 Task: Find a place to stay in Pristina, Kosovo, from June 11 to June 15 for 2 adults, with a price range of ₹7000 to ₹16000, 1 bedroom, 2 beds, 1 bathroom, self check-in, and English-speaking host.
Action: Mouse moved to (550, 135)
Screenshot: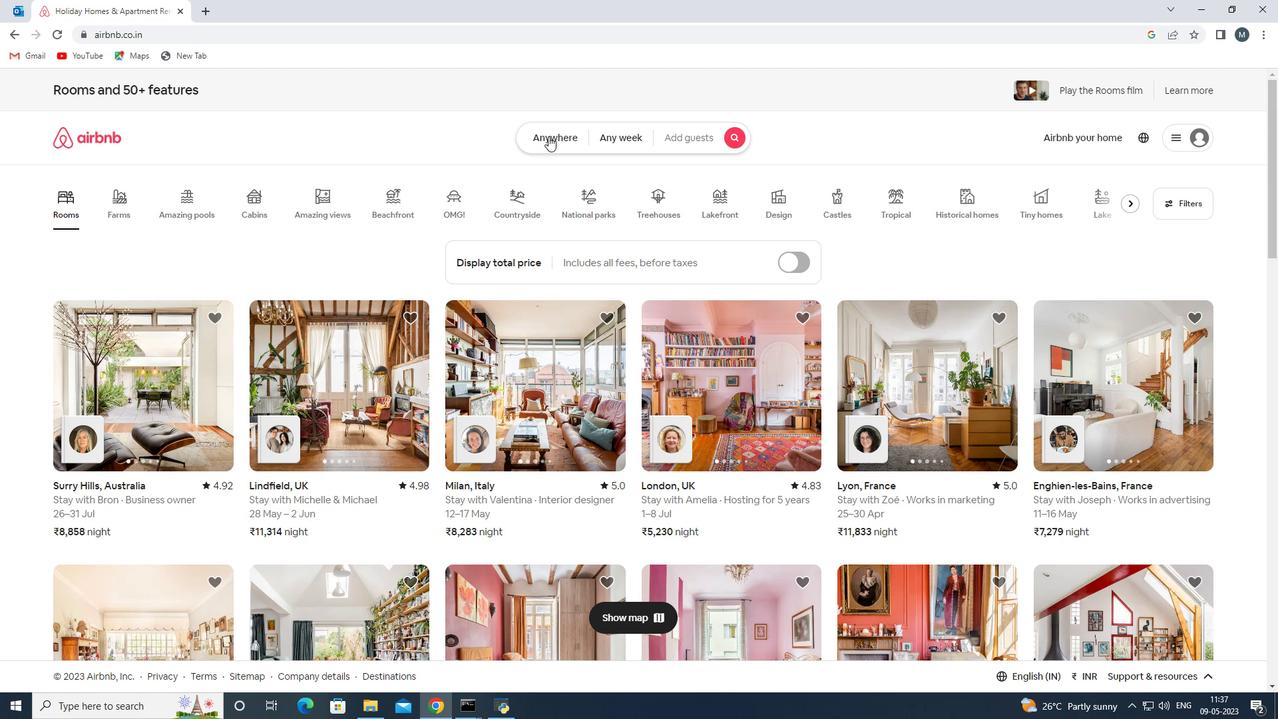 
Action: Mouse pressed left at (550, 135)
Screenshot: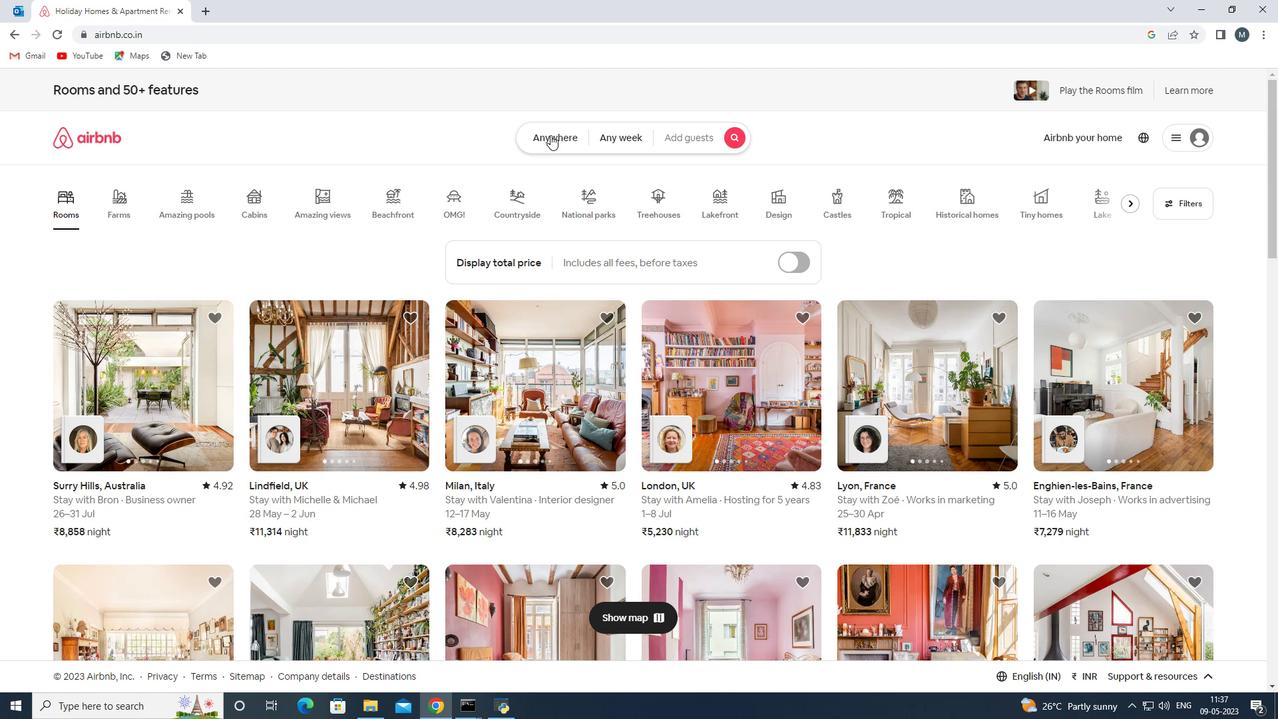 
Action: Mouse moved to (524, 226)
Screenshot: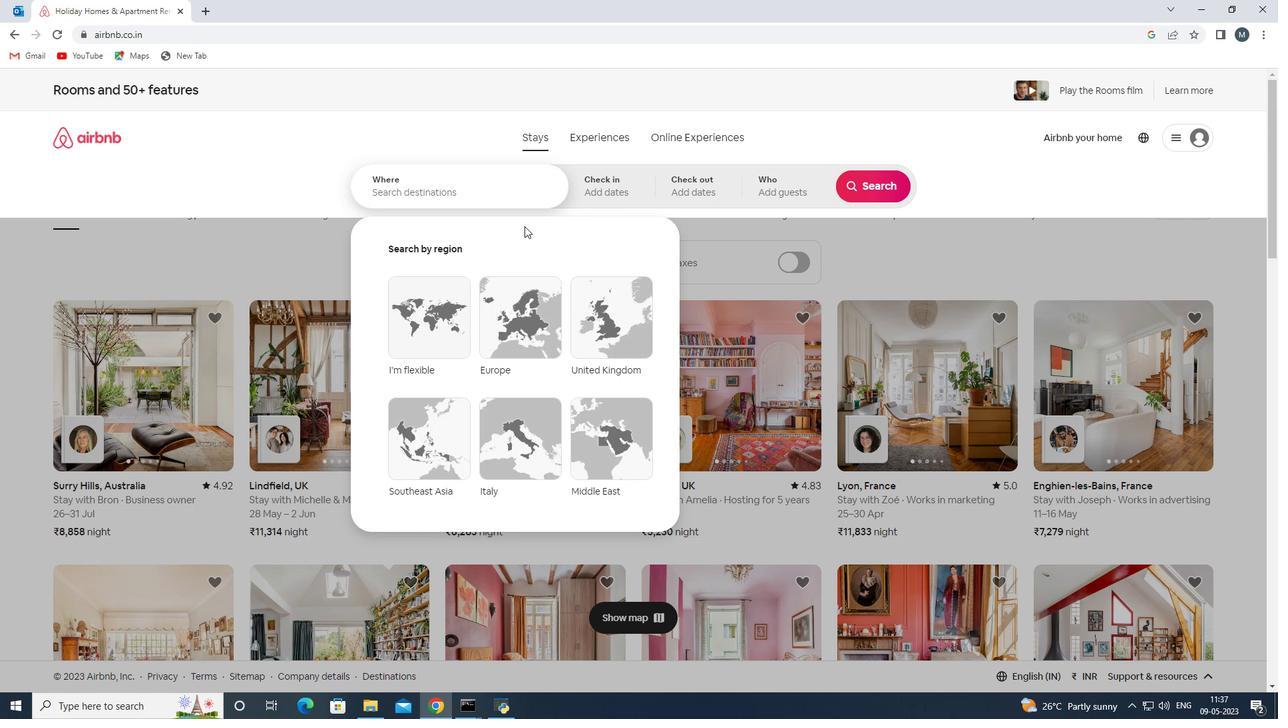 
Action: Key pressed pristina
Screenshot: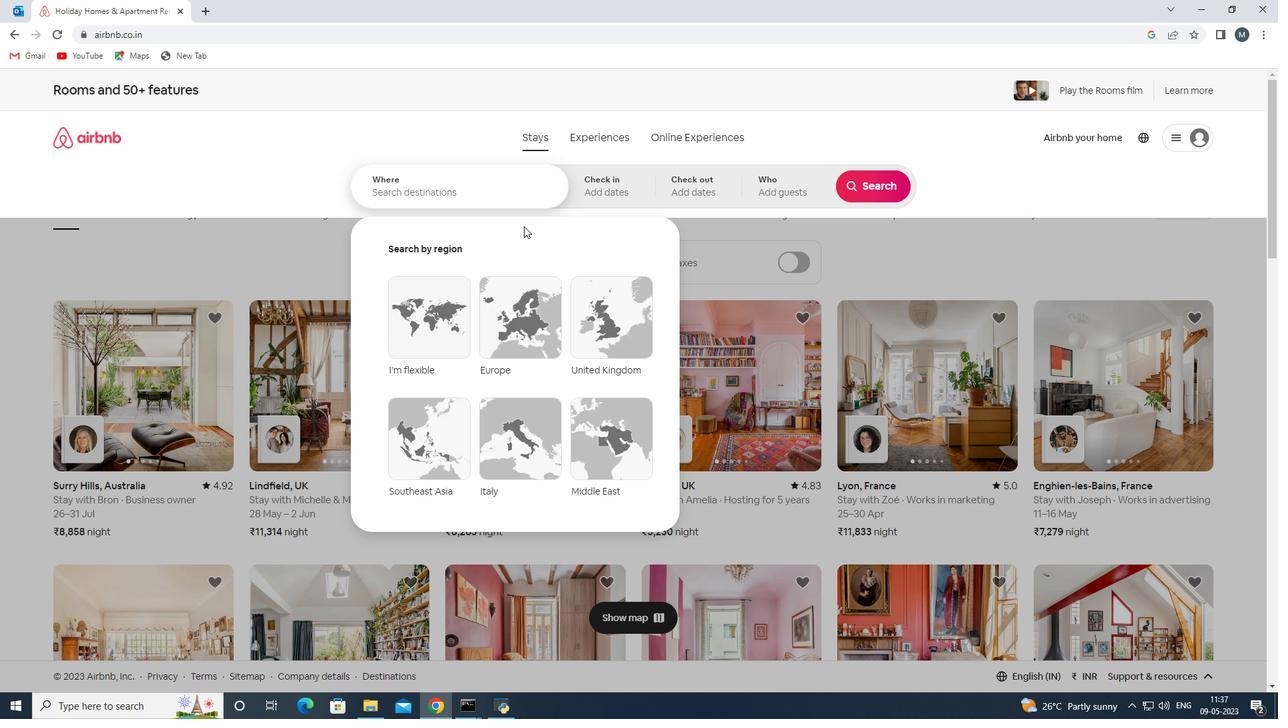 
Action: Mouse moved to (408, 195)
Screenshot: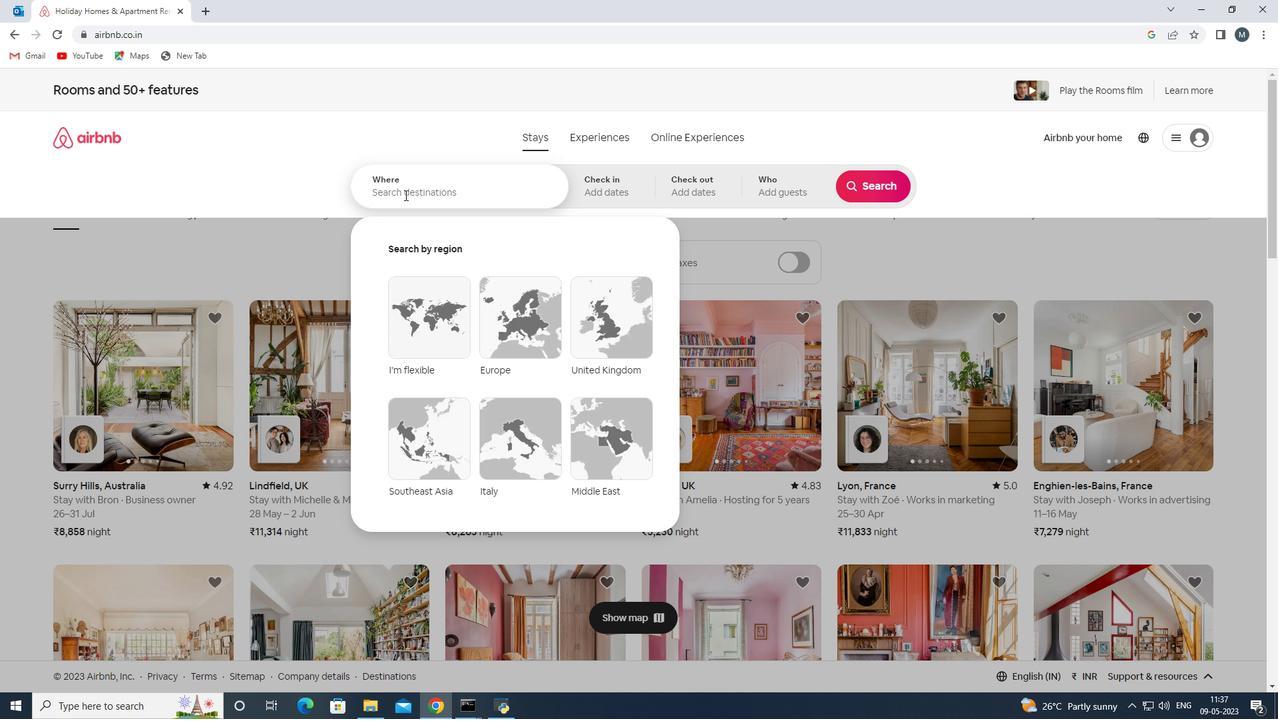 
Action: Mouse pressed left at (408, 195)
Screenshot: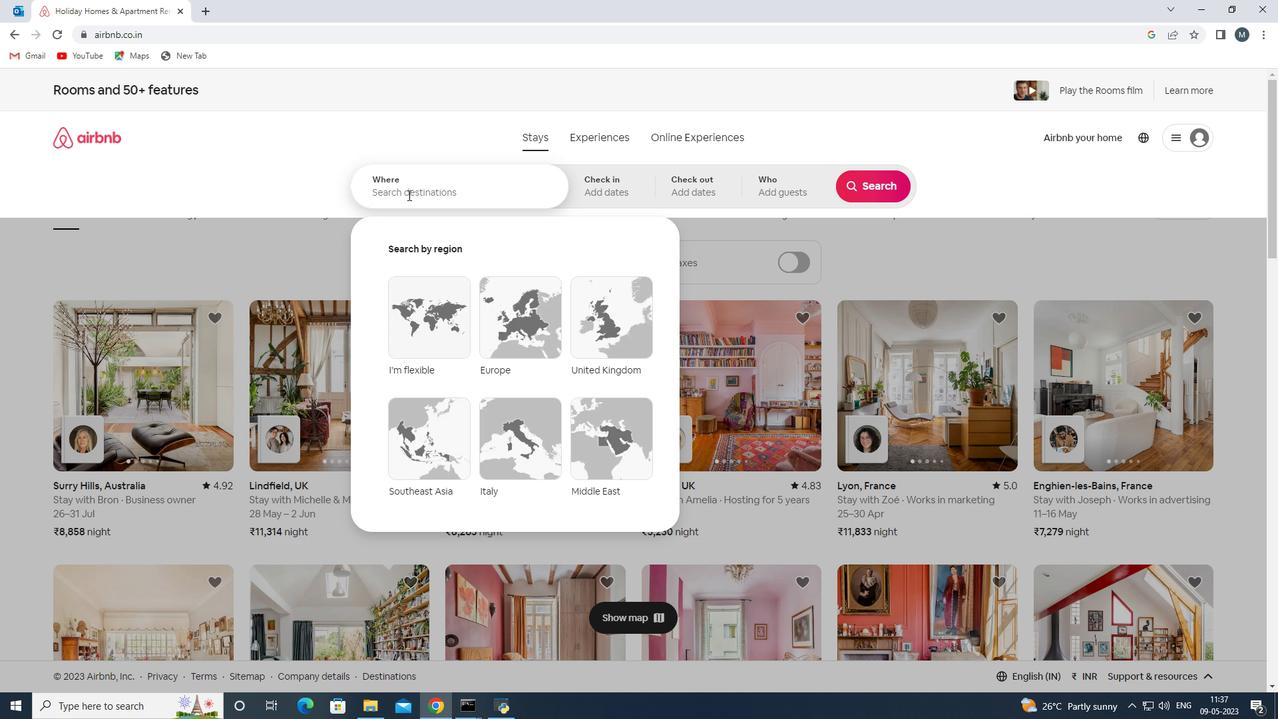 
Action: Mouse moved to (408, 195)
Screenshot: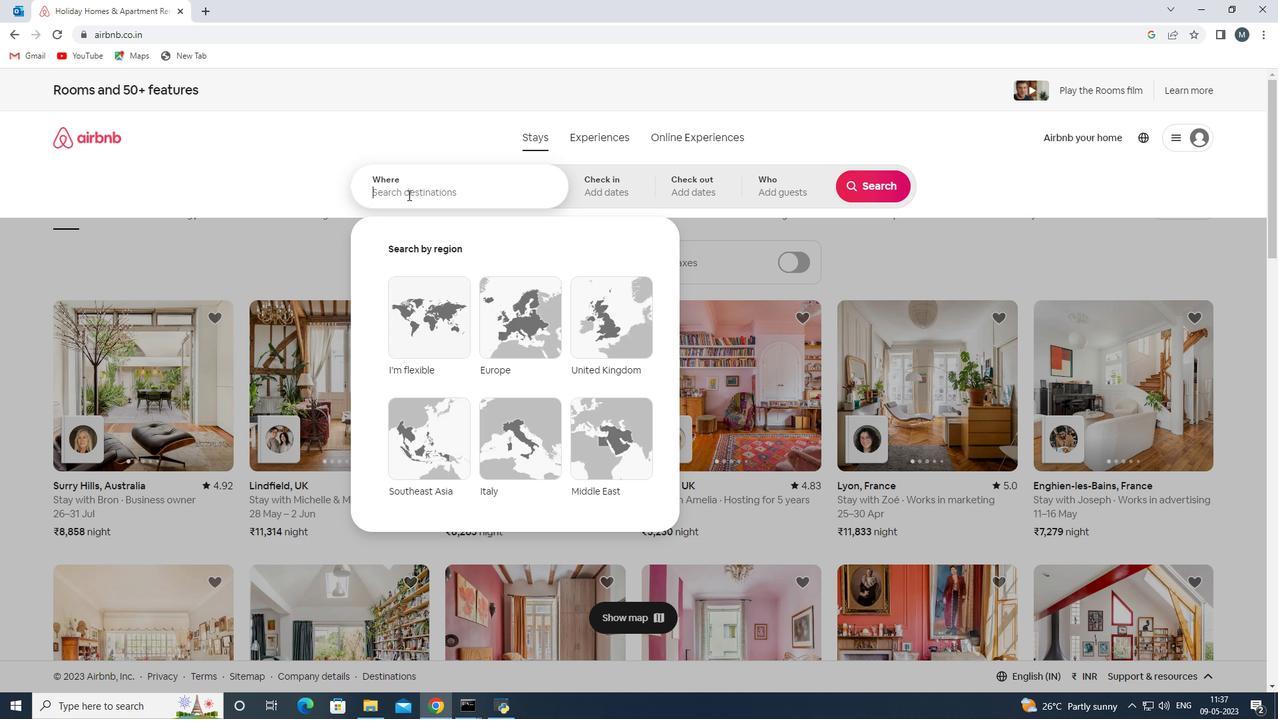
Action: Key pressed pristina<Key.space>koso
Screenshot: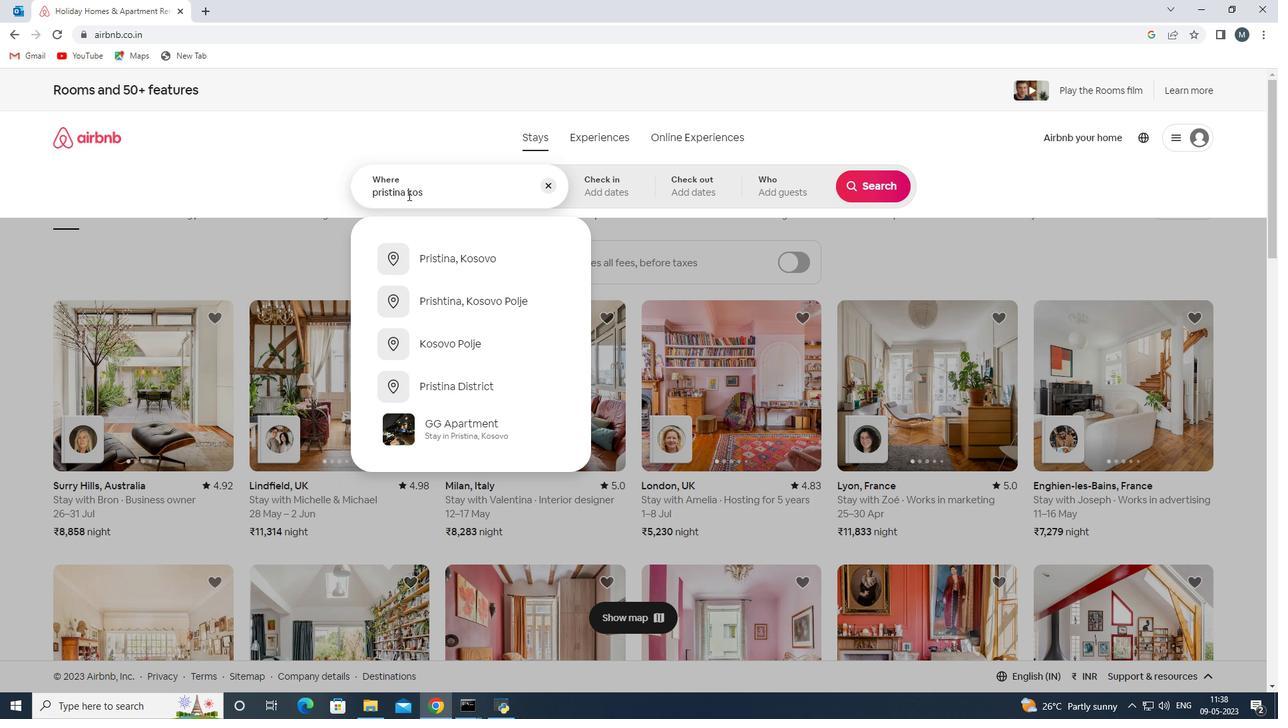 
Action: Mouse moved to (475, 252)
Screenshot: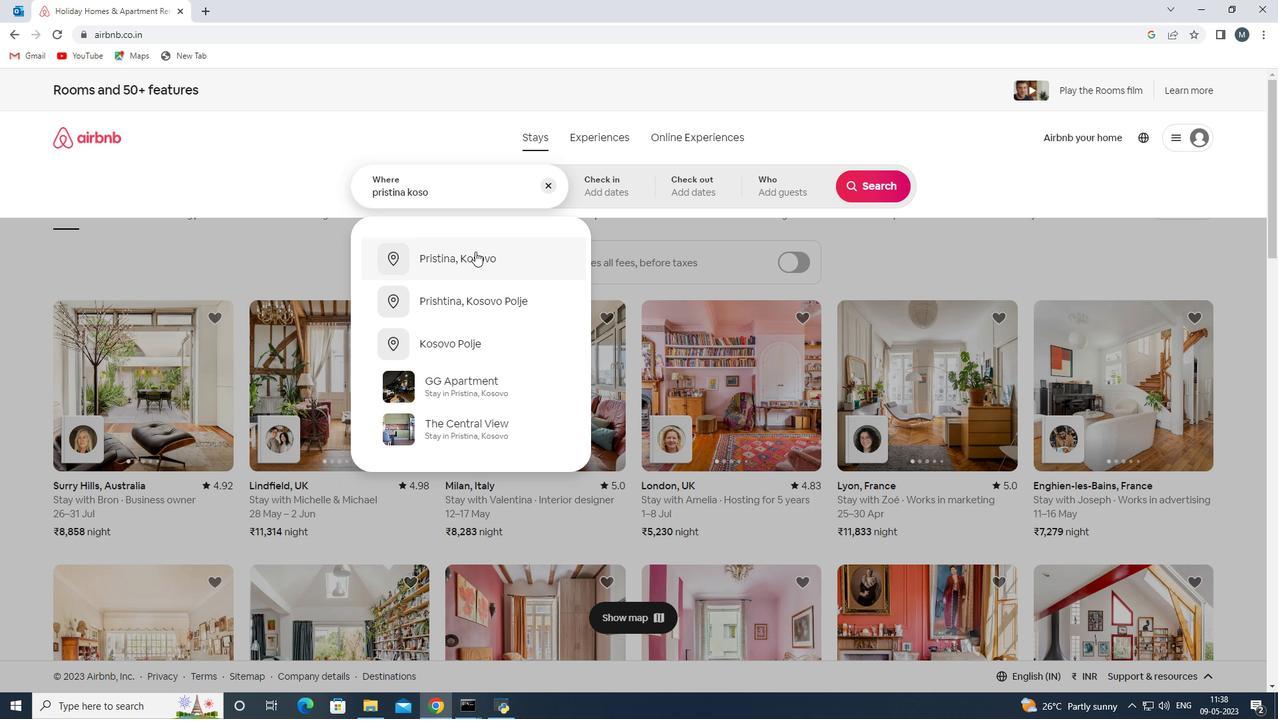 
Action: Mouse pressed left at (475, 252)
Screenshot: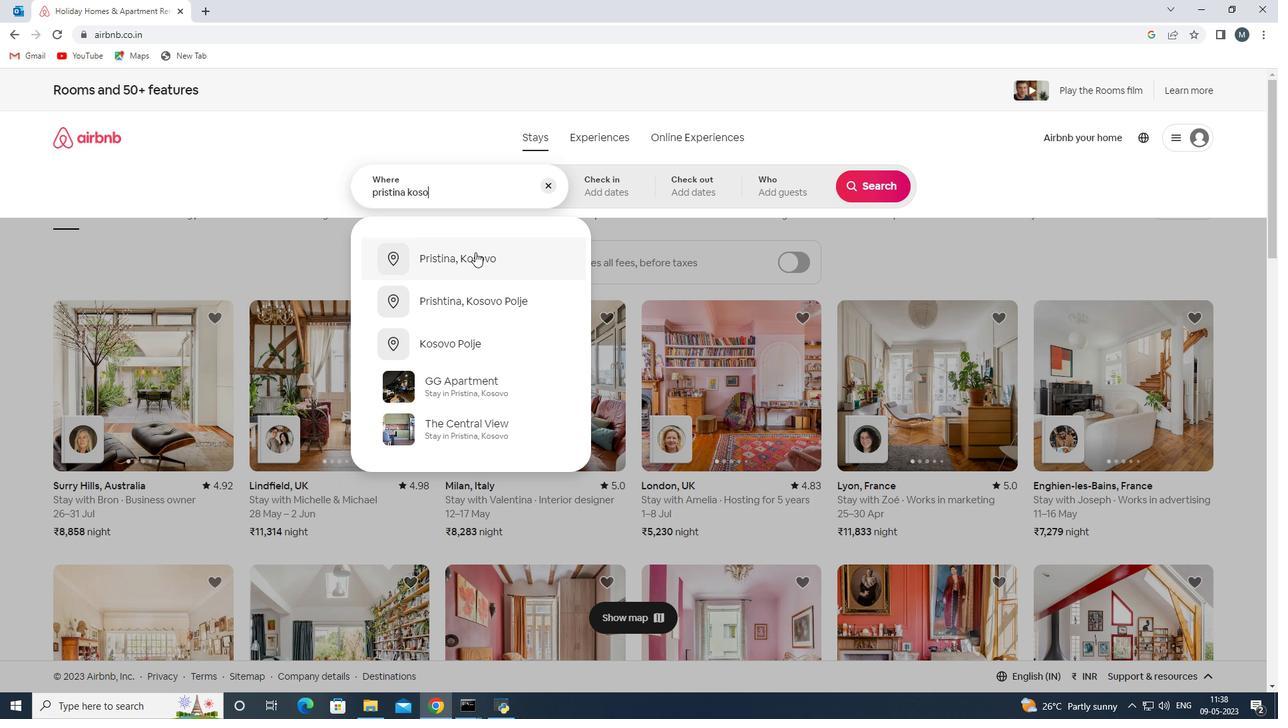 
Action: Mouse moved to (668, 411)
Screenshot: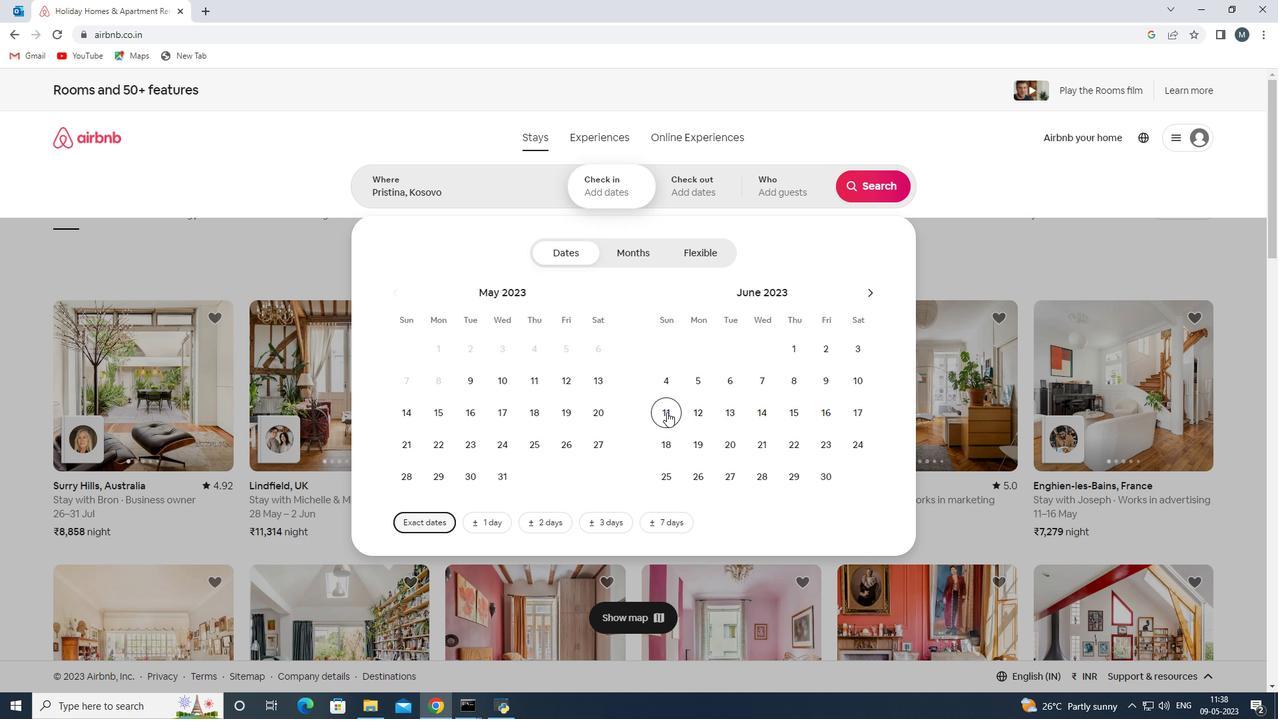 
Action: Mouse pressed left at (668, 411)
Screenshot: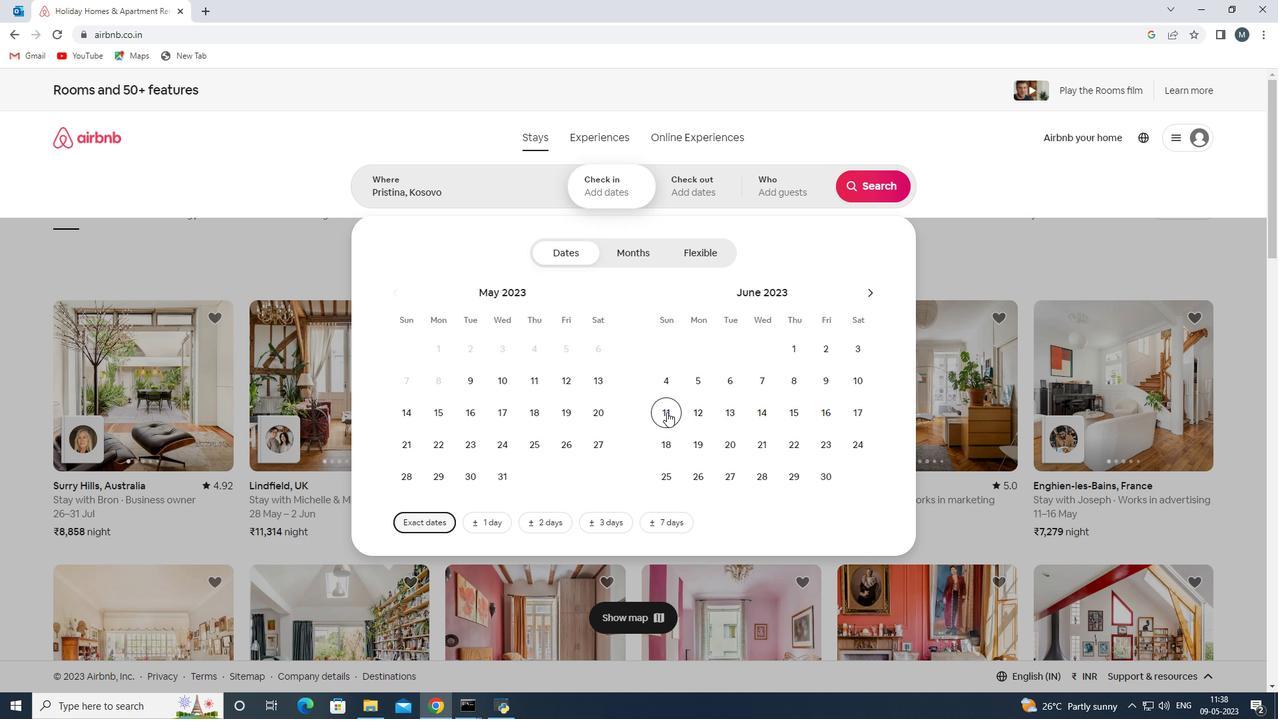 
Action: Mouse moved to (797, 416)
Screenshot: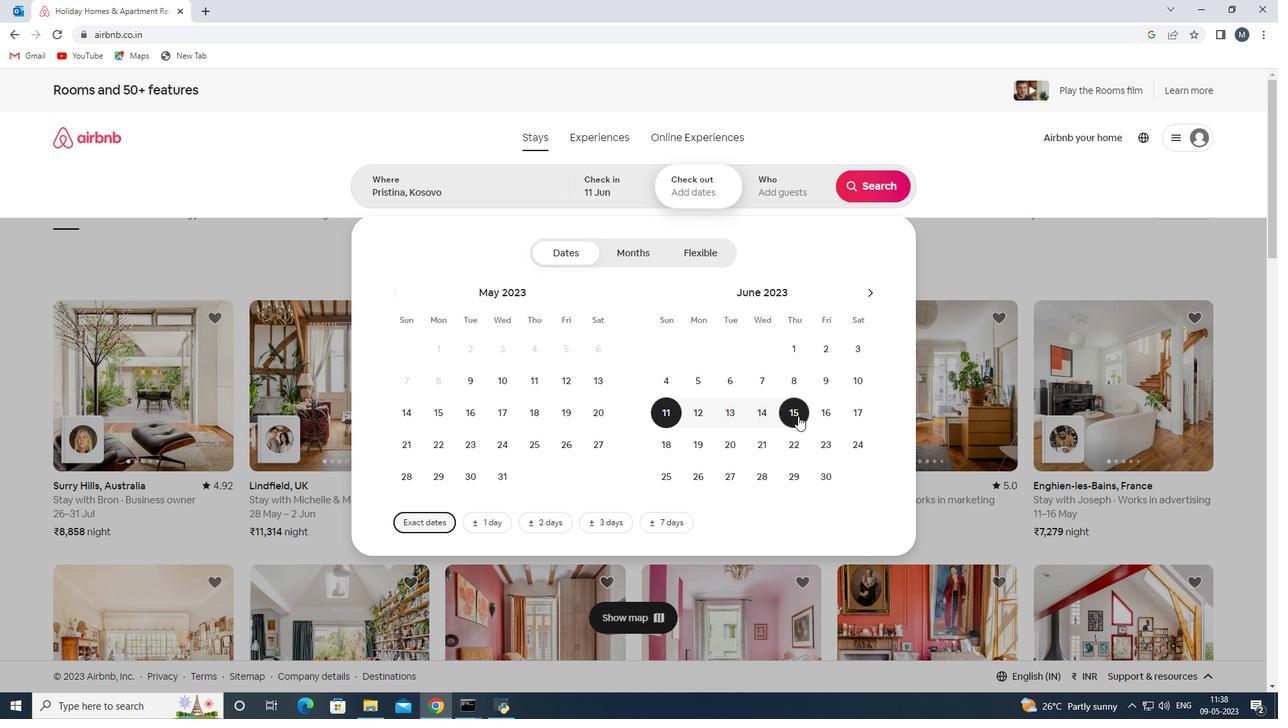 
Action: Mouse pressed left at (797, 416)
Screenshot: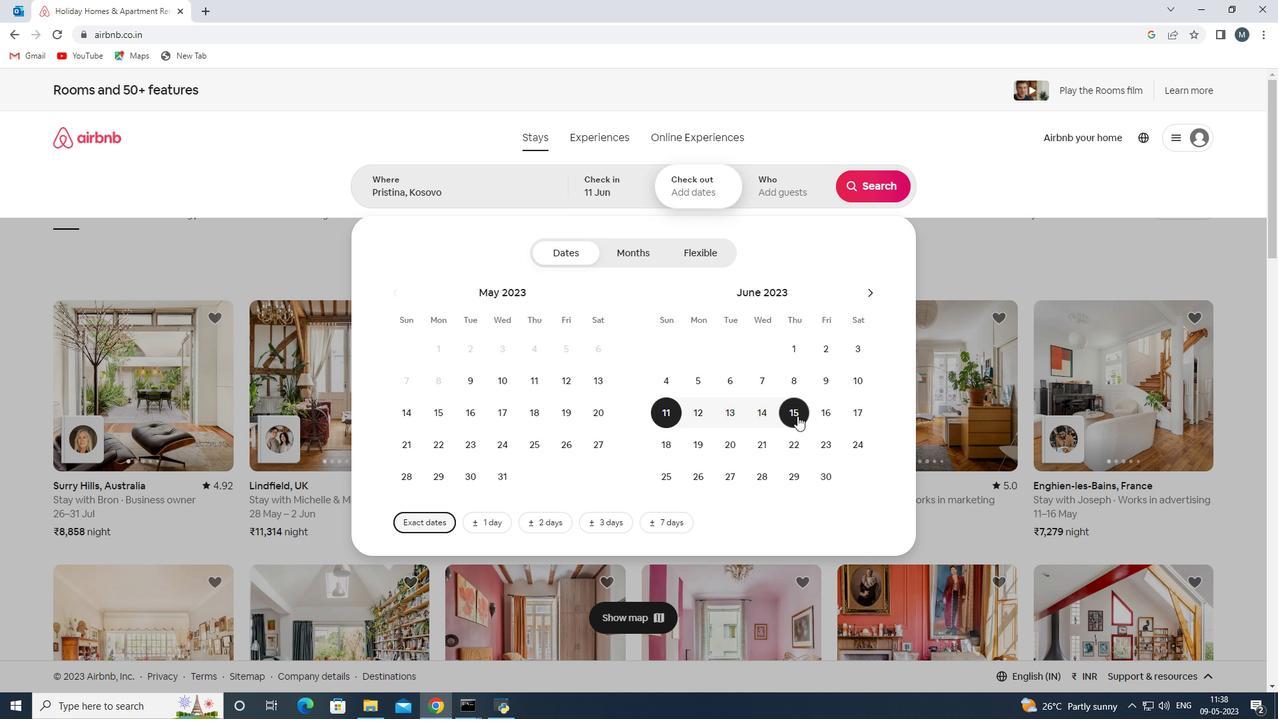 
Action: Mouse moved to (774, 185)
Screenshot: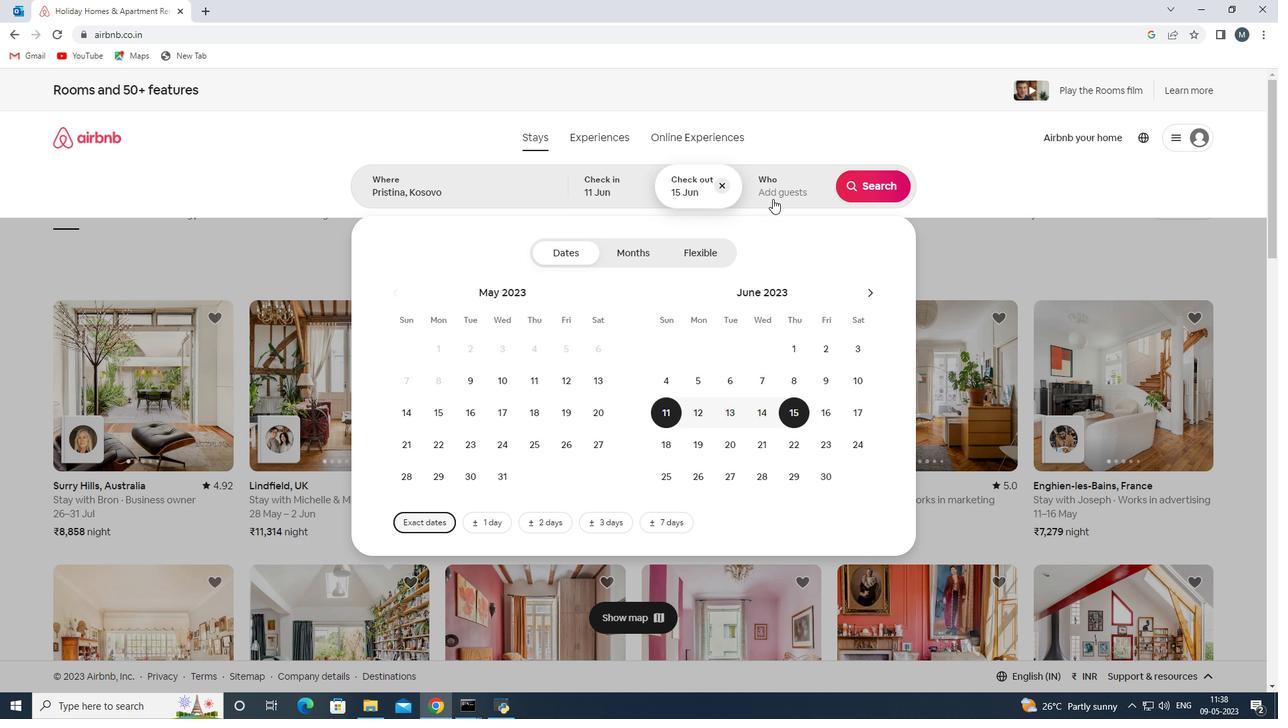 
Action: Mouse pressed left at (774, 185)
Screenshot: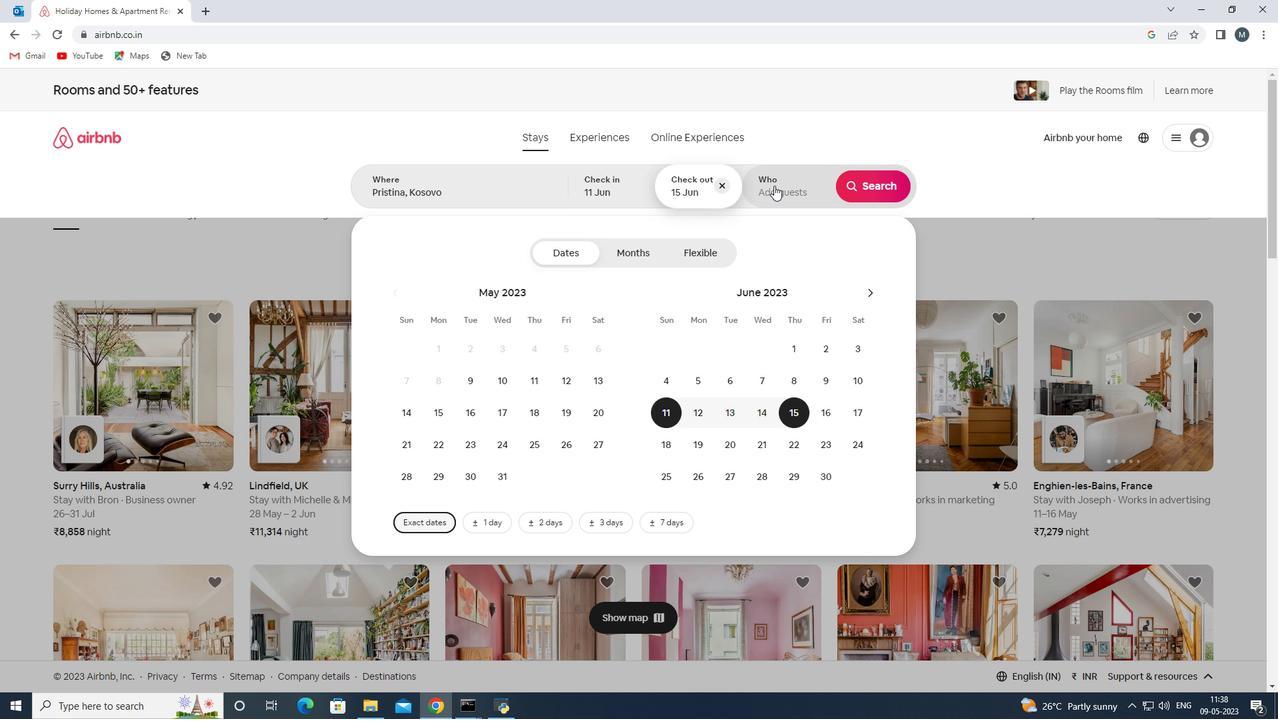 
Action: Mouse moved to (876, 255)
Screenshot: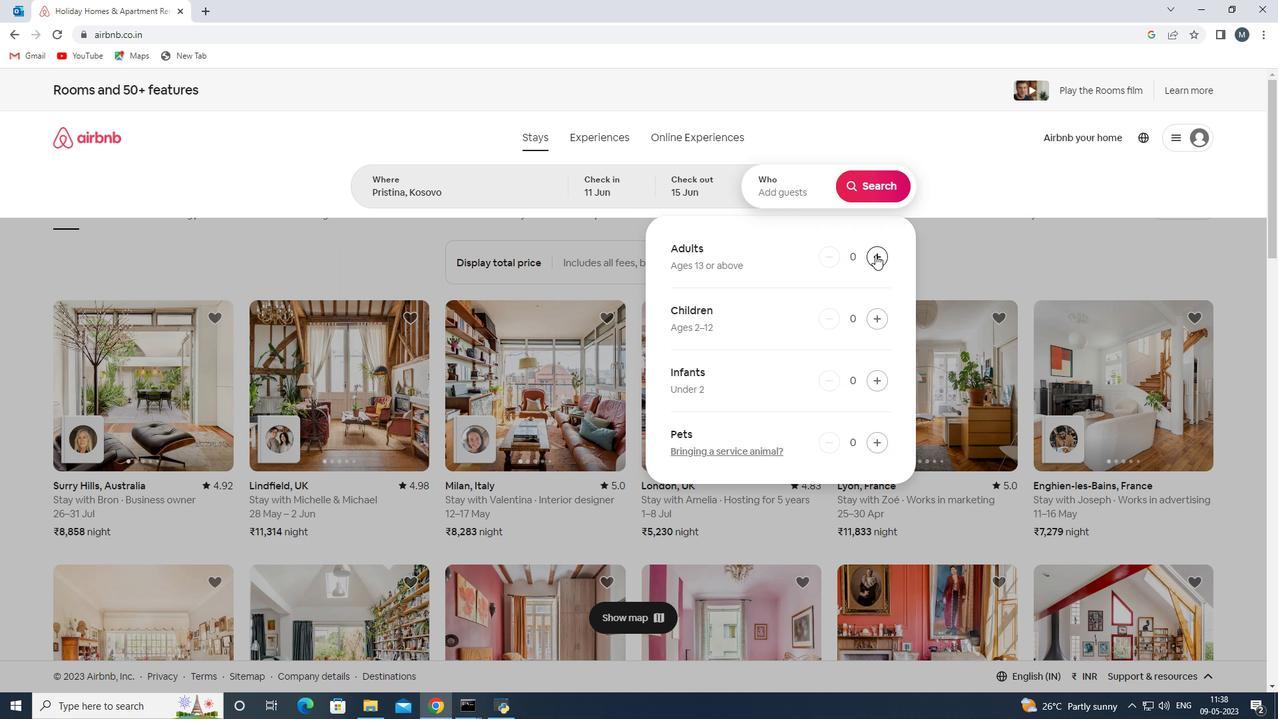 
Action: Mouse pressed left at (876, 255)
Screenshot: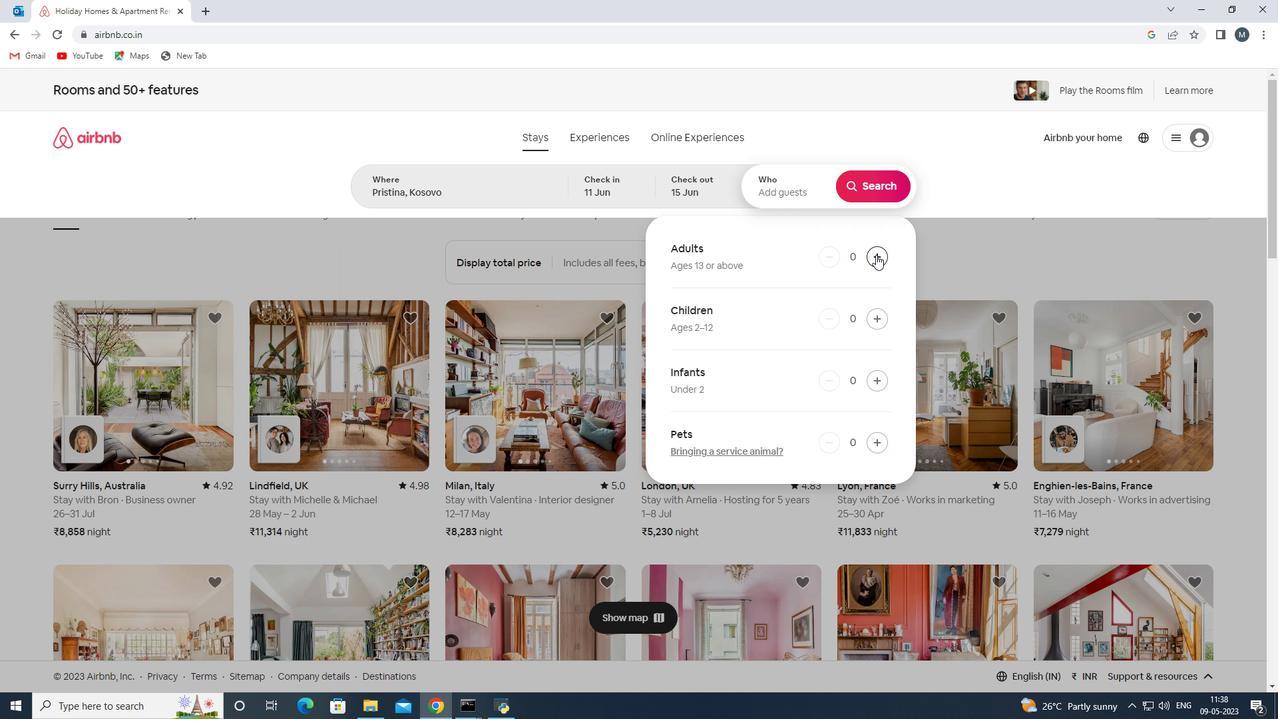 
Action: Mouse moved to (877, 255)
Screenshot: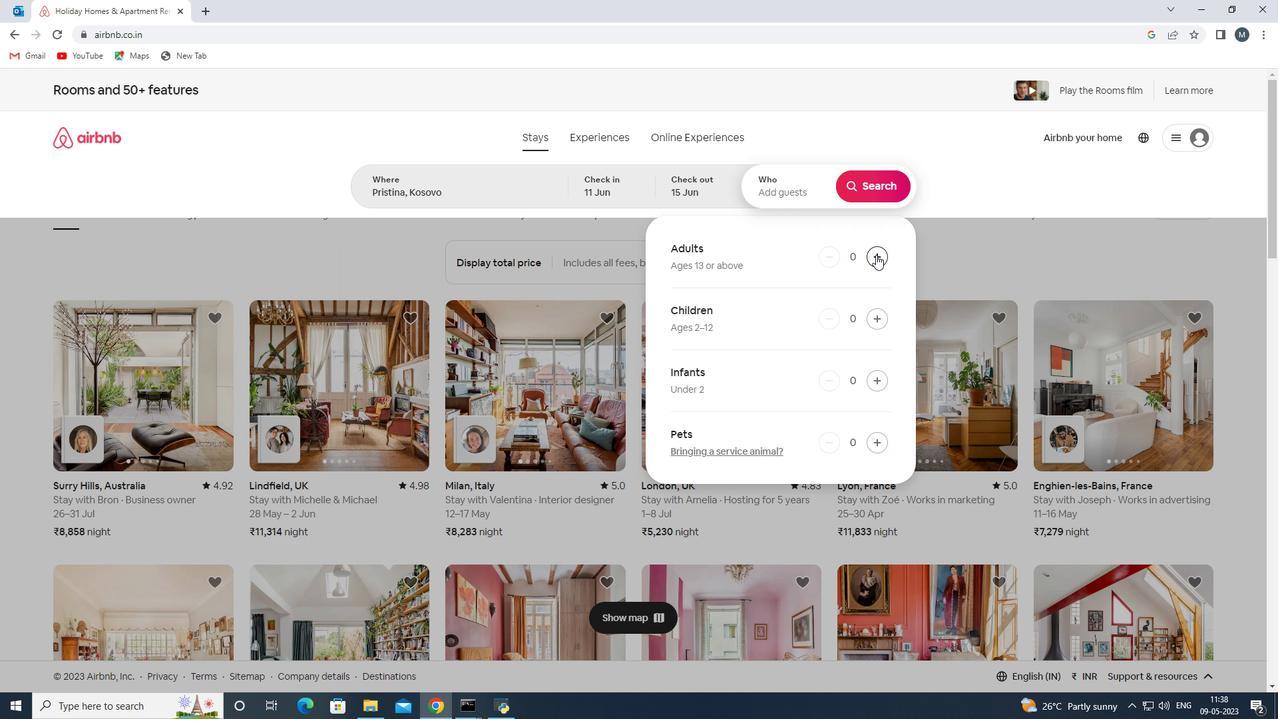 
Action: Mouse pressed left at (877, 255)
Screenshot: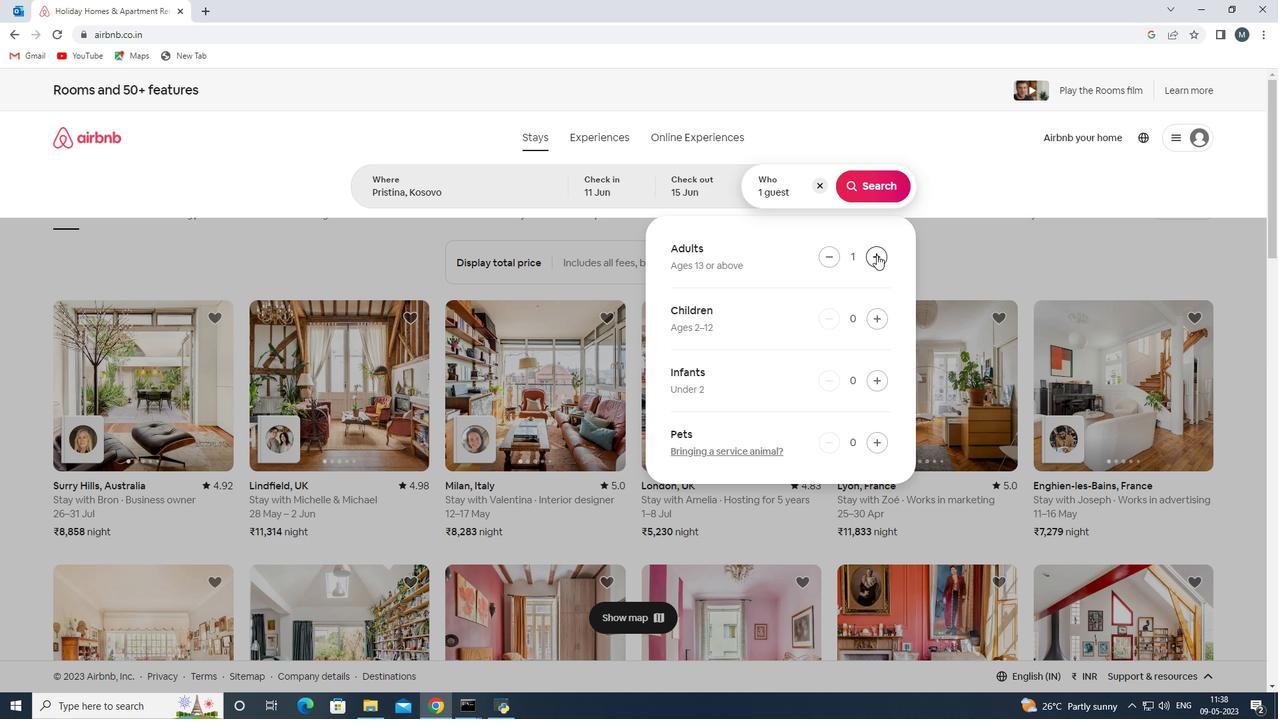 
Action: Mouse moved to (860, 183)
Screenshot: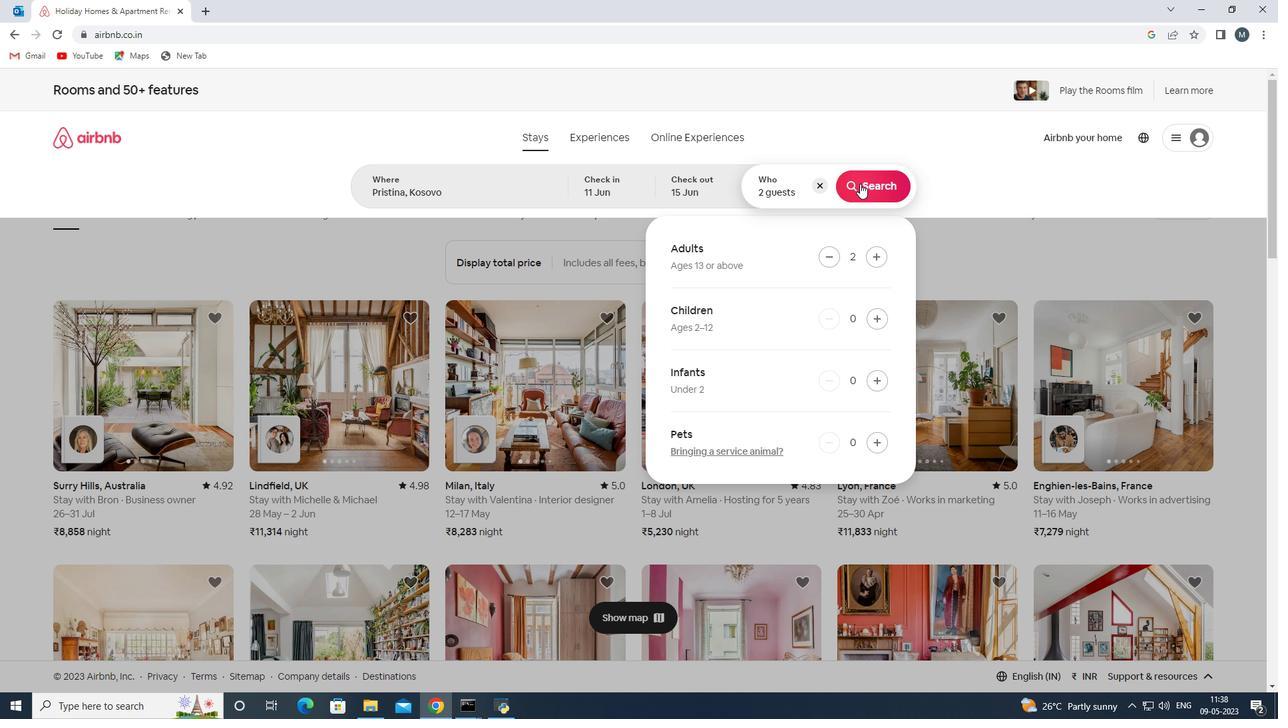
Action: Mouse pressed left at (860, 183)
Screenshot: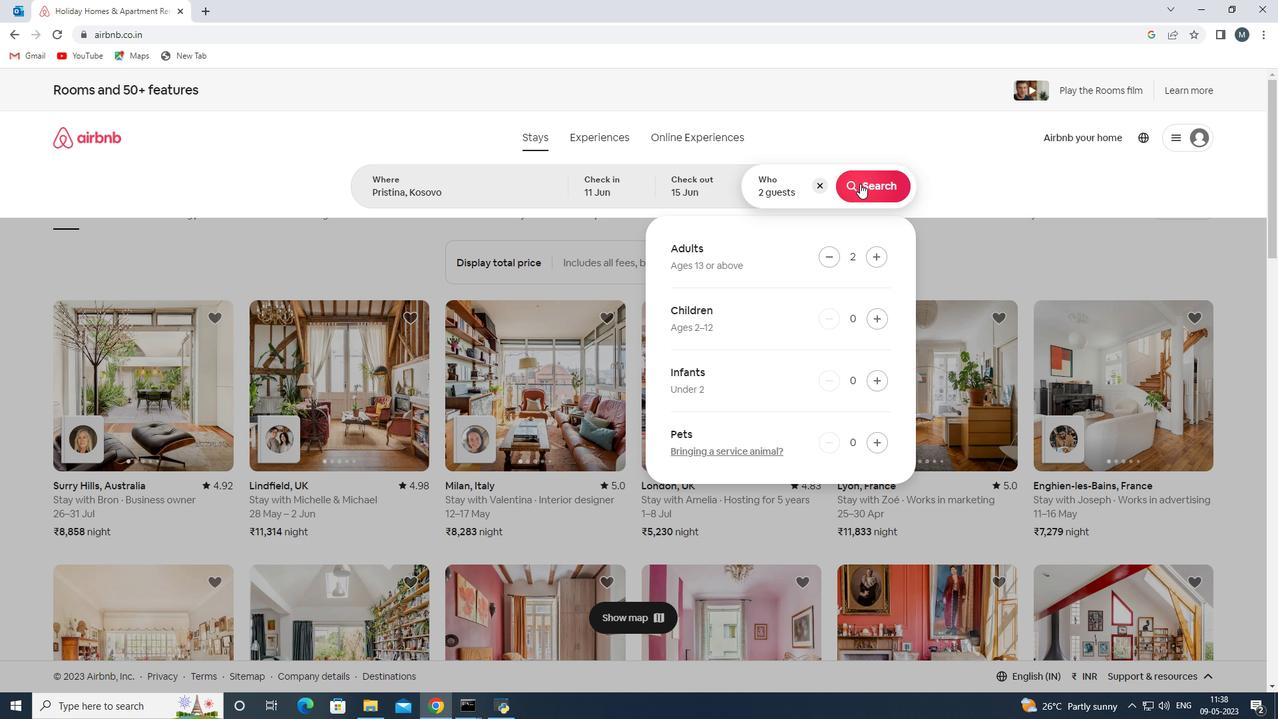 
Action: Mouse moved to (1218, 153)
Screenshot: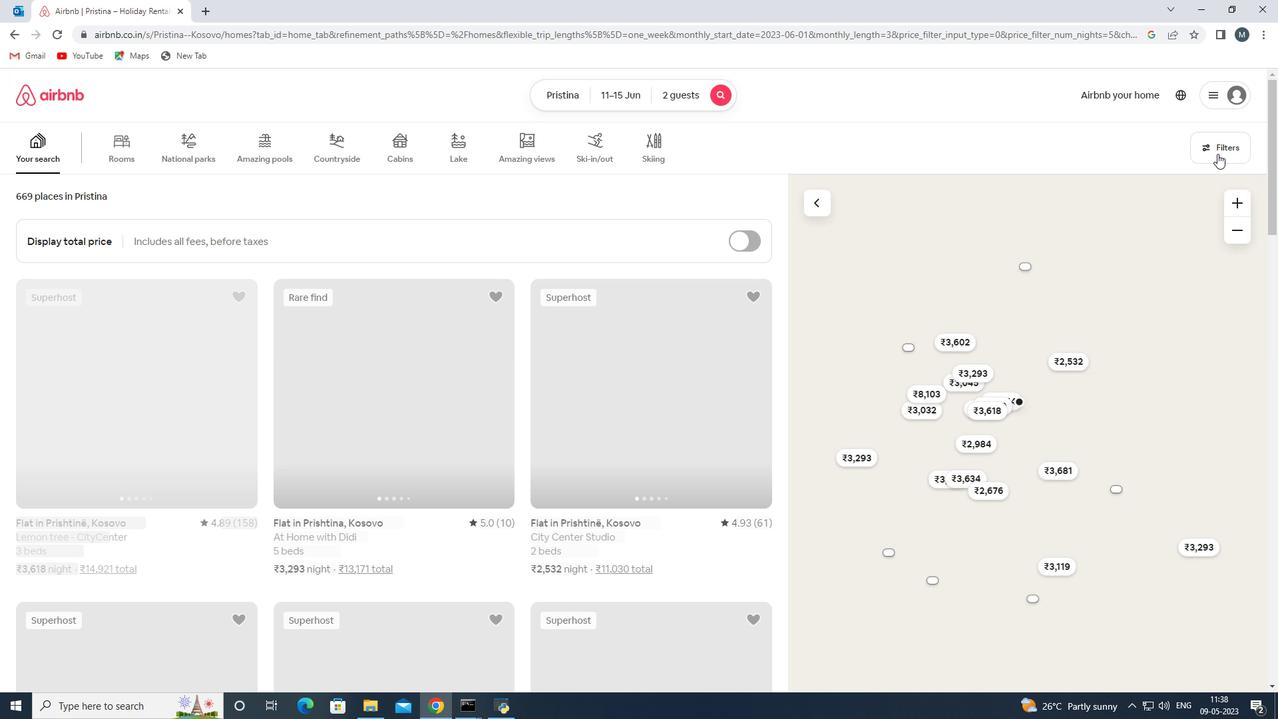 
Action: Mouse pressed left at (1218, 153)
Screenshot: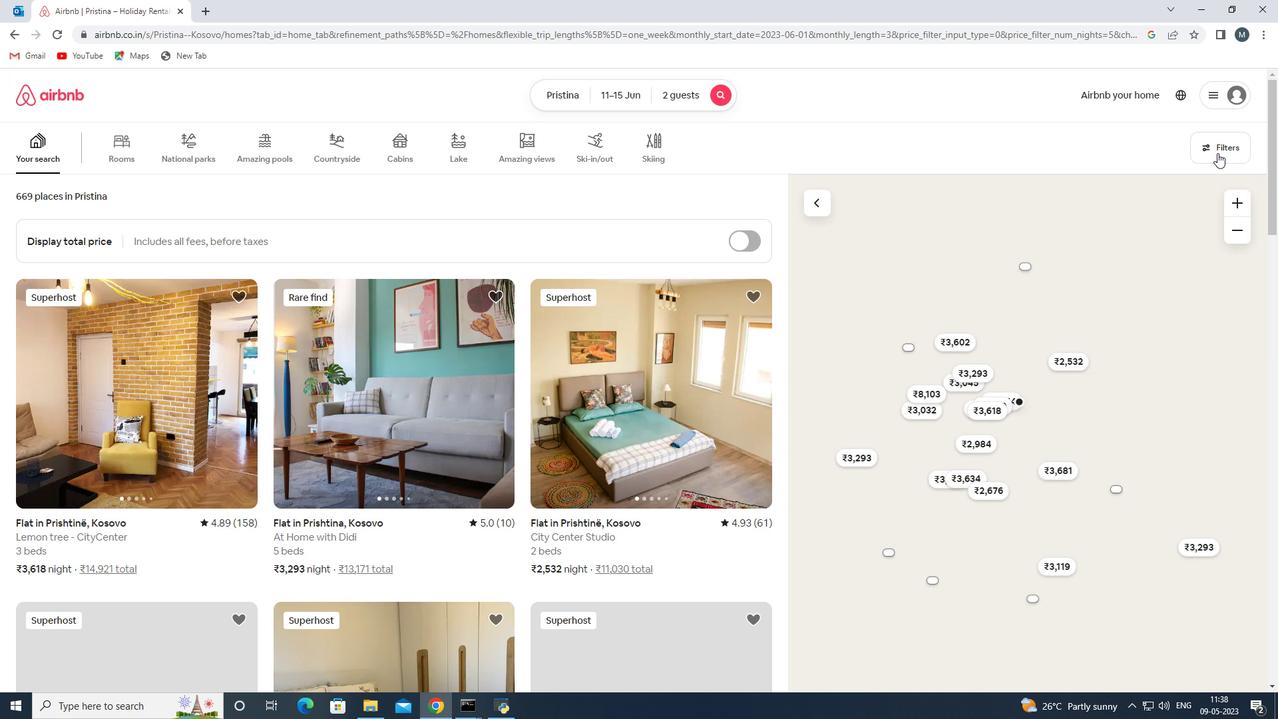 
Action: Mouse moved to (536, 473)
Screenshot: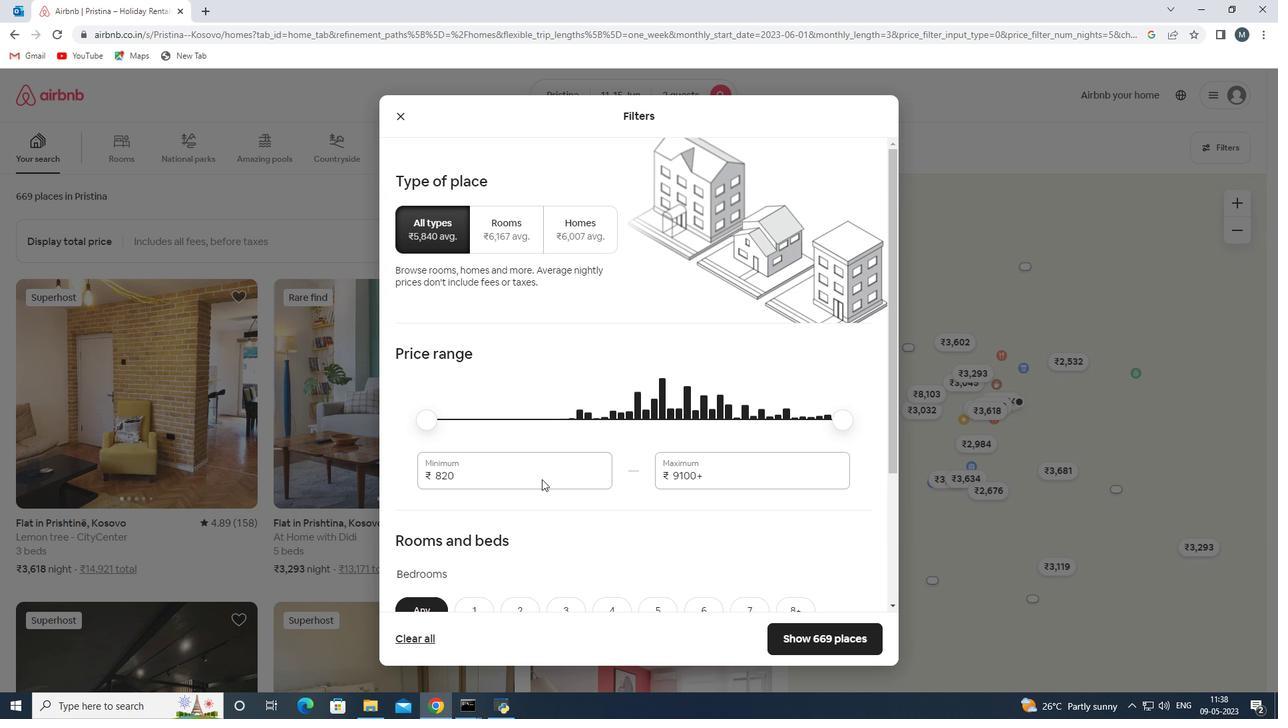 
Action: Mouse pressed left at (536, 473)
Screenshot: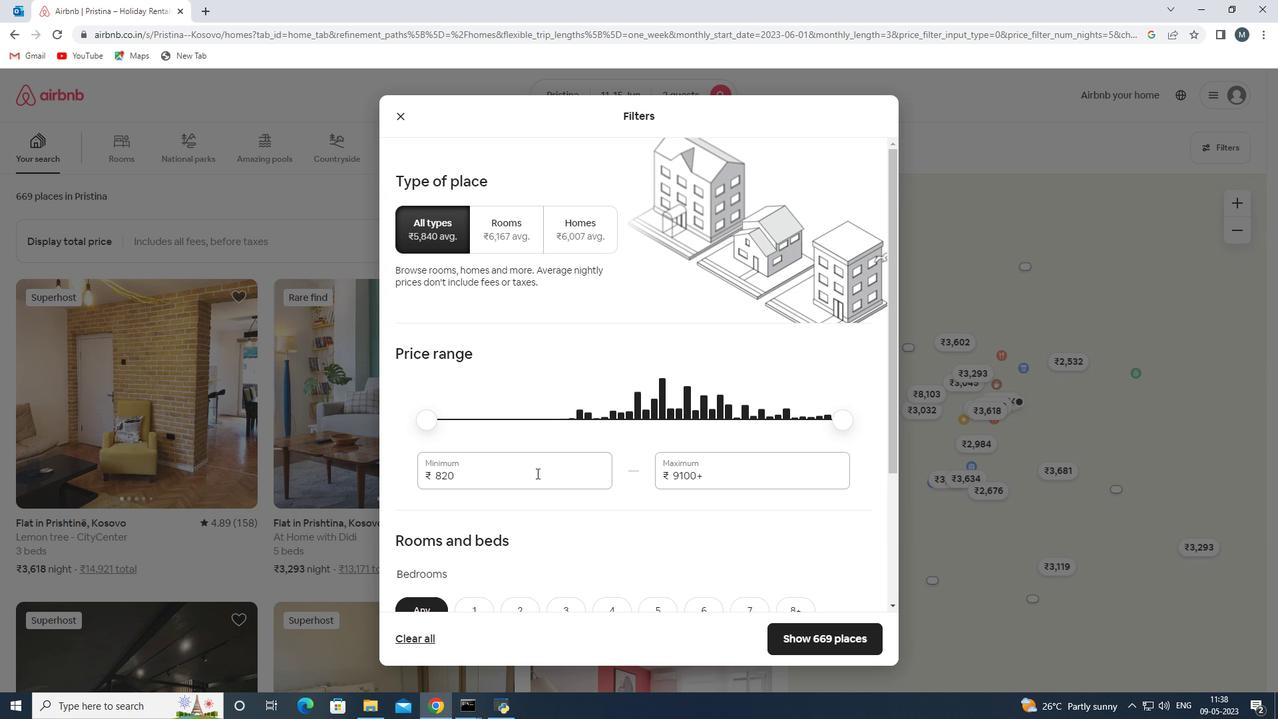 
Action: Mouse moved to (536, 473)
Screenshot: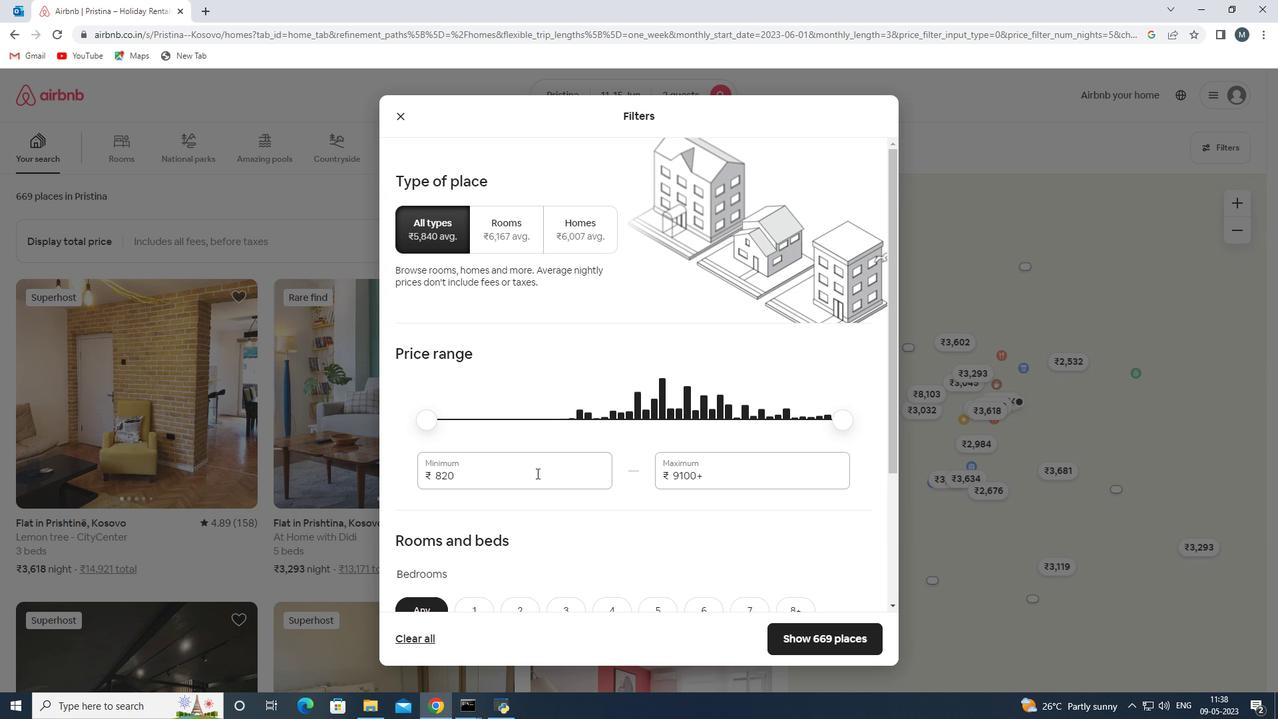 
Action: Key pressed <Key.backspace>
Screenshot: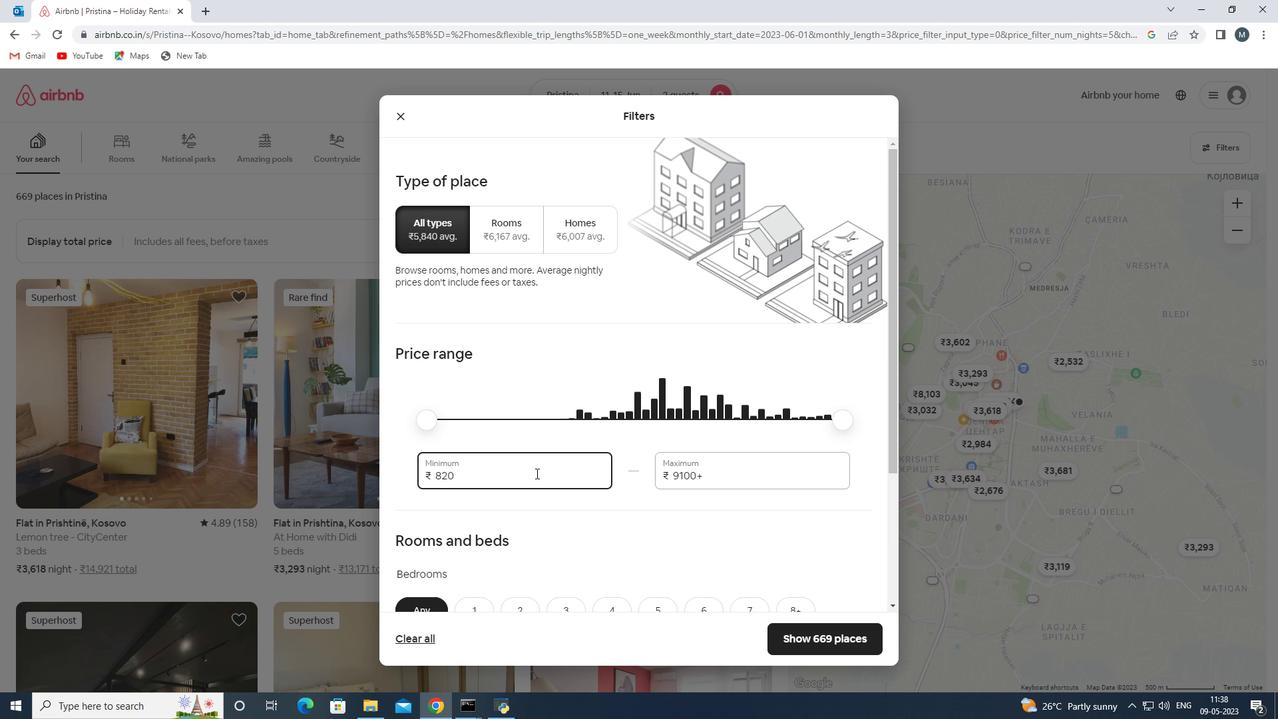 
Action: Mouse moved to (537, 474)
Screenshot: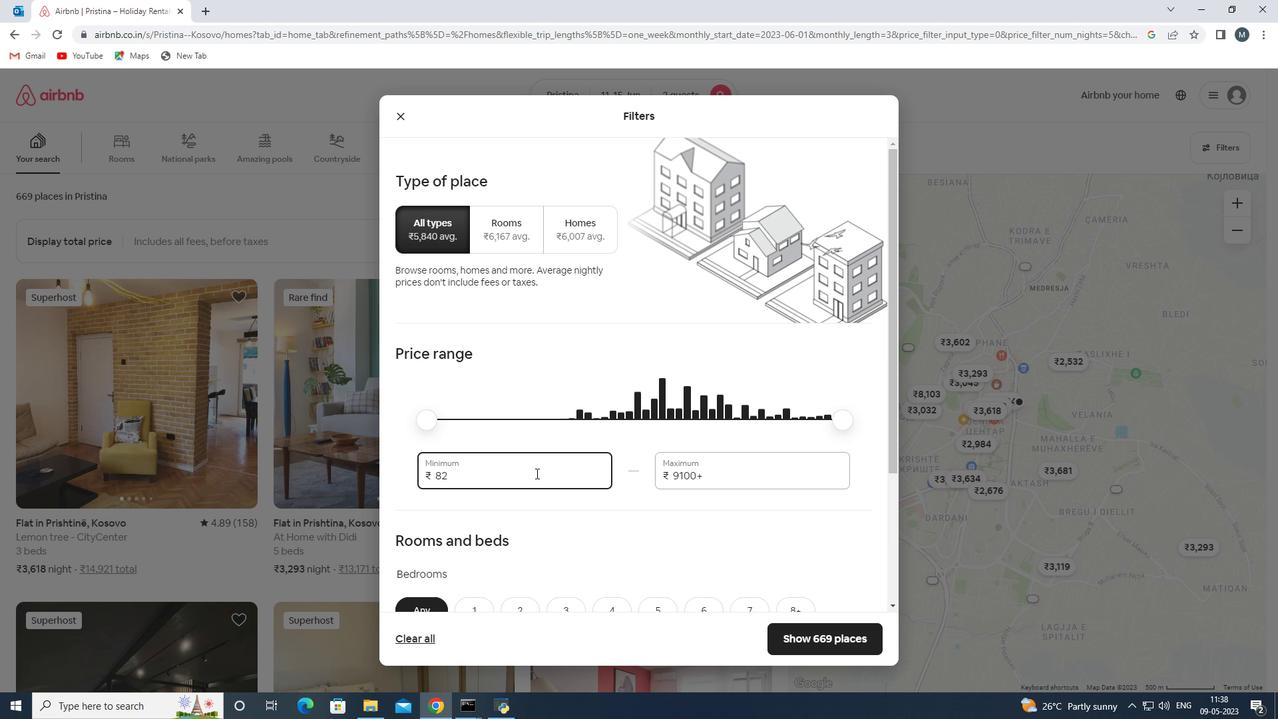 
Action: Key pressed <Key.backspace>
Screenshot: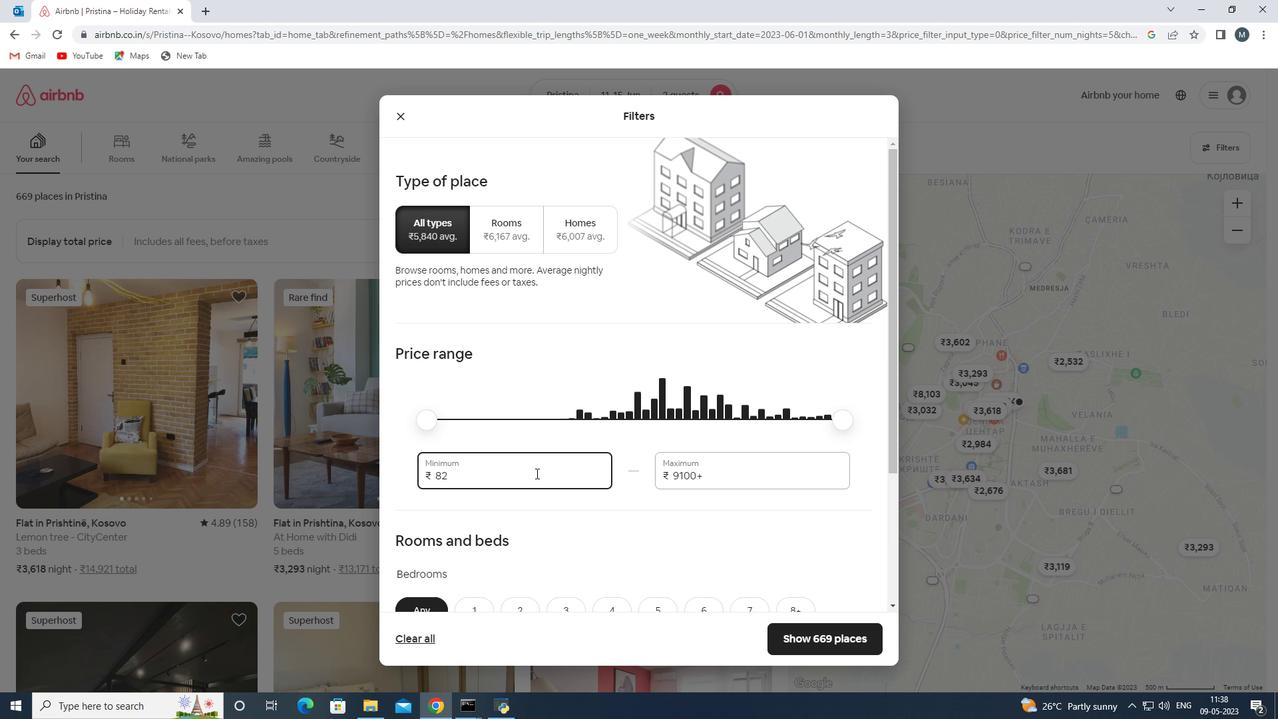 
Action: Mouse moved to (537, 474)
Screenshot: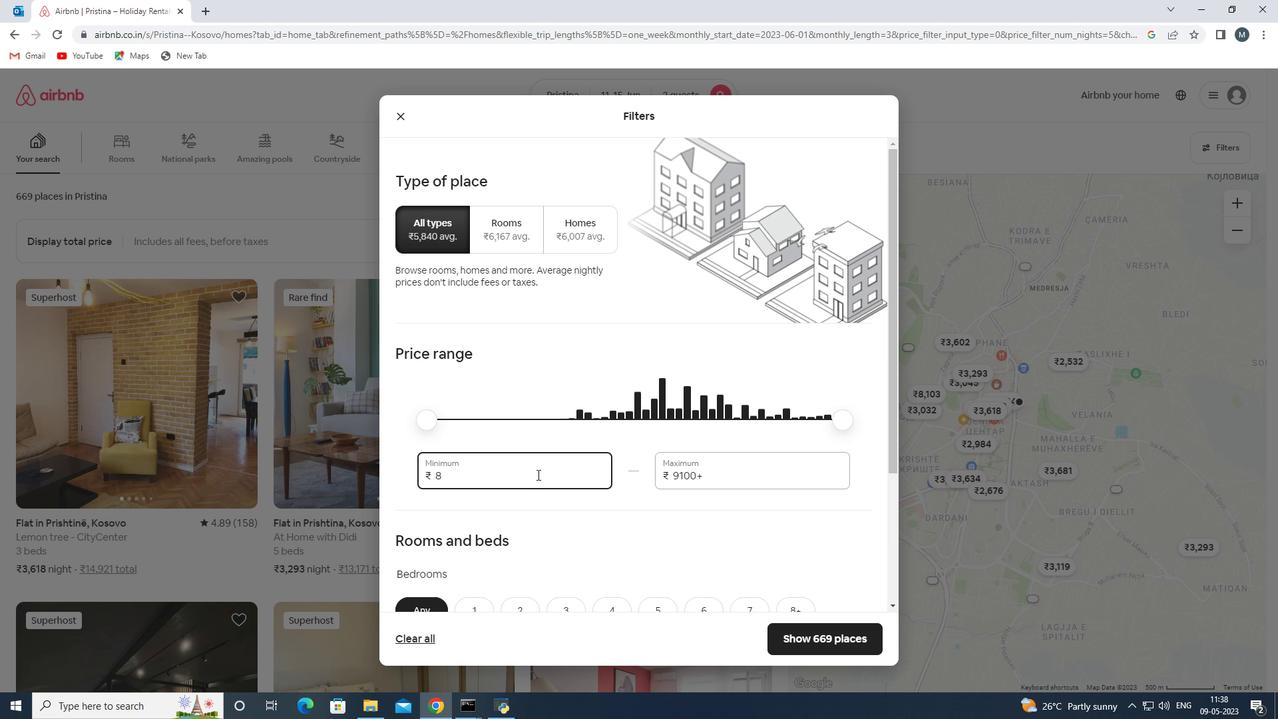 
Action: Key pressed <Key.backspace>
Screenshot: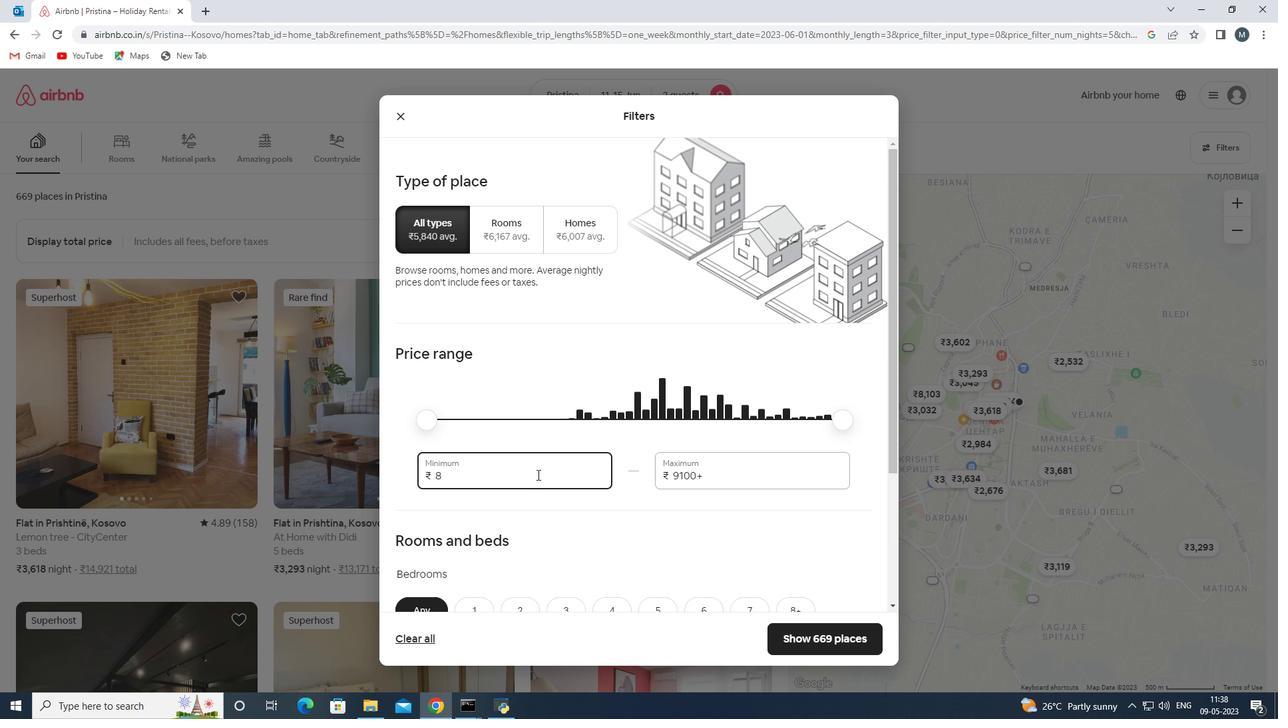 
Action: Mouse moved to (538, 474)
Screenshot: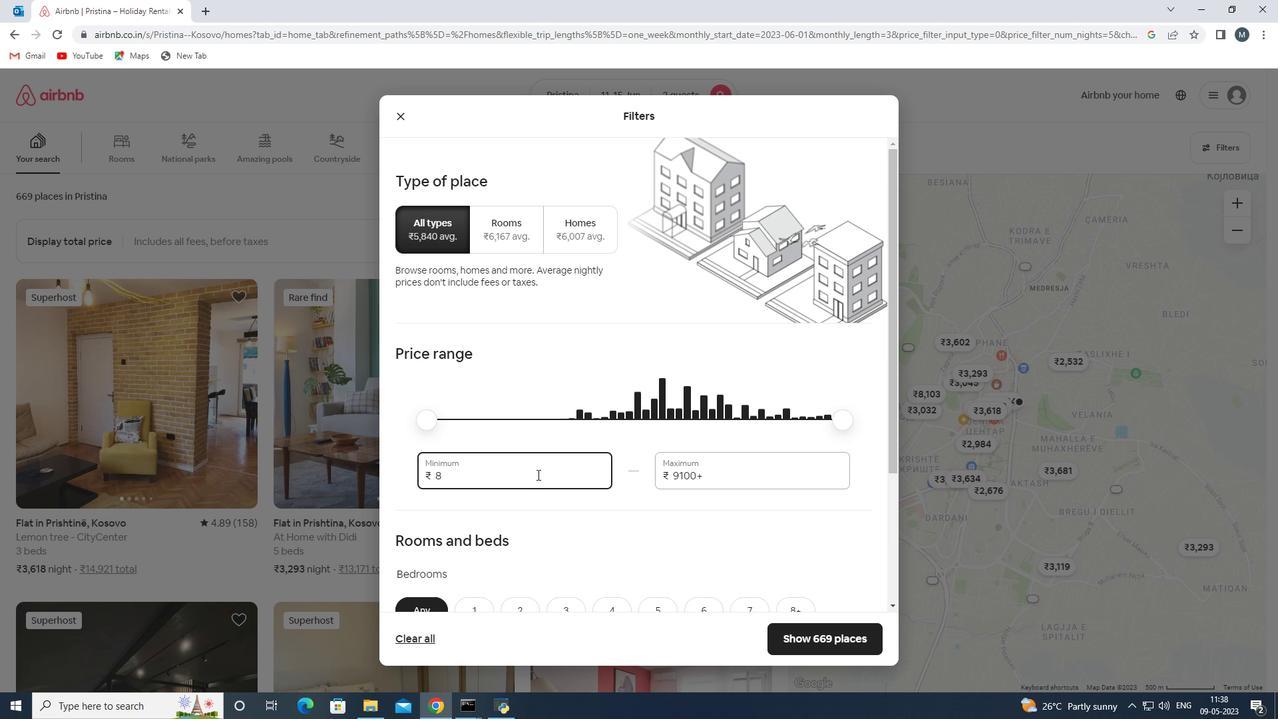 
Action: Key pressed 7
Screenshot: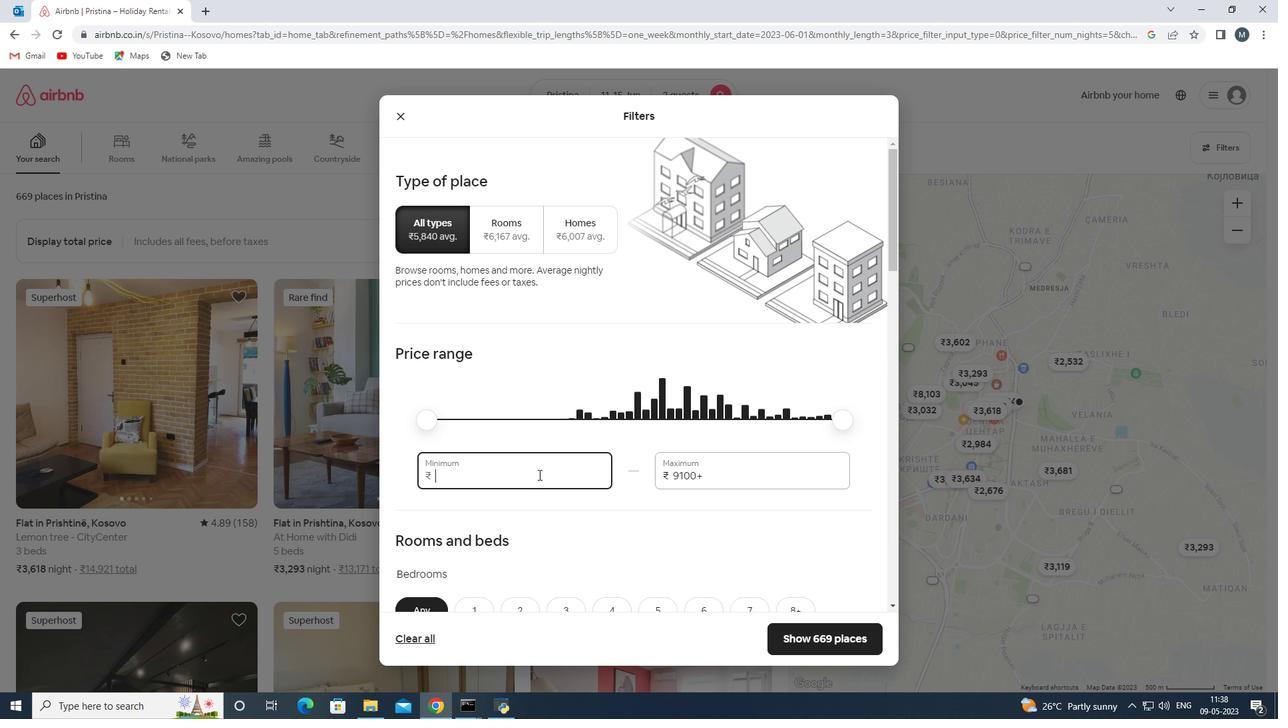 
Action: Mouse moved to (538, 474)
Screenshot: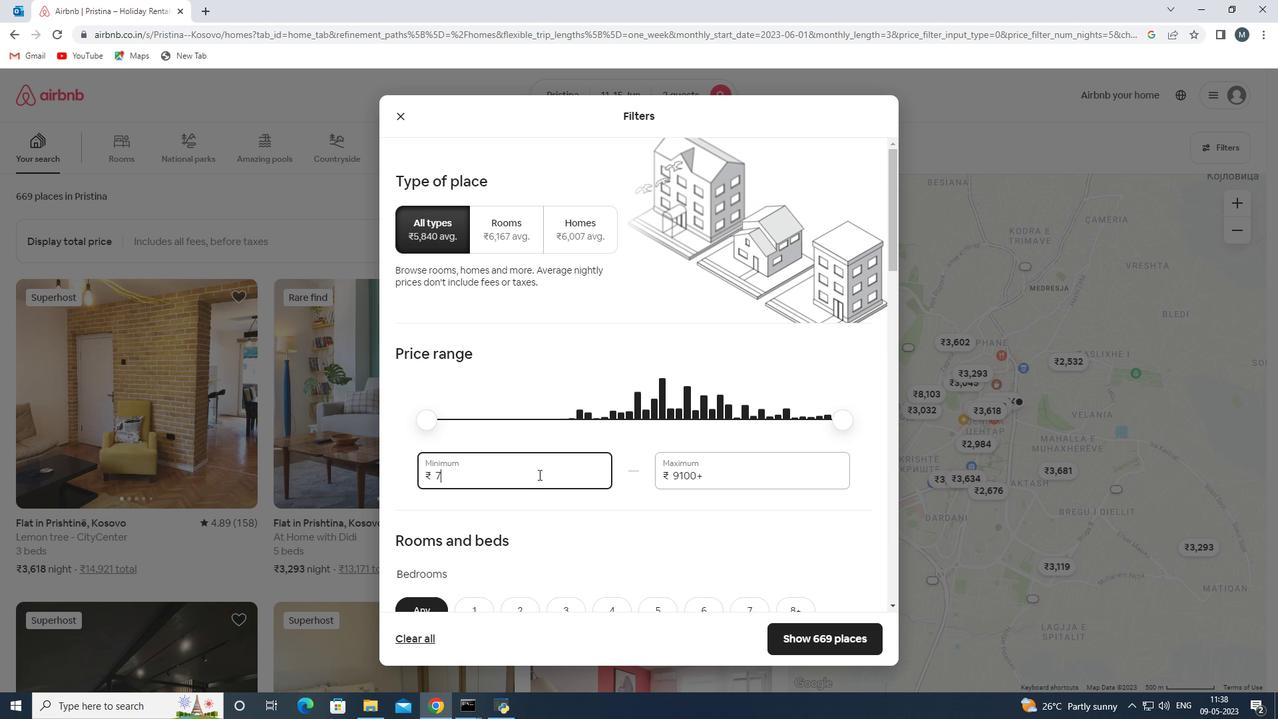 
Action: Key pressed 000
Screenshot: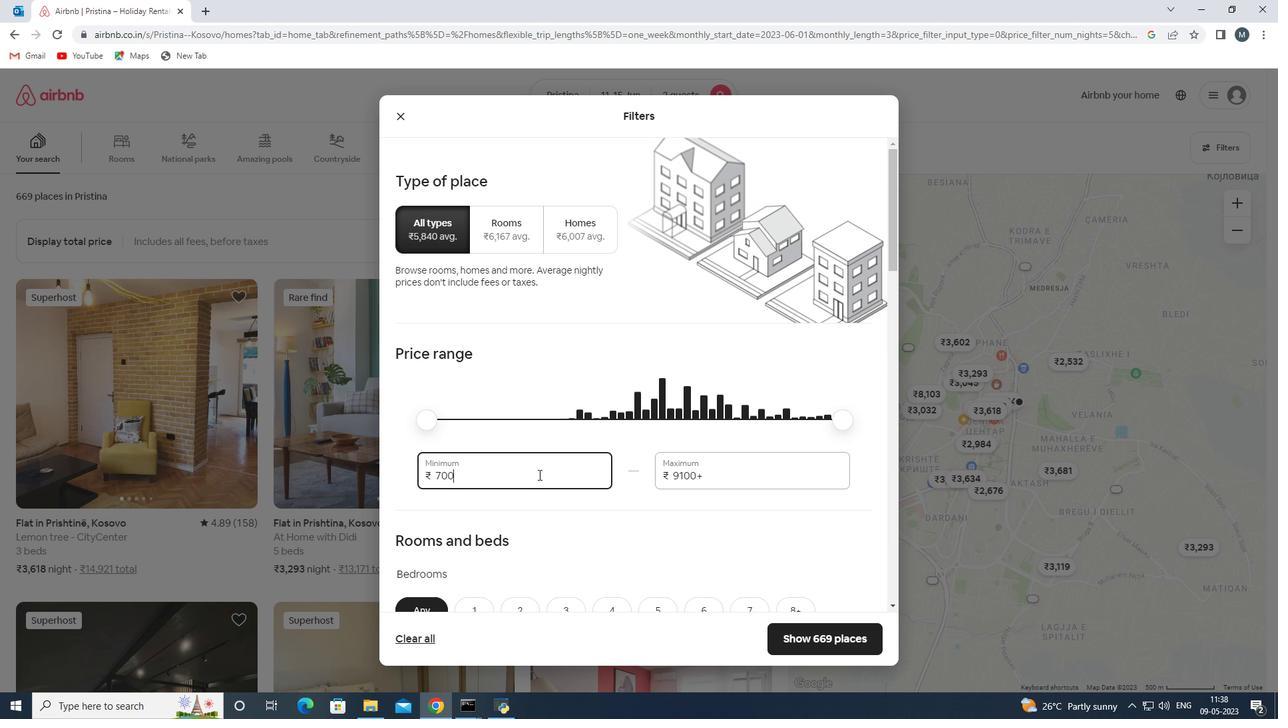 
Action: Mouse moved to (705, 476)
Screenshot: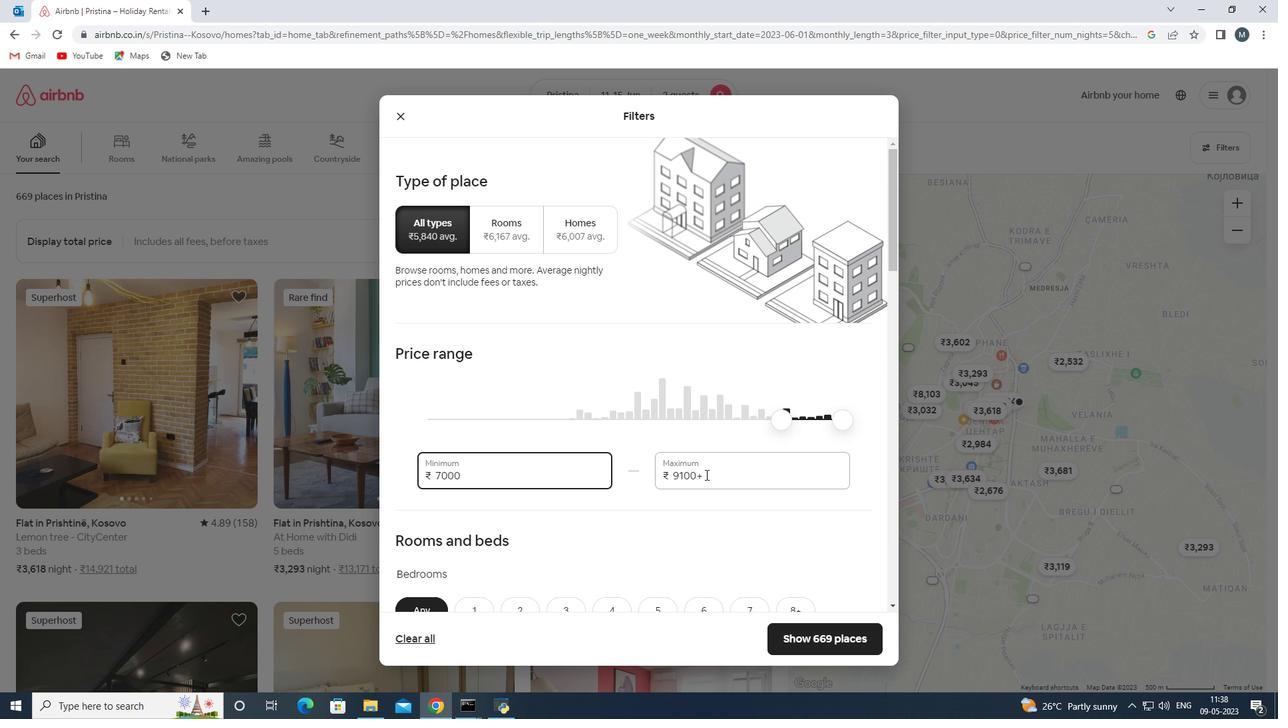 
Action: Mouse pressed left at (705, 476)
Screenshot: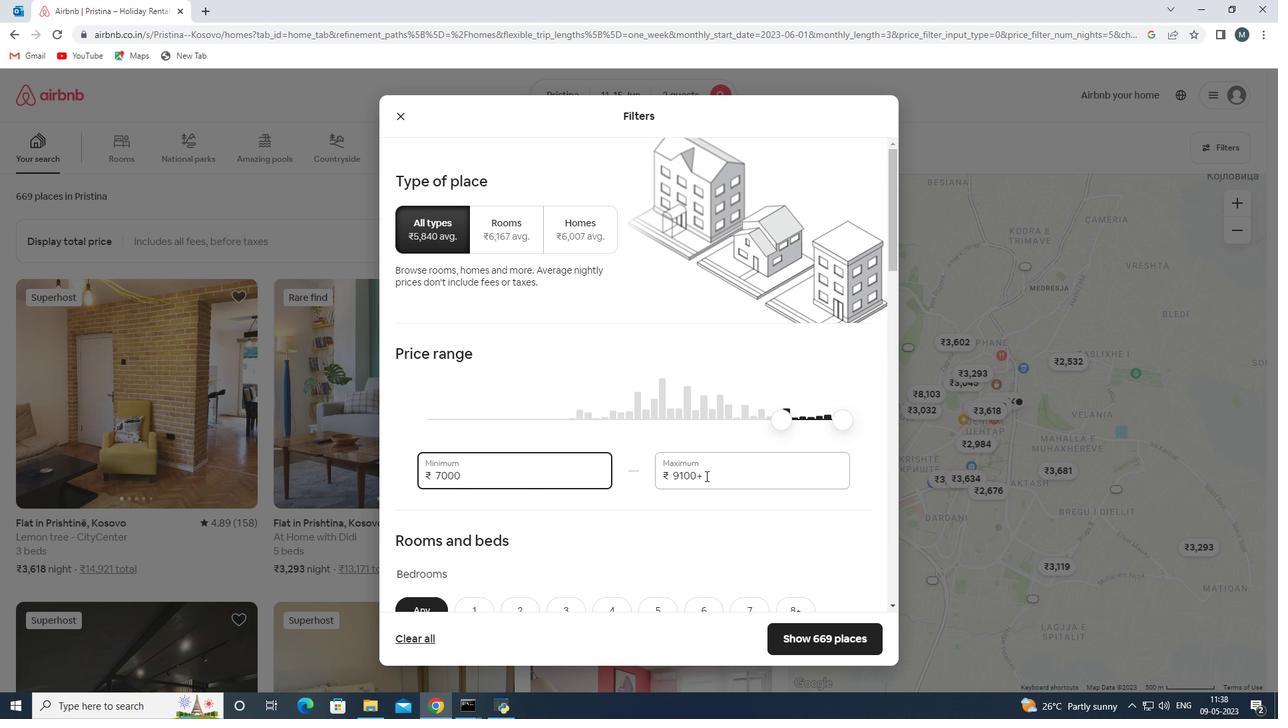 
Action: Mouse moved to (689, 479)
Screenshot: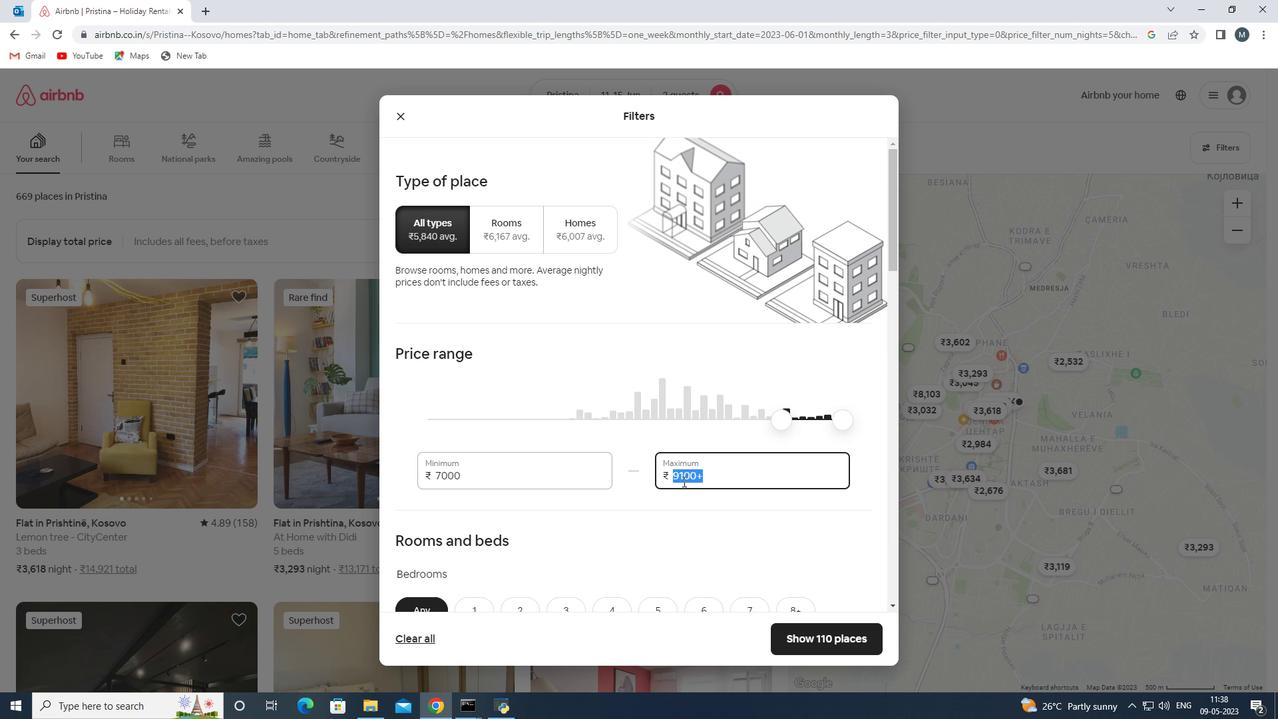 
Action: Key pressed 1
Screenshot: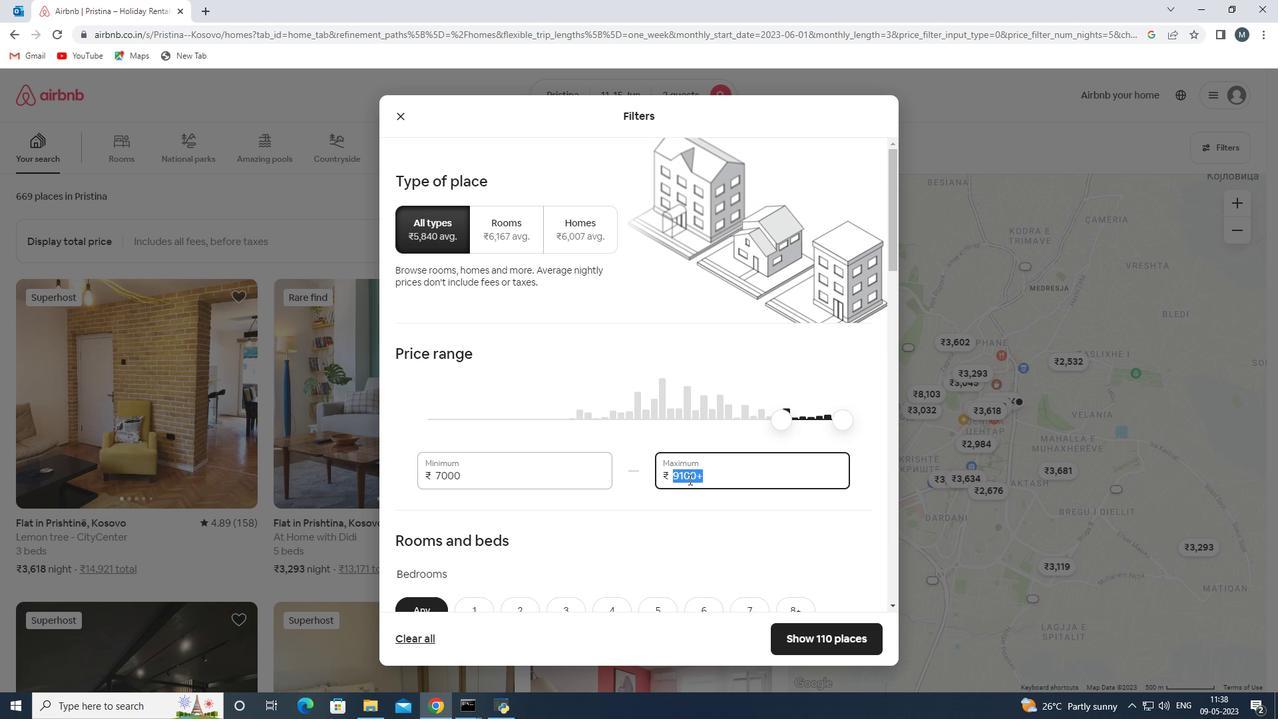 
Action: Mouse moved to (689, 478)
Screenshot: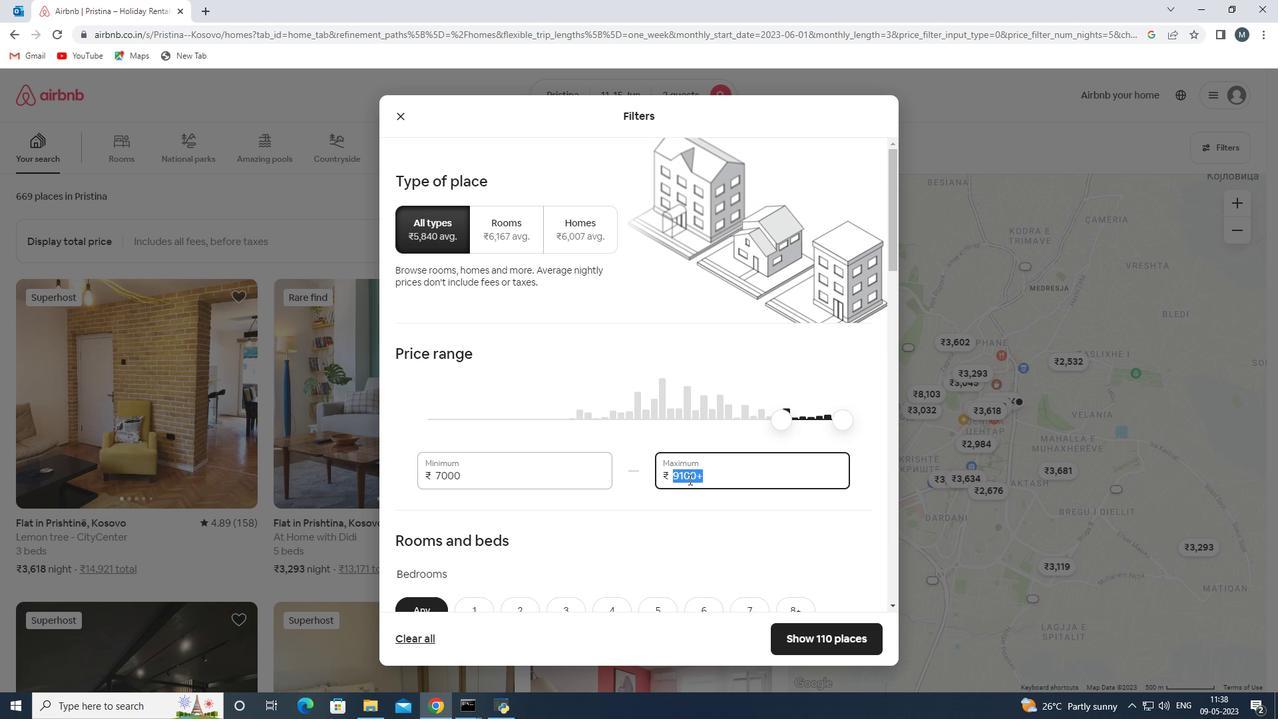 
Action: Key pressed 6
Screenshot: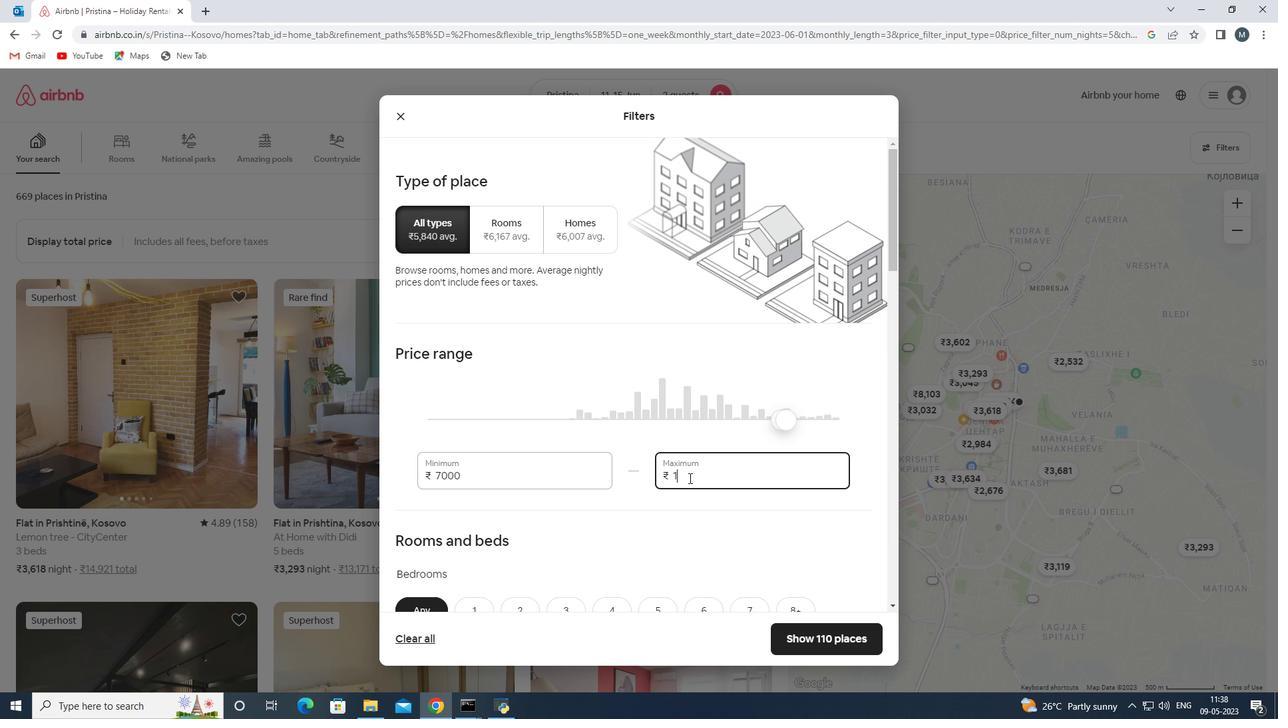 
Action: Mouse moved to (689, 478)
Screenshot: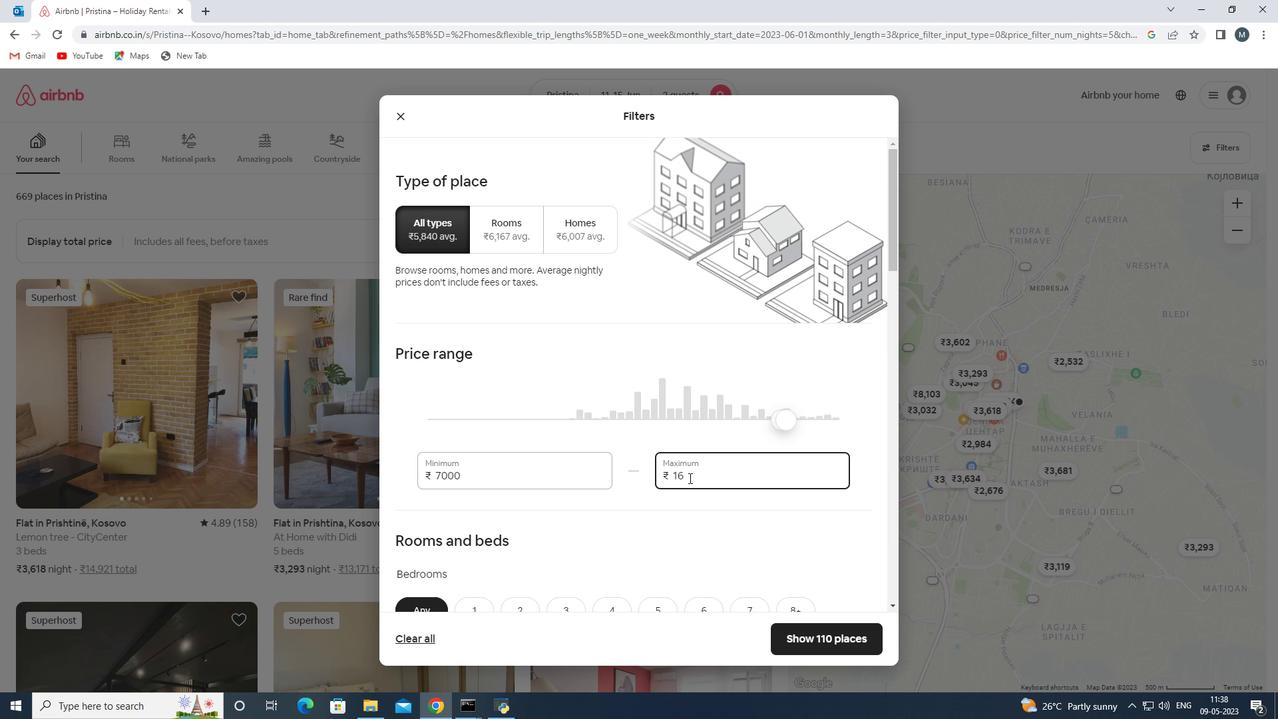 
Action: Key pressed 0
Screenshot: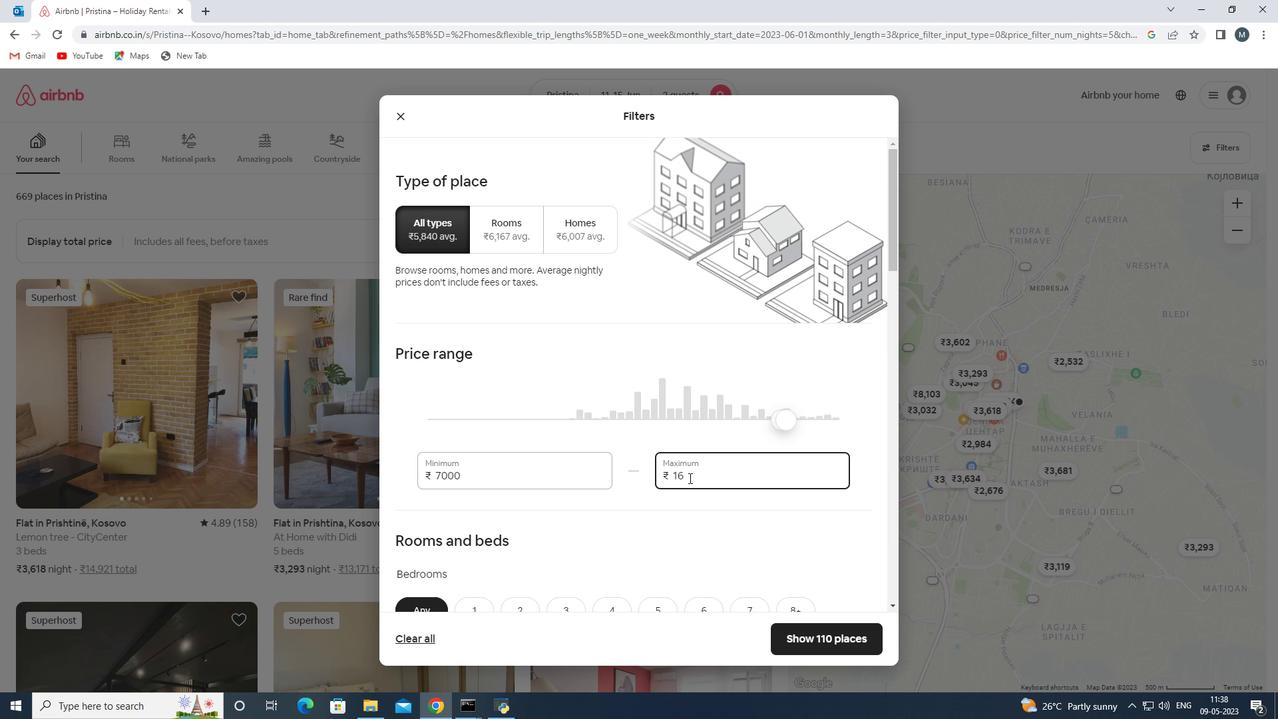 
Action: Mouse moved to (690, 478)
Screenshot: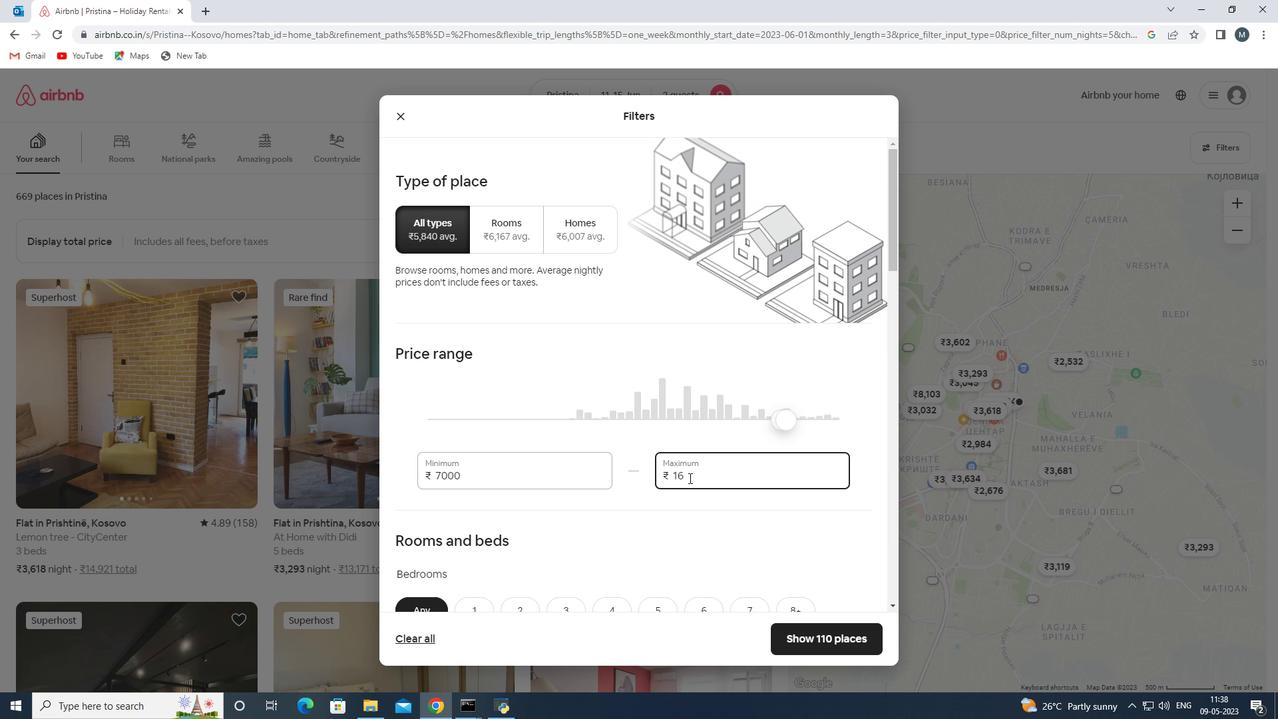 
Action: Key pressed 00
Screenshot: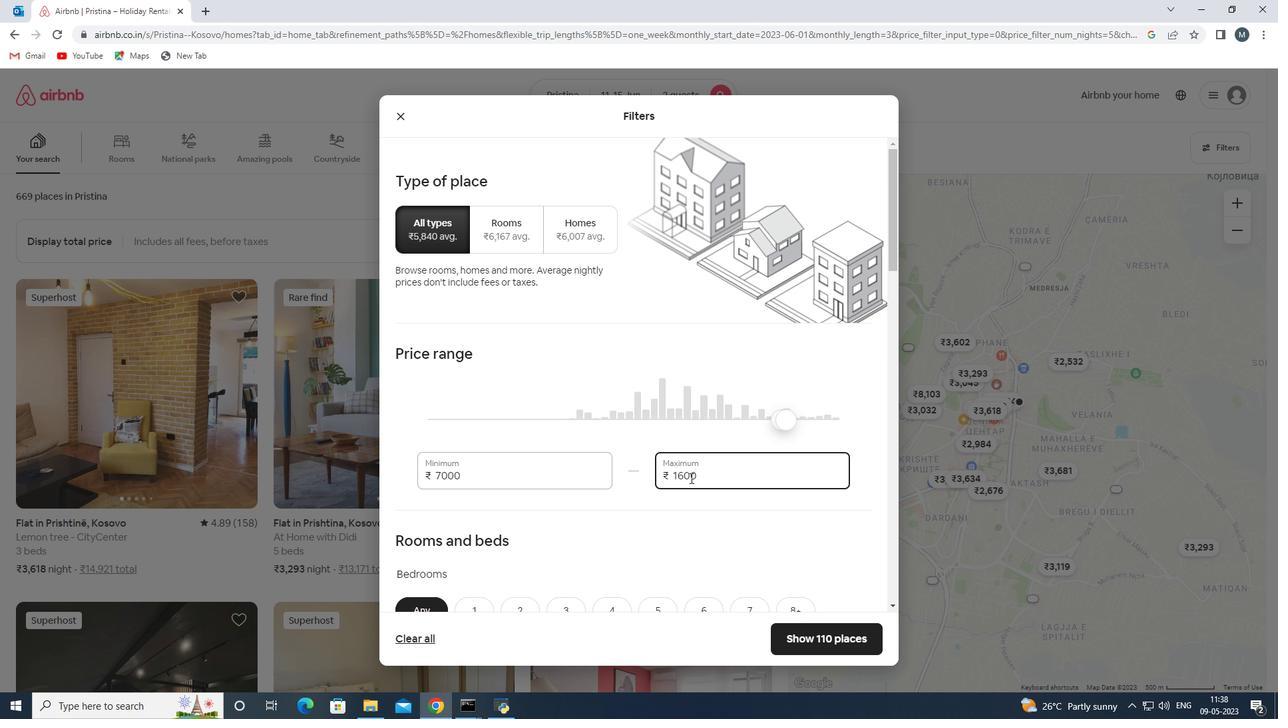 
Action: Mouse moved to (679, 412)
Screenshot: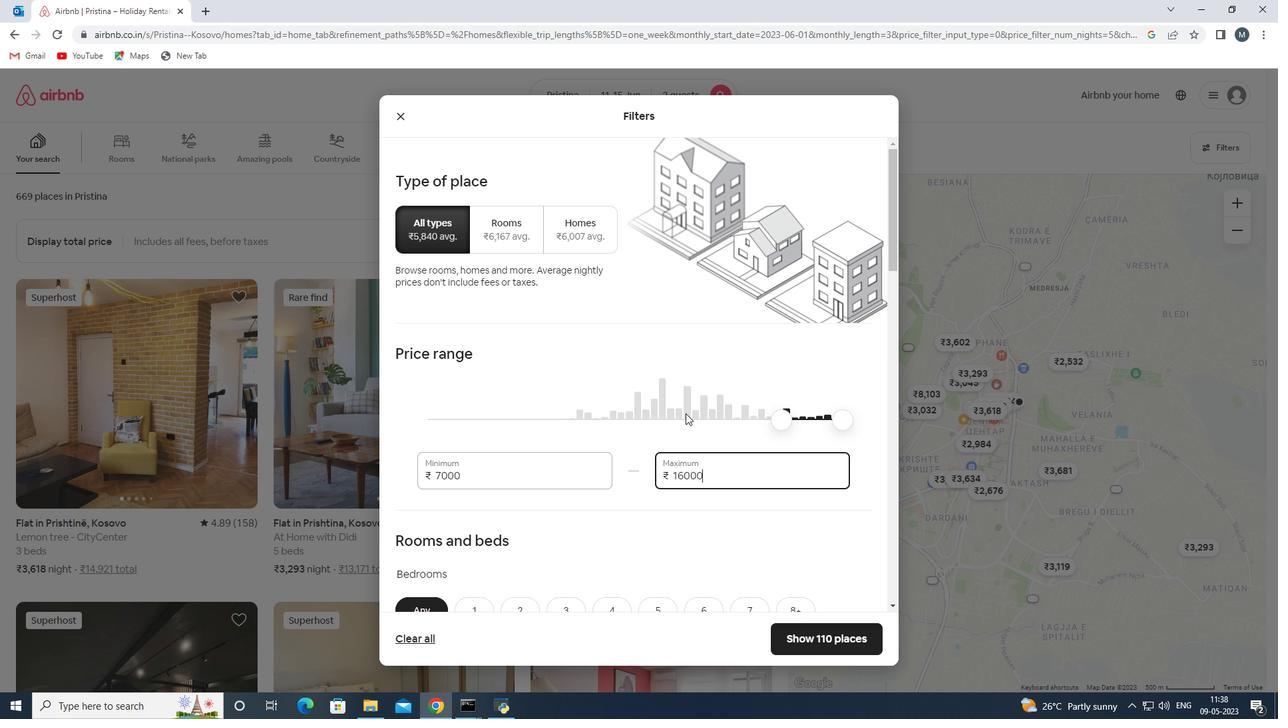 
Action: Mouse scrolled (679, 412) with delta (0, 0)
Screenshot: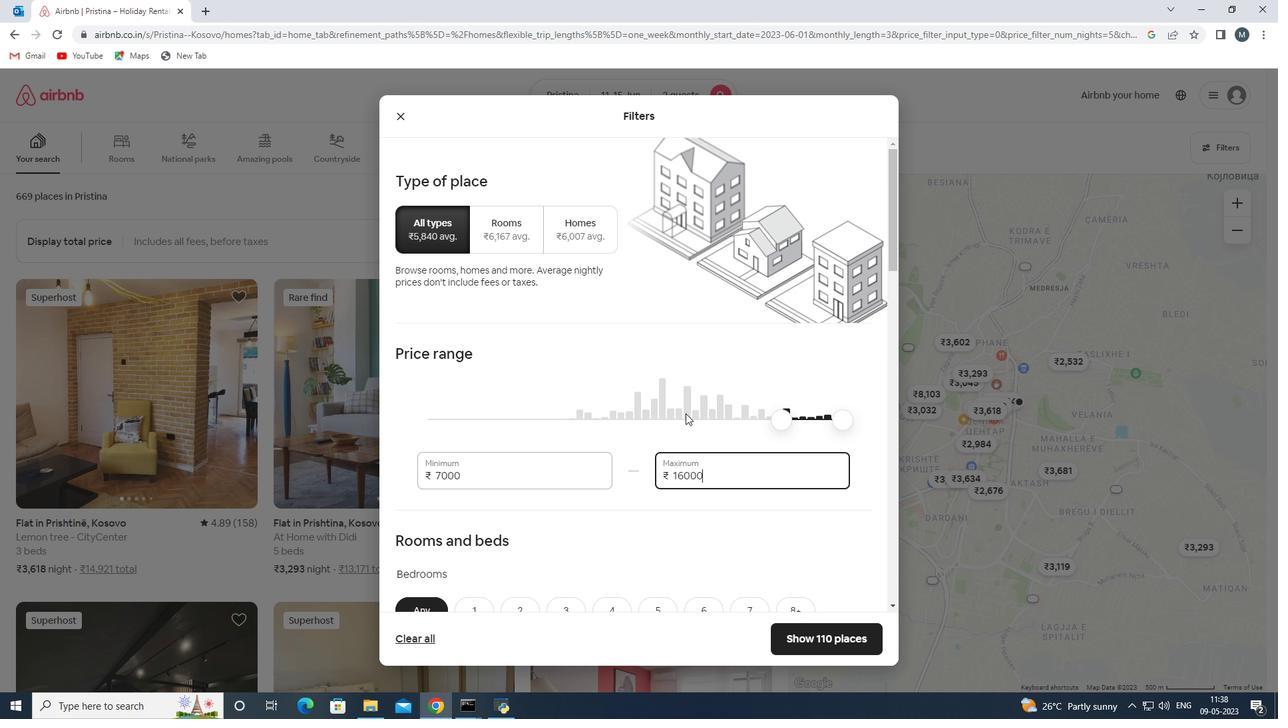 
Action: Mouse moved to (616, 409)
Screenshot: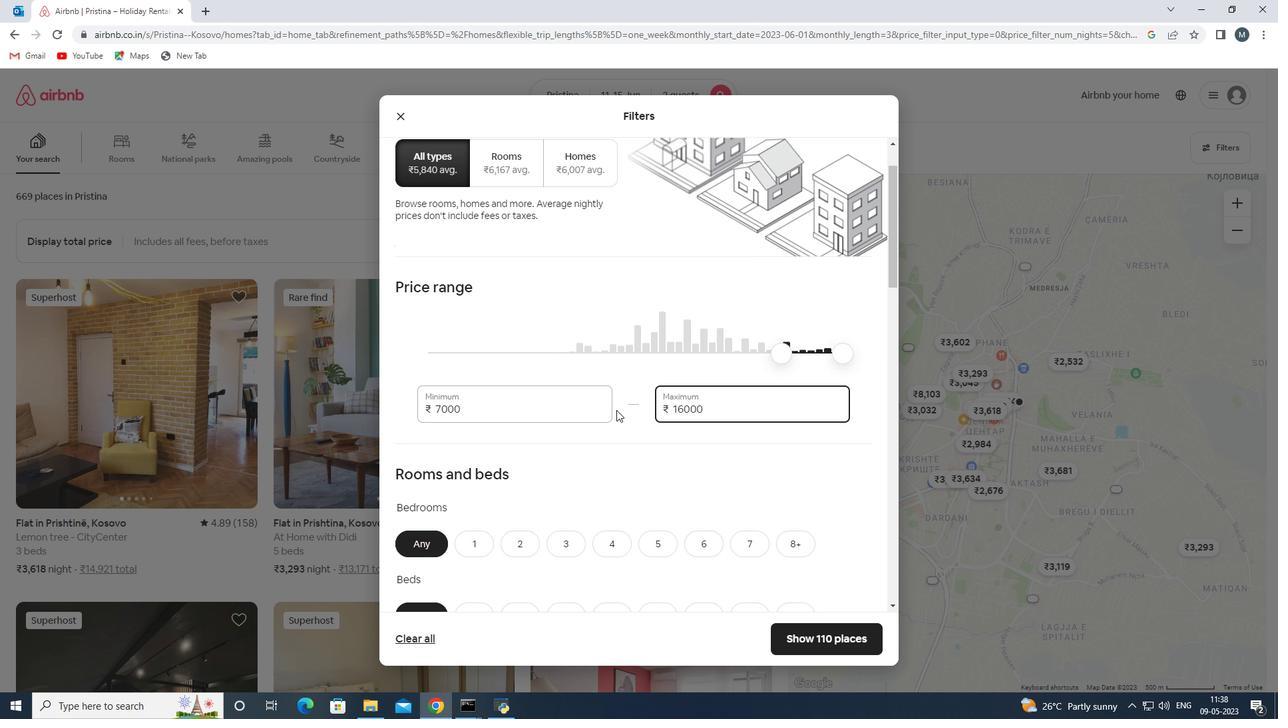 
Action: Mouse scrolled (616, 408) with delta (0, 0)
Screenshot: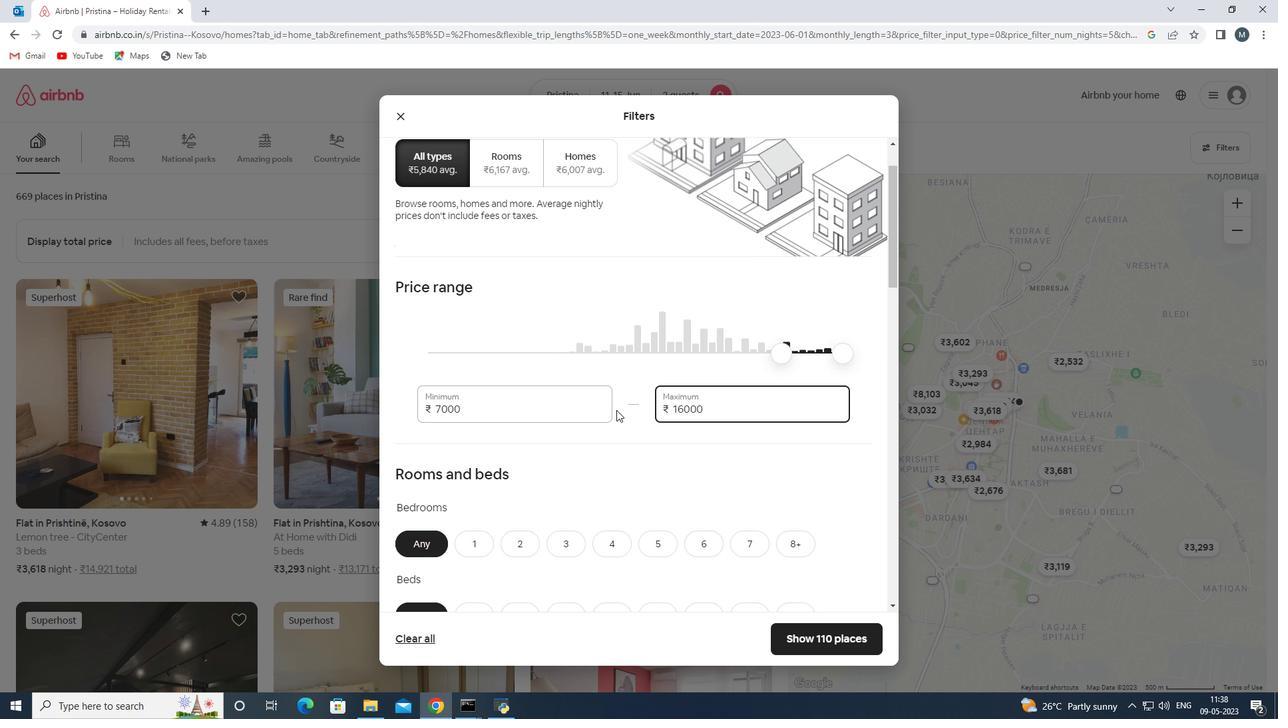 
Action: Mouse moved to (580, 395)
Screenshot: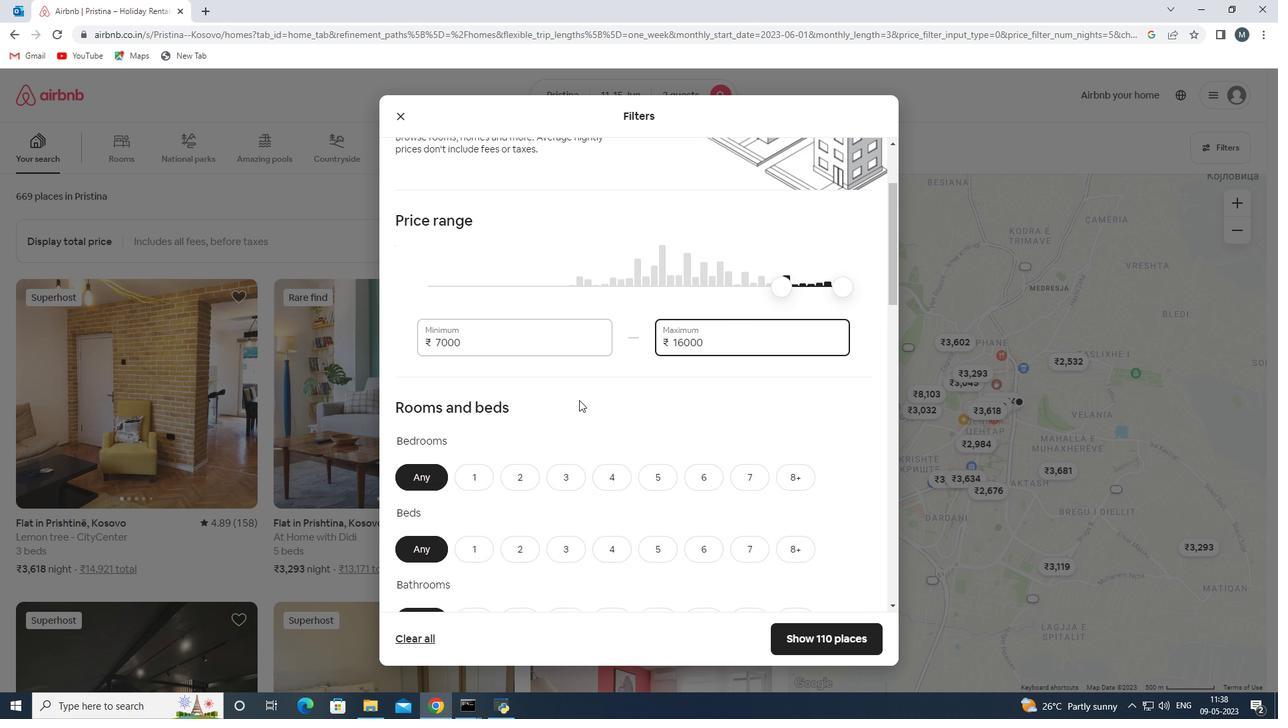 
Action: Mouse scrolled (580, 394) with delta (0, 0)
Screenshot: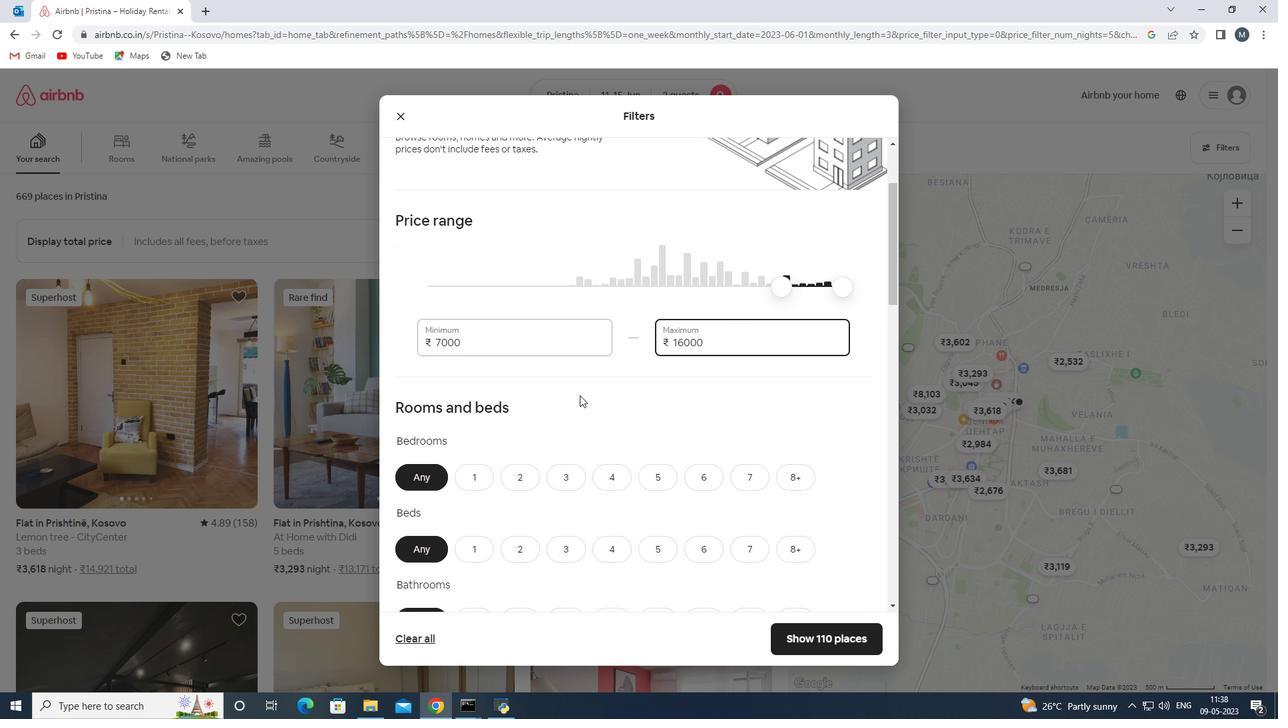 
Action: Mouse moved to (488, 412)
Screenshot: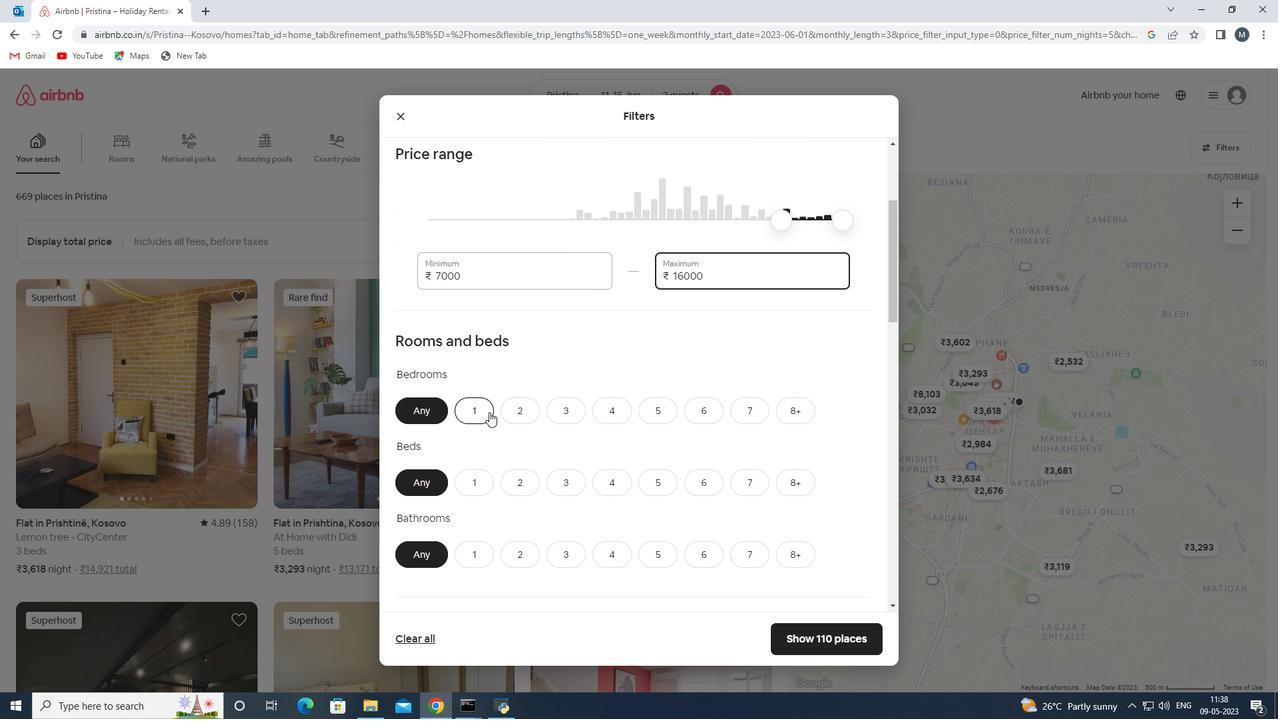 
Action: Mouse pressed left at (488, 412)
Screenshot: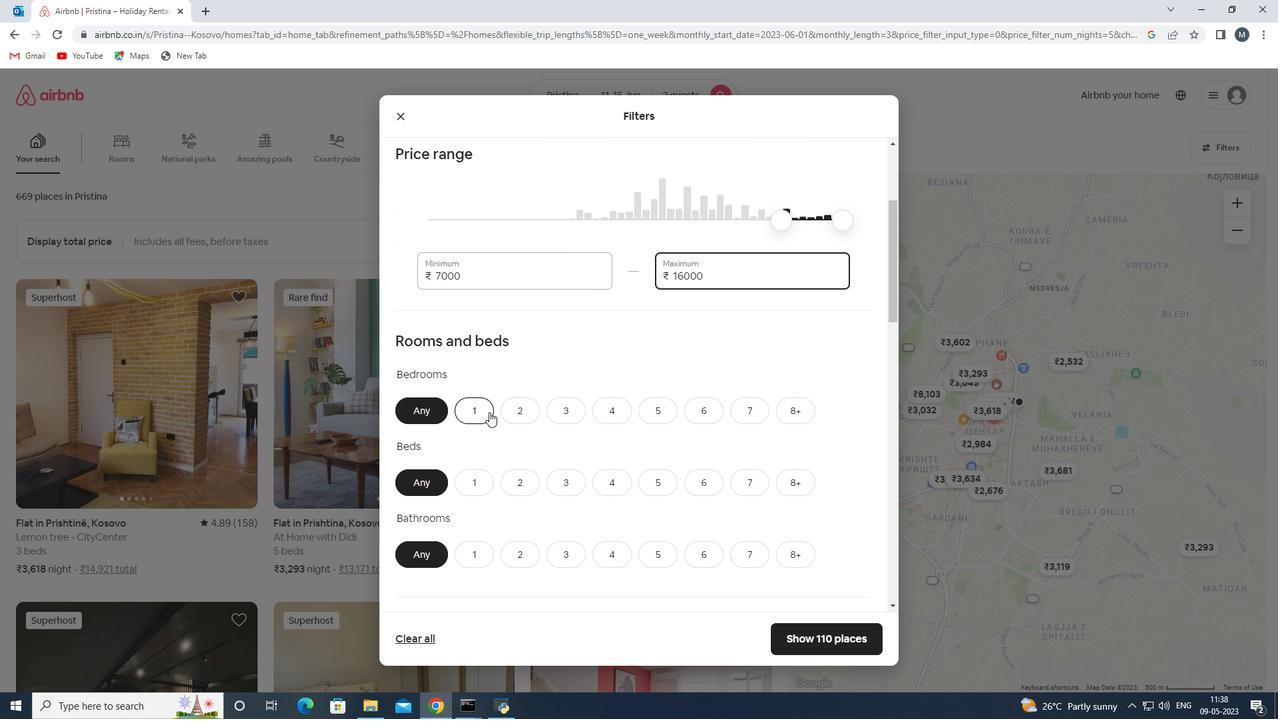 
Action: Mouse moved to (526, 492)
Screenshot: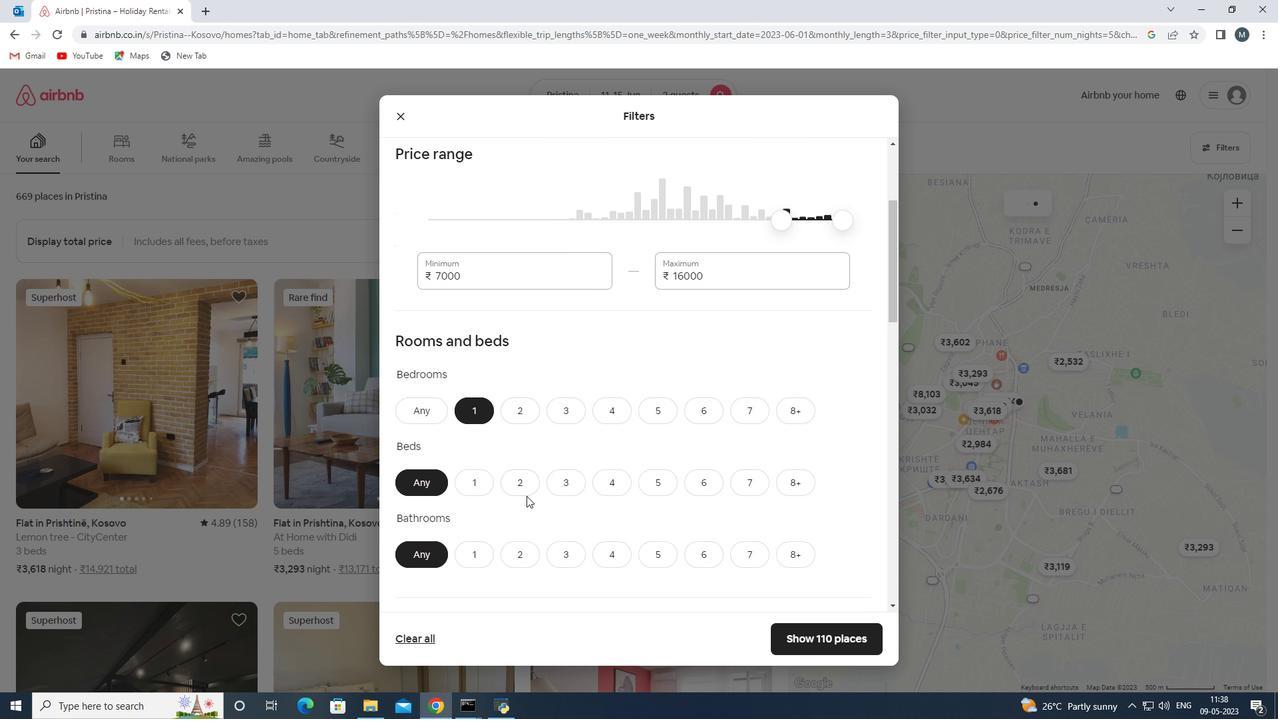 
Action: Mouse pressed left at (526, 492)
Screenshot: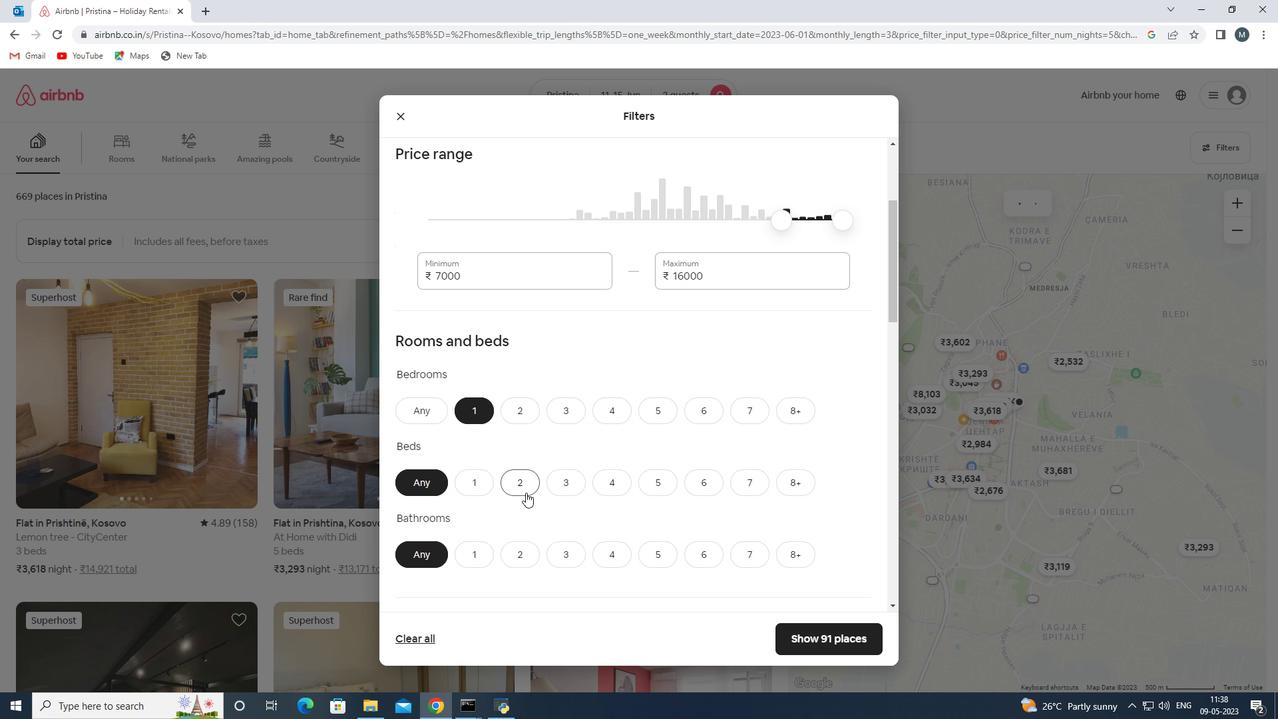 
Action: Mouse moved to (540, 472)
Screenshot: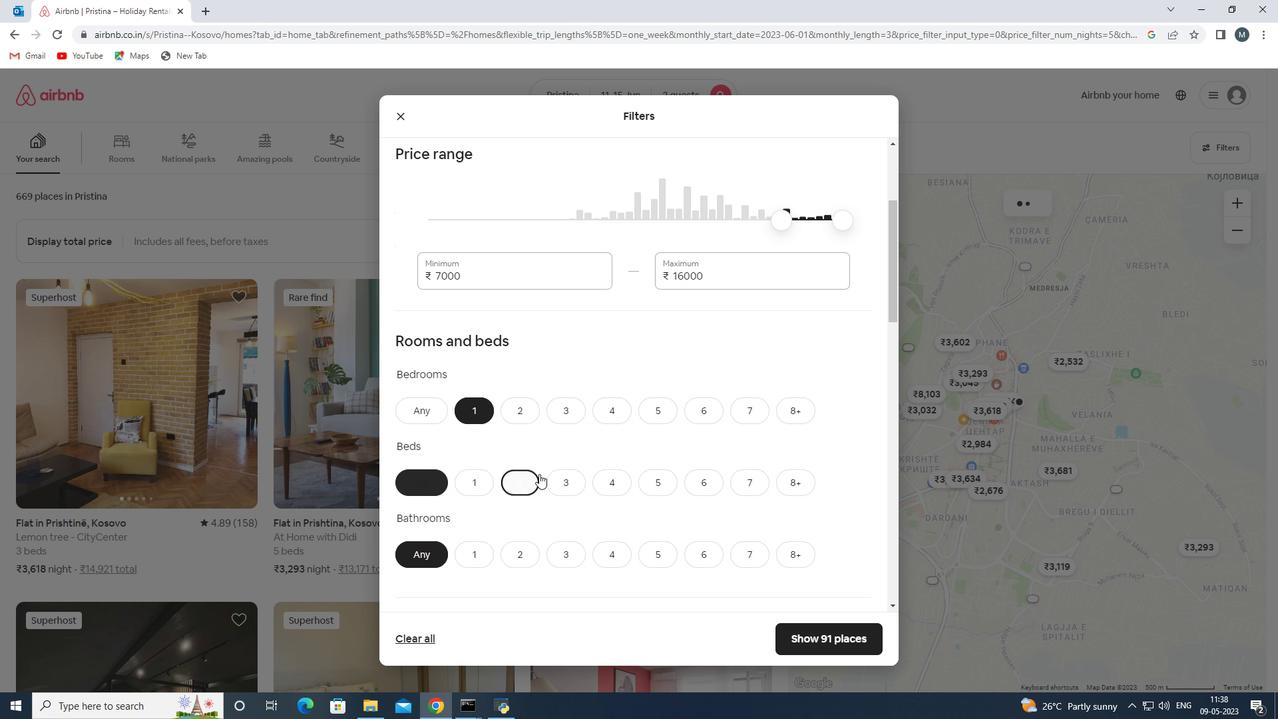 
Action: Mouse scrolled (540, 471) with delta (0, 0)
Screenshot: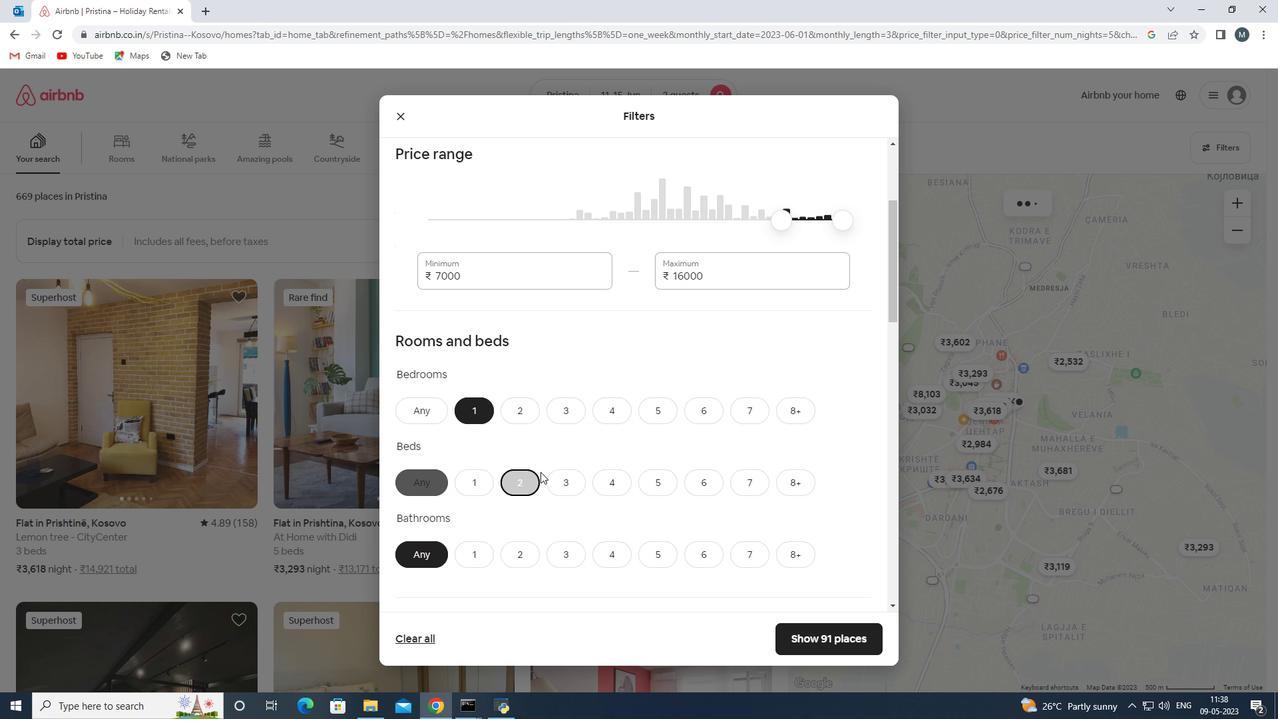 
Action: Mouse scrolled (540, 471) with delta (0, 0)
Screenshot: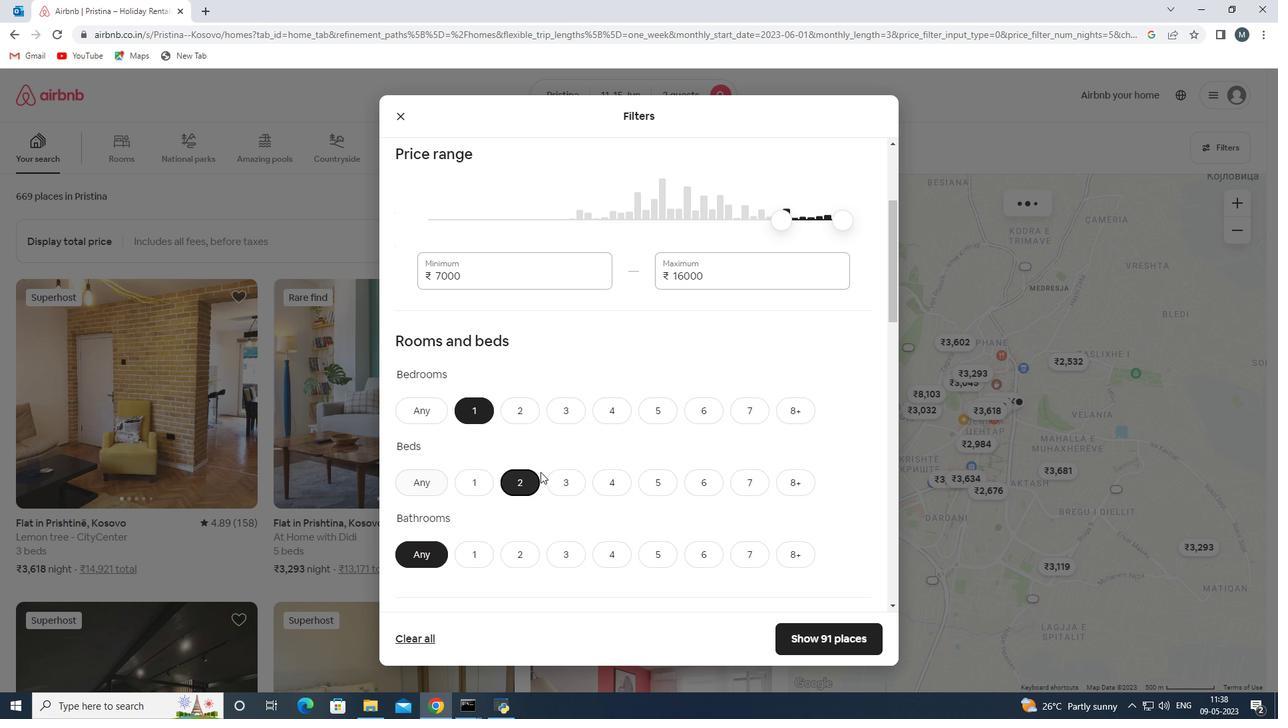 
Action: Mouse moved to (475, 422)
Screenshot: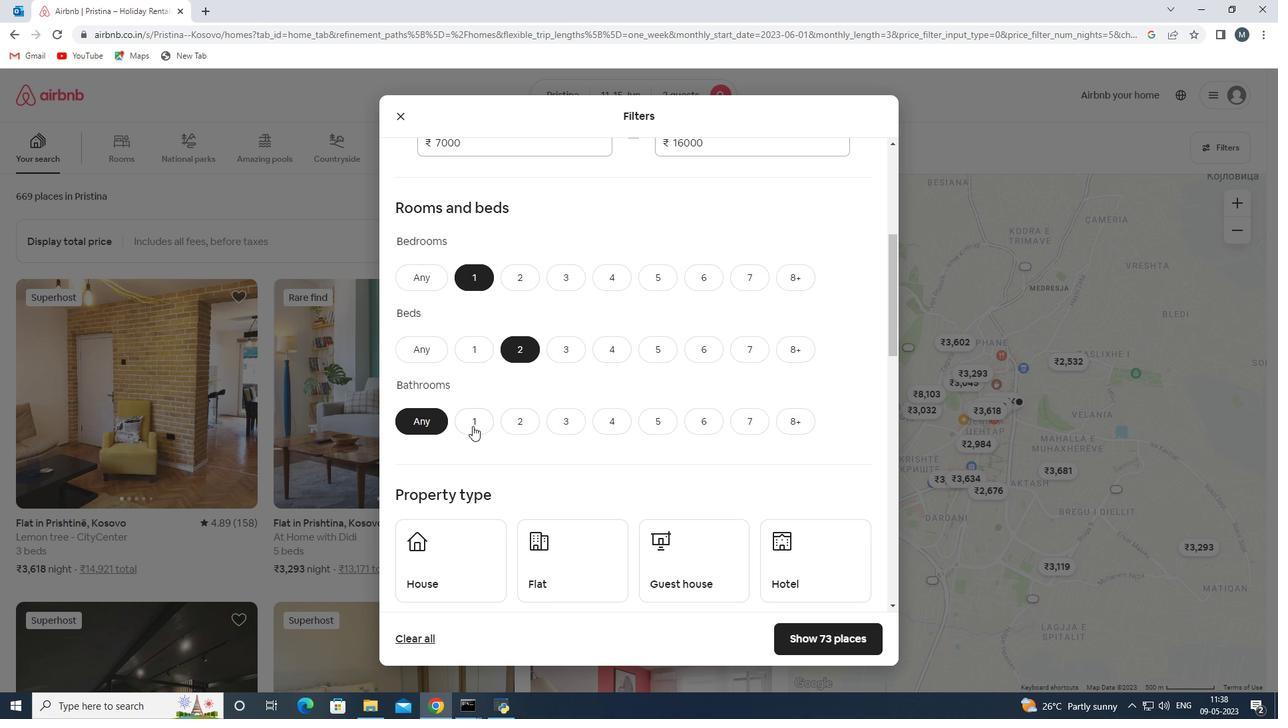 
Action: Mouse pressed left at (475, 422)
Screenshot: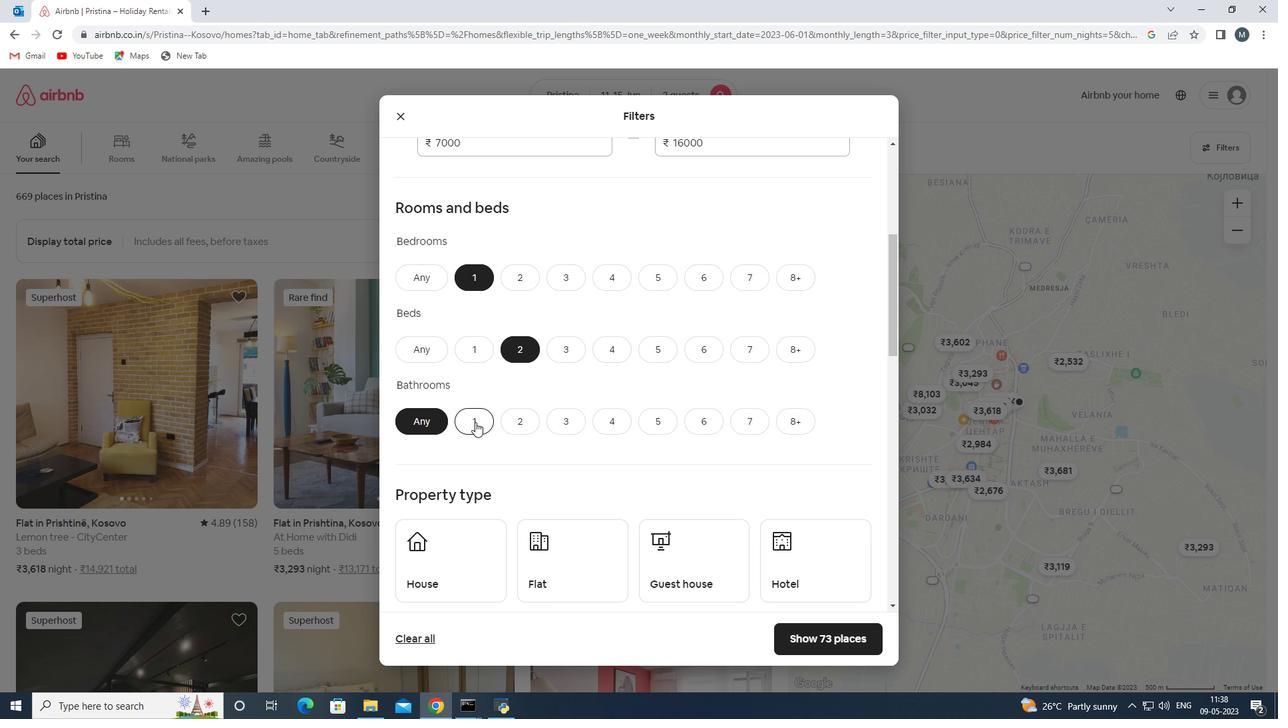
Action: Mouse moved to (533, 408)
Screenshot: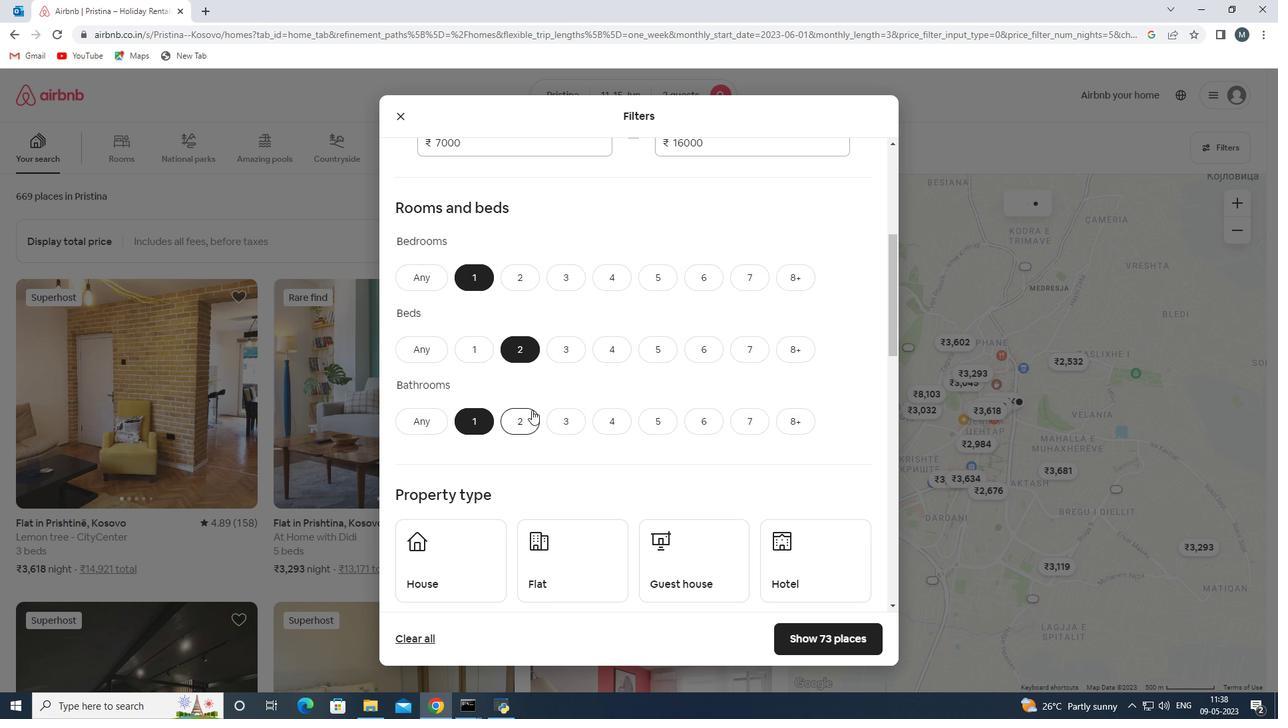 
Action: Mouse scrolled (533, 408) with delta (0, 0)
Screenshot: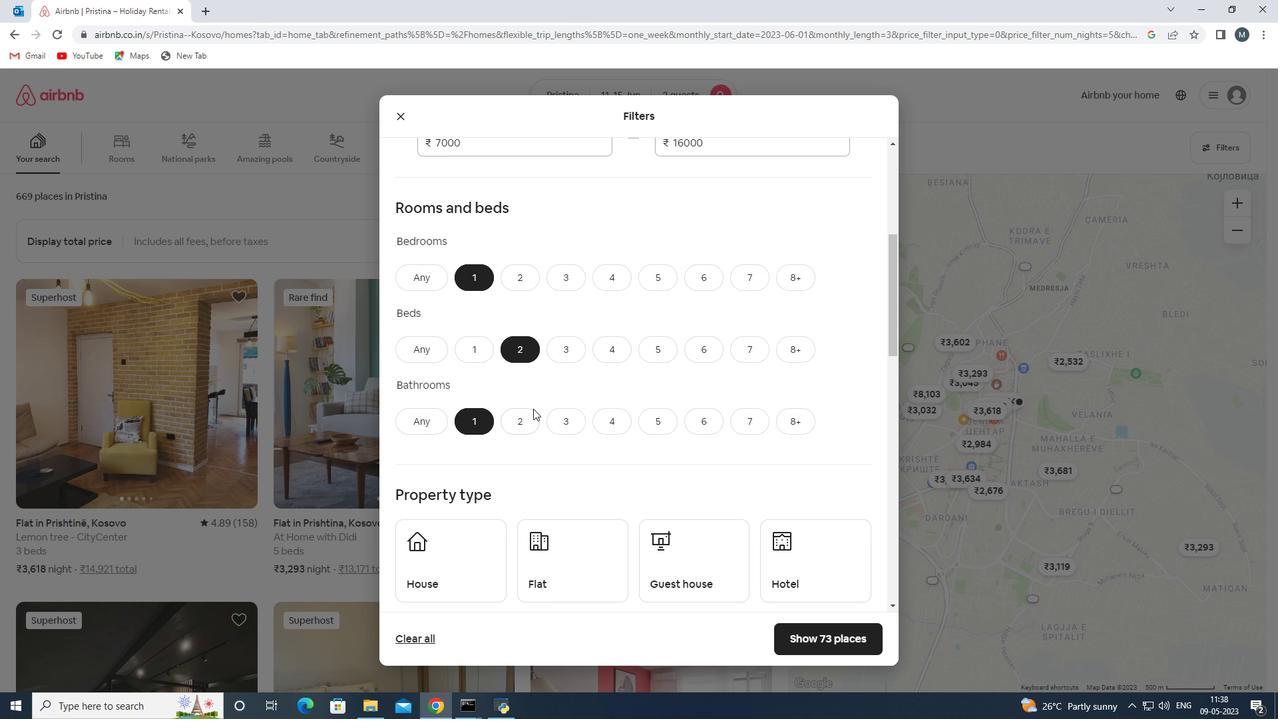 
Action: Mouse moved to (532, 408)
Screenshot: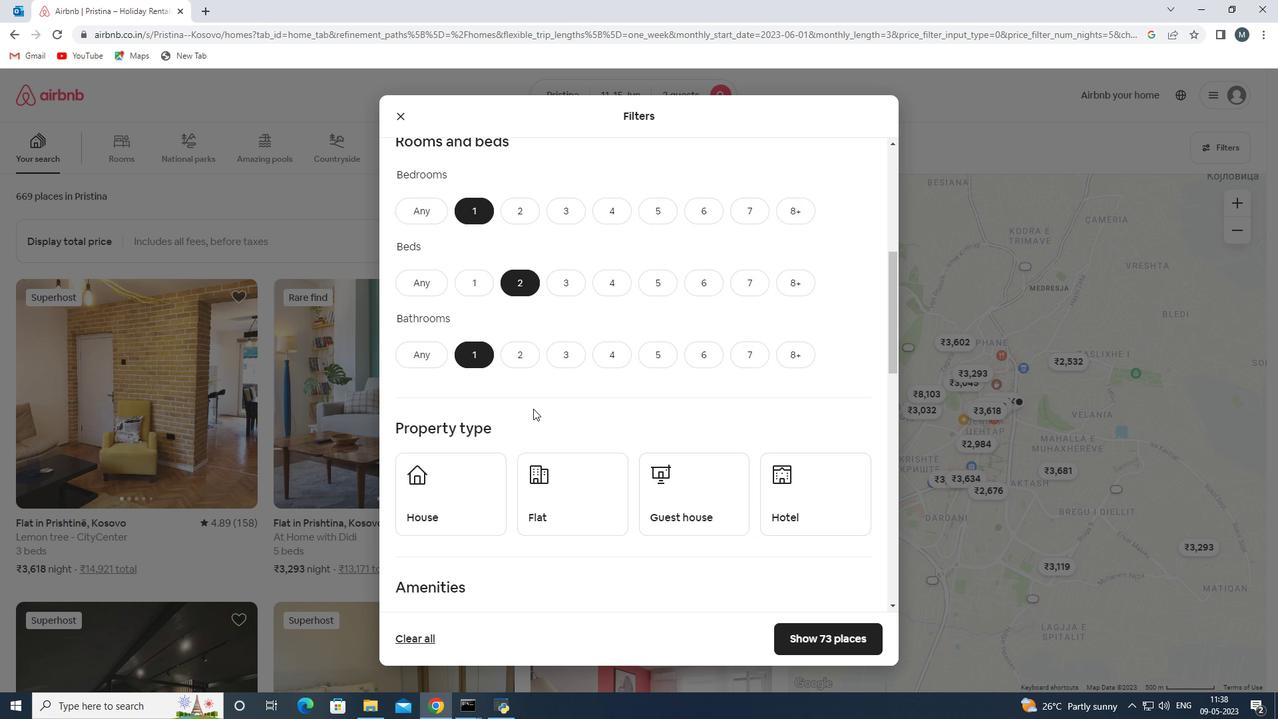 
Action: Mouse scrolled (532, 408) with delta (0, 0)
Screenshot: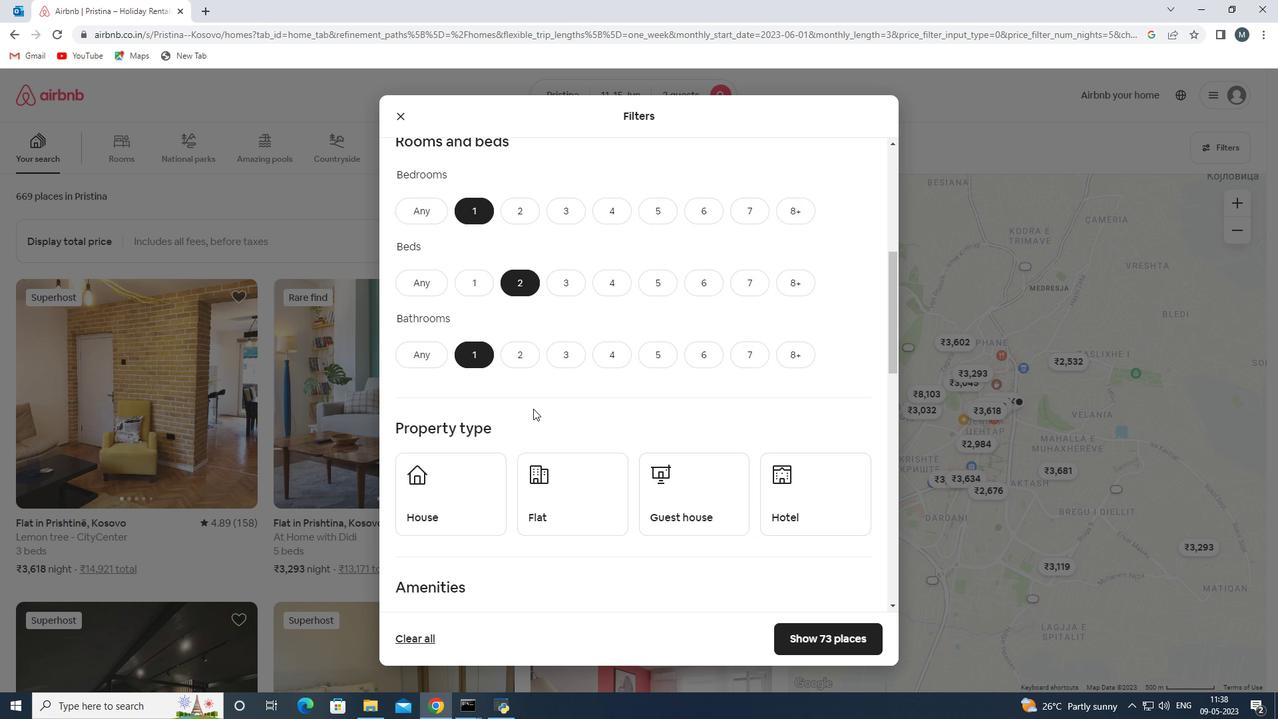 
Action: Mouse moved to (478, 430)
Screenshot: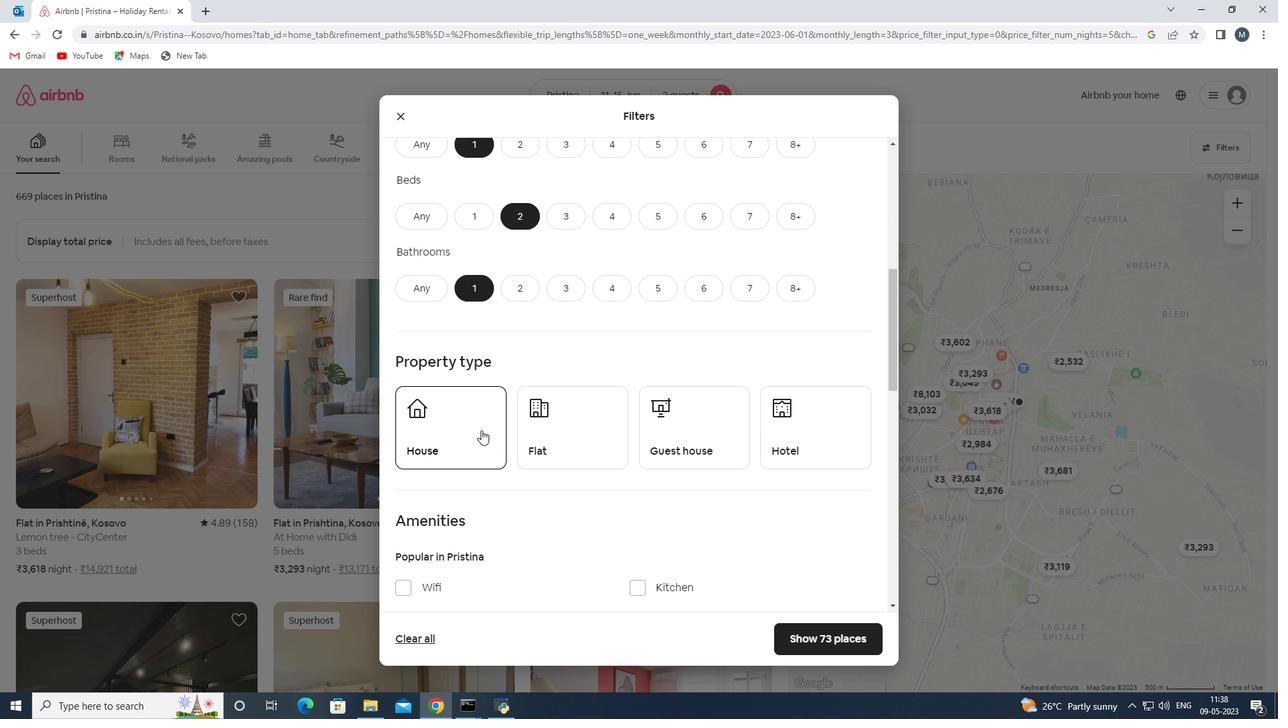 
Action: Mouse pressed left at (478, 430)
Screenshot: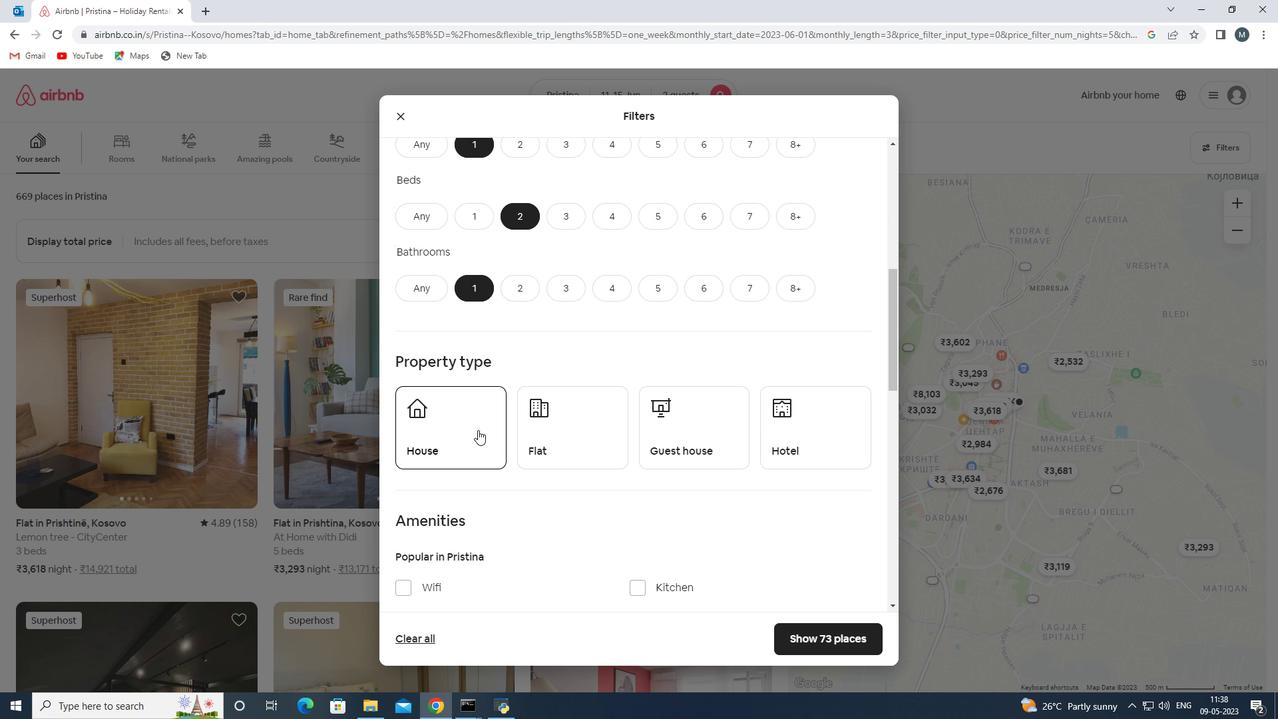 
Action: Mouse moved to (564, 428)
Screenshot: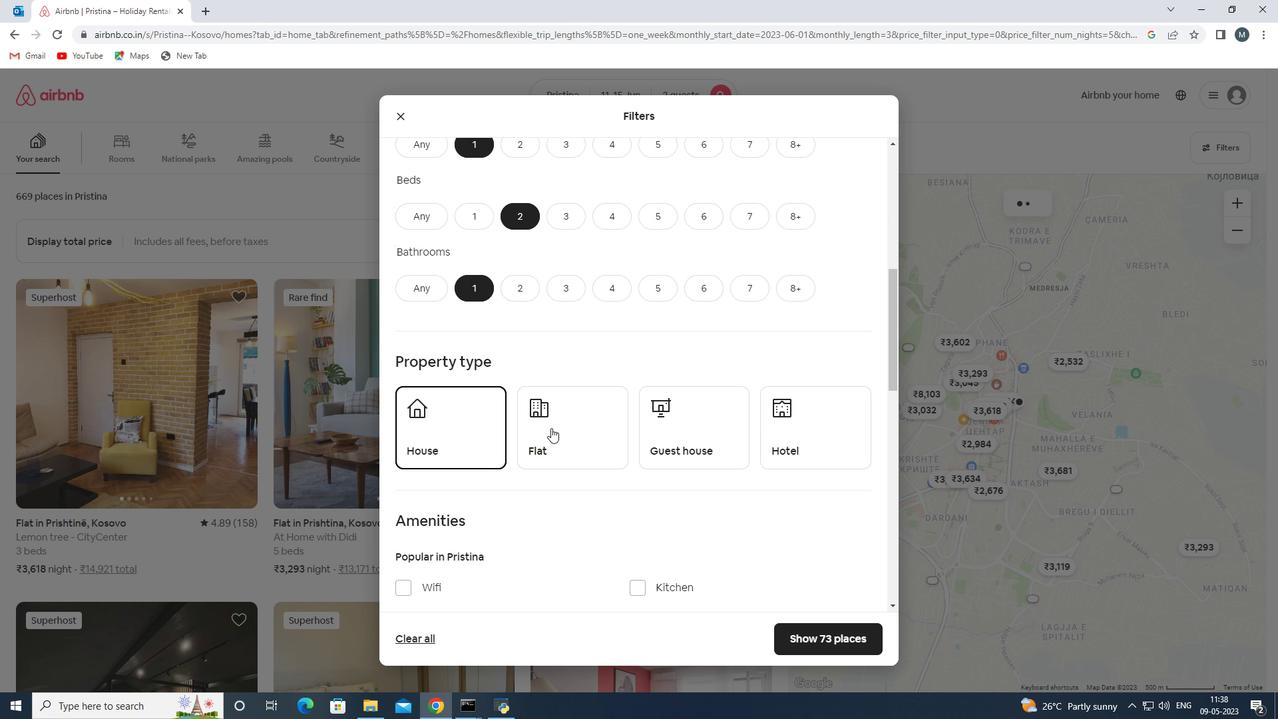 
Action: Mouse pressed left at (564, 428)
Screenshot: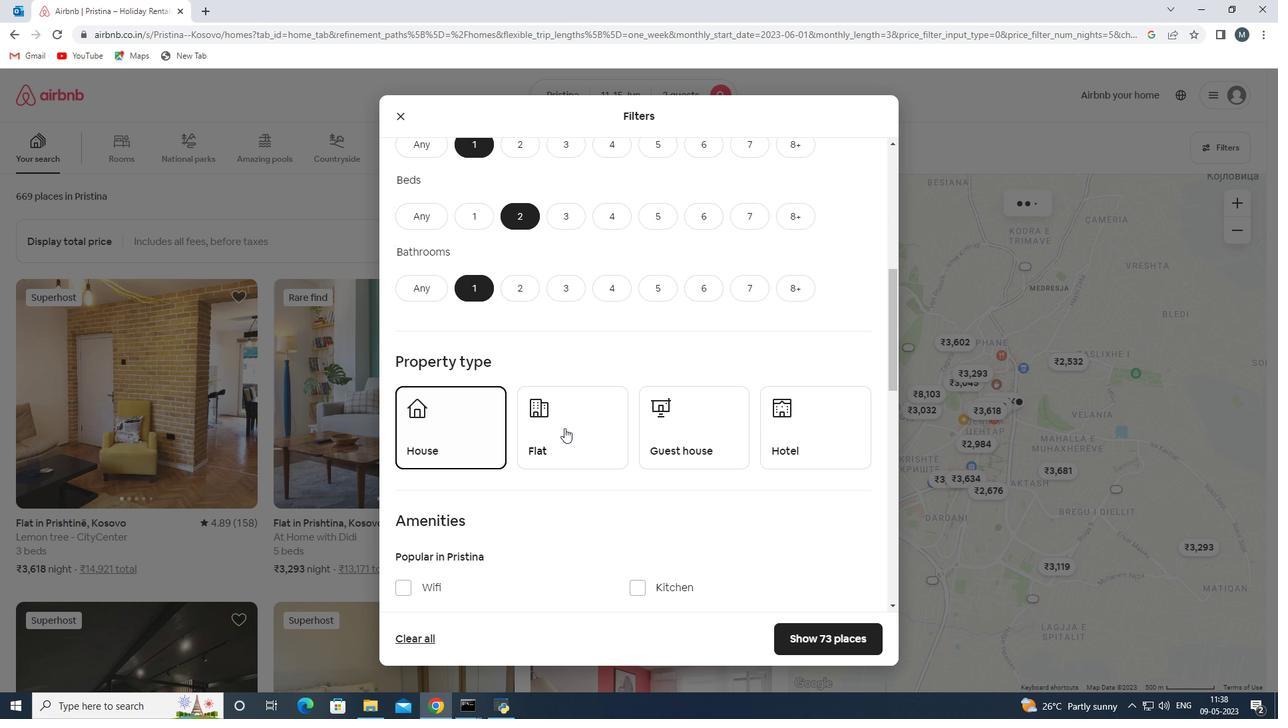 
Action: Mouse moved to (666, 436)
Screenshot: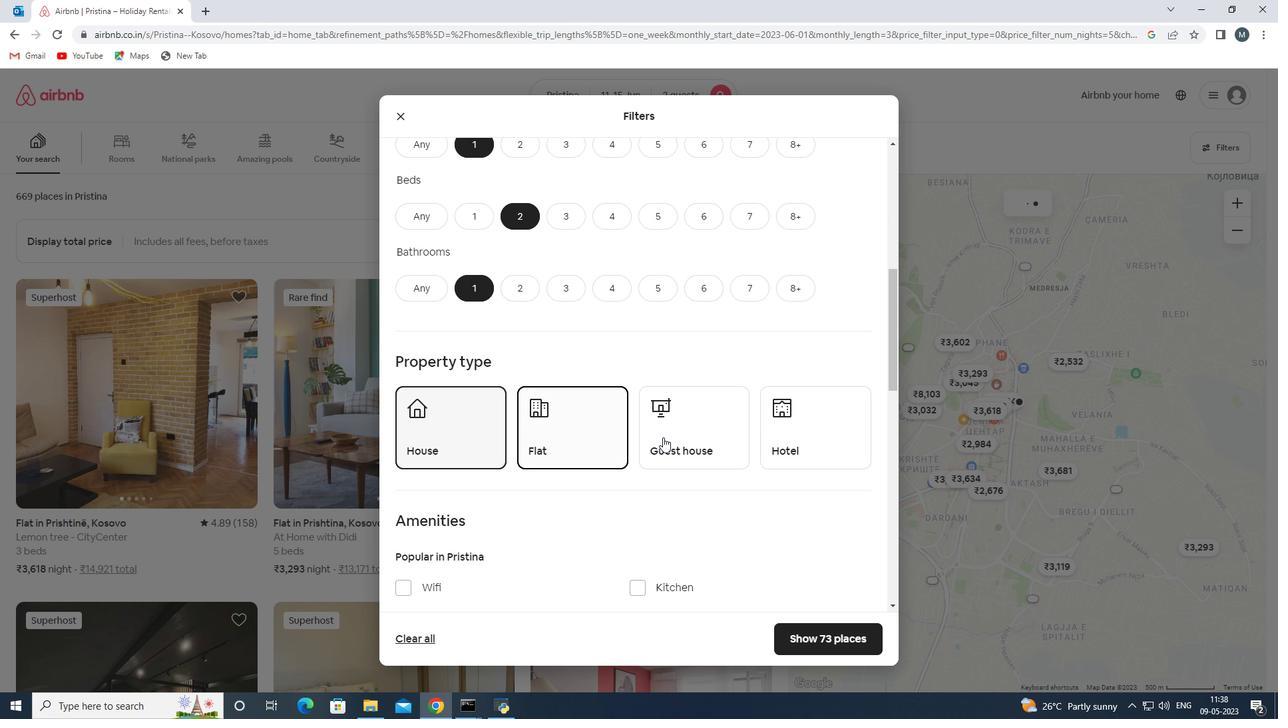 
Action: Mouse pressed left at (666, 436)
Screenshot: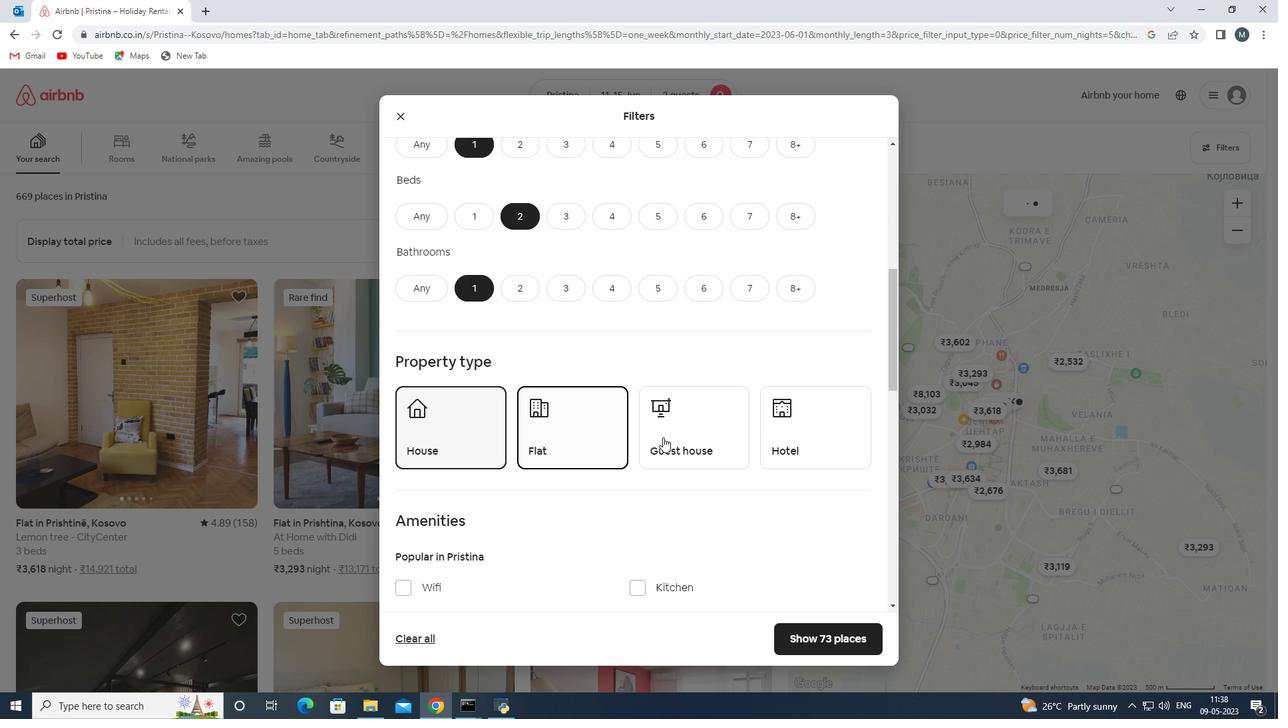 
Action: Mouse moved to (803, 436)
Screenshot: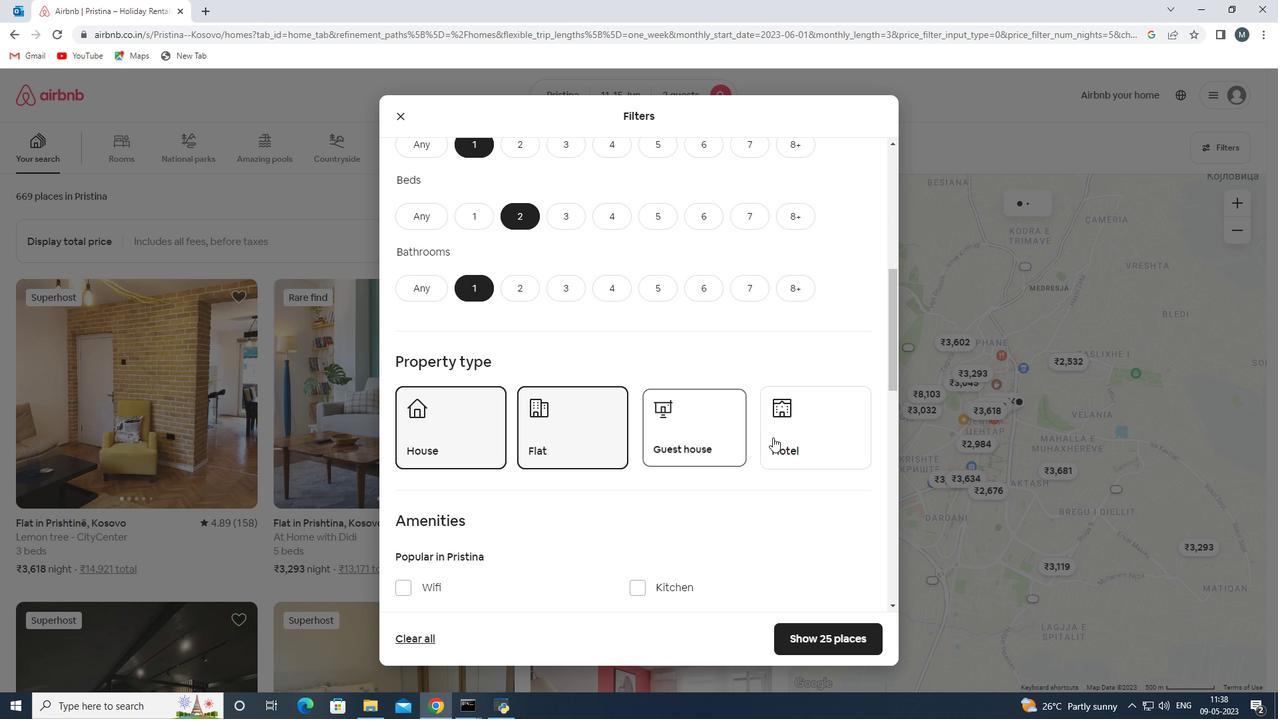 
Action: Mouse pressed left at (803, 436)
Screenshot: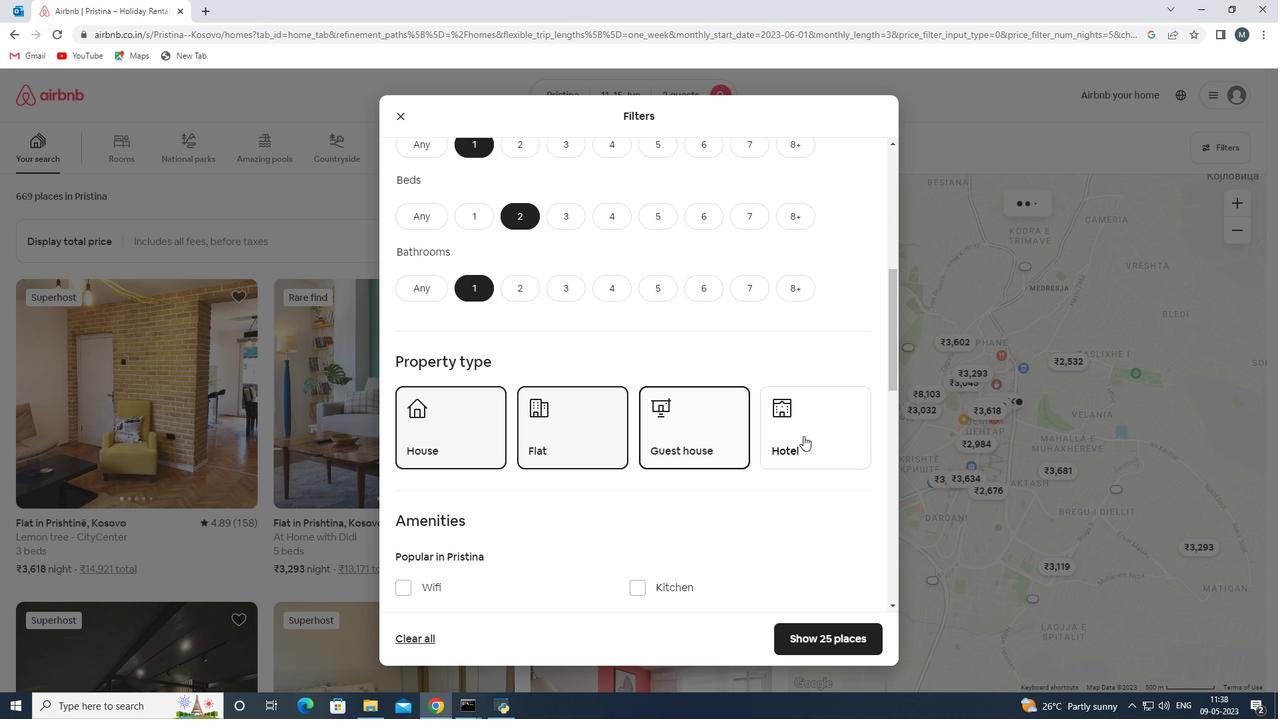 
Action: Mouse moved to (600, 426)
Screenshot: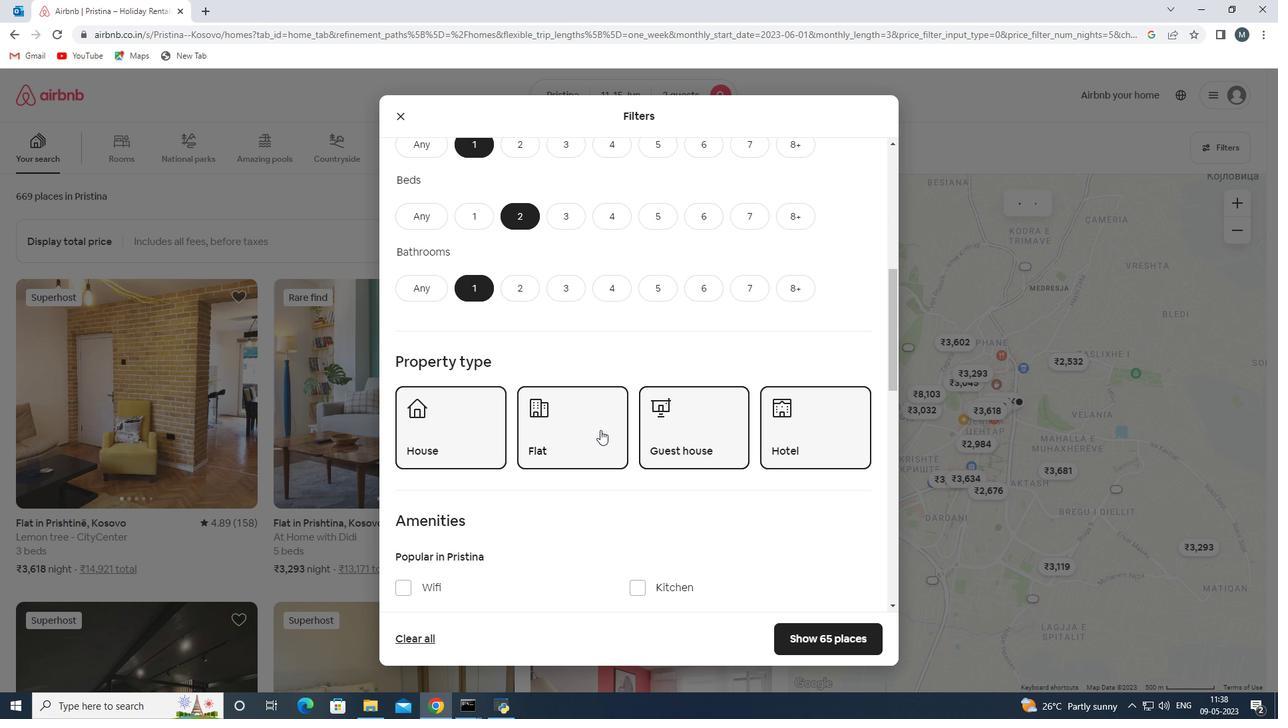 
Action: Mouse scrolled (600, 426) with delta (0, 0)
Screenshot: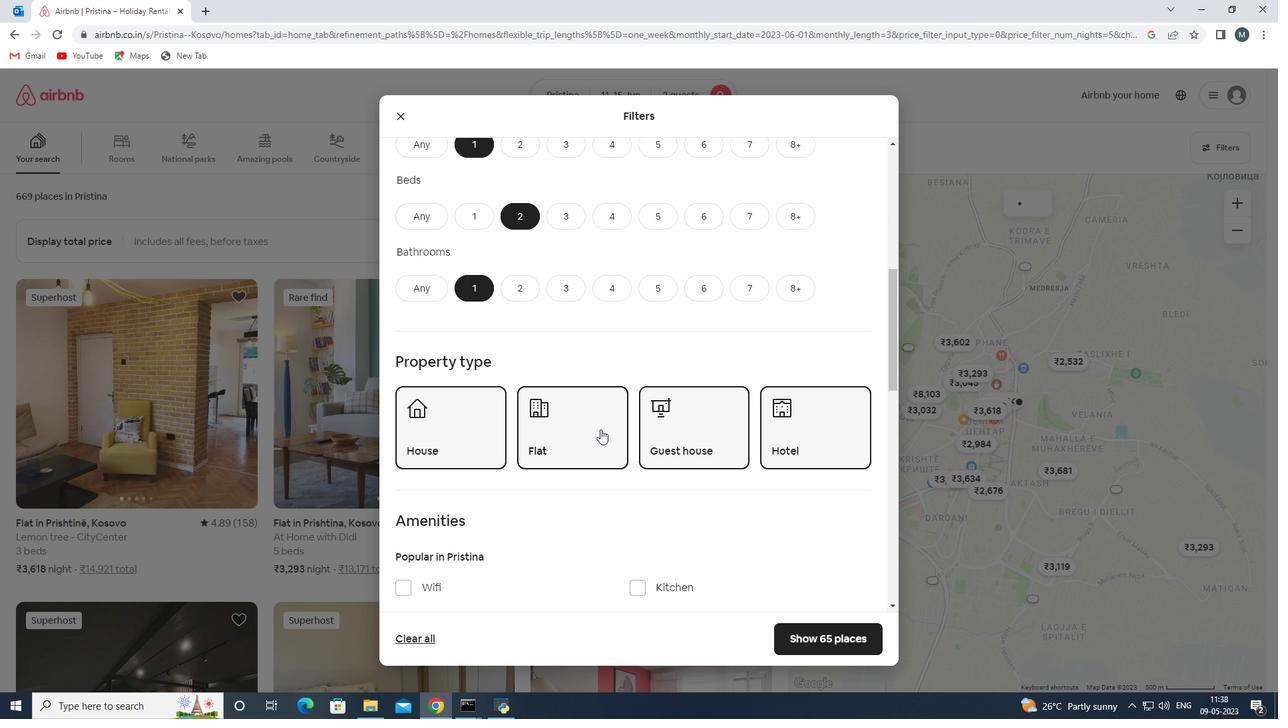 
Action: Mouse moved to (592, 408)
Screenshot: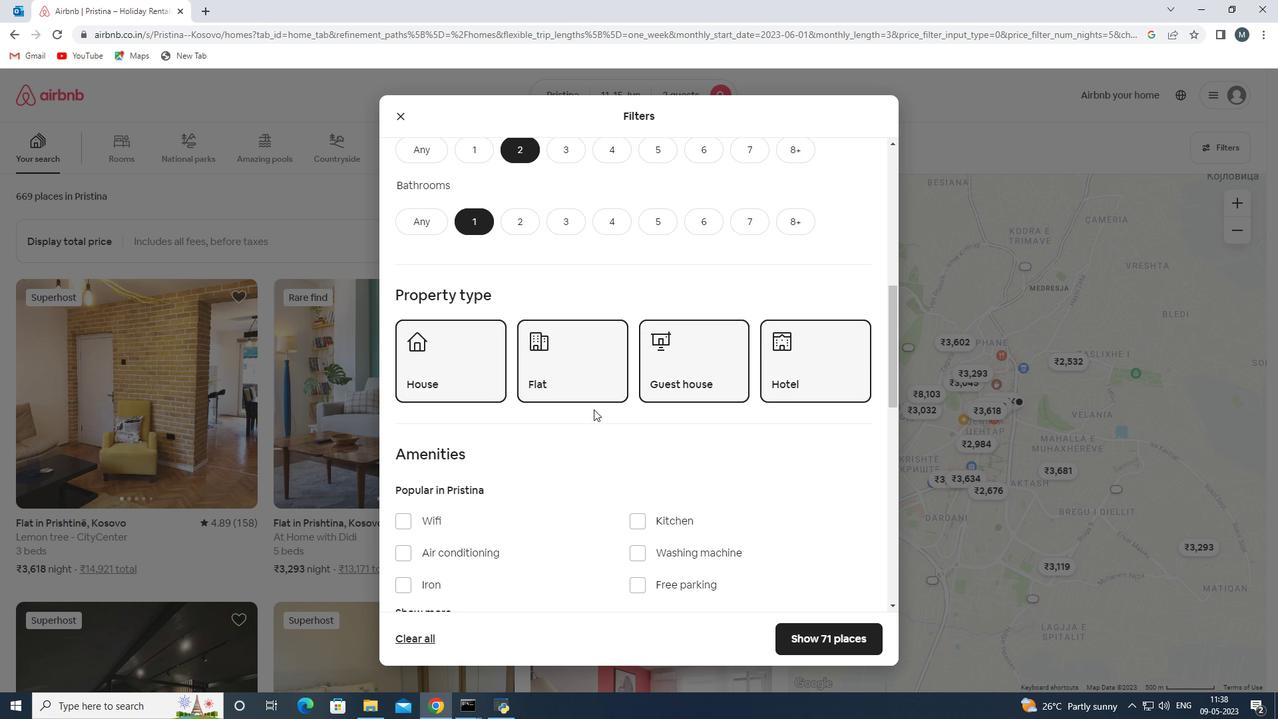 
Action: Mouse scrolled (592, 408) with delta (0, 0)
Screenshot: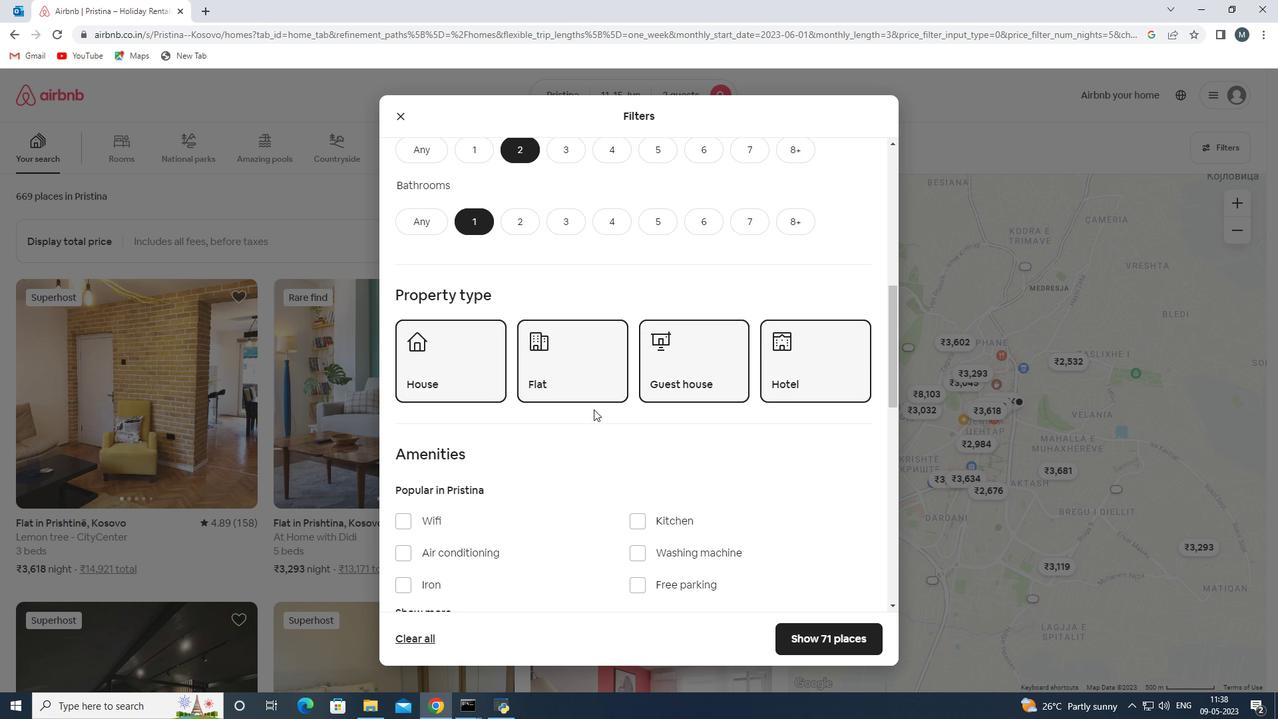 
Action: Mouse moved to (560, 411)
Screenshot: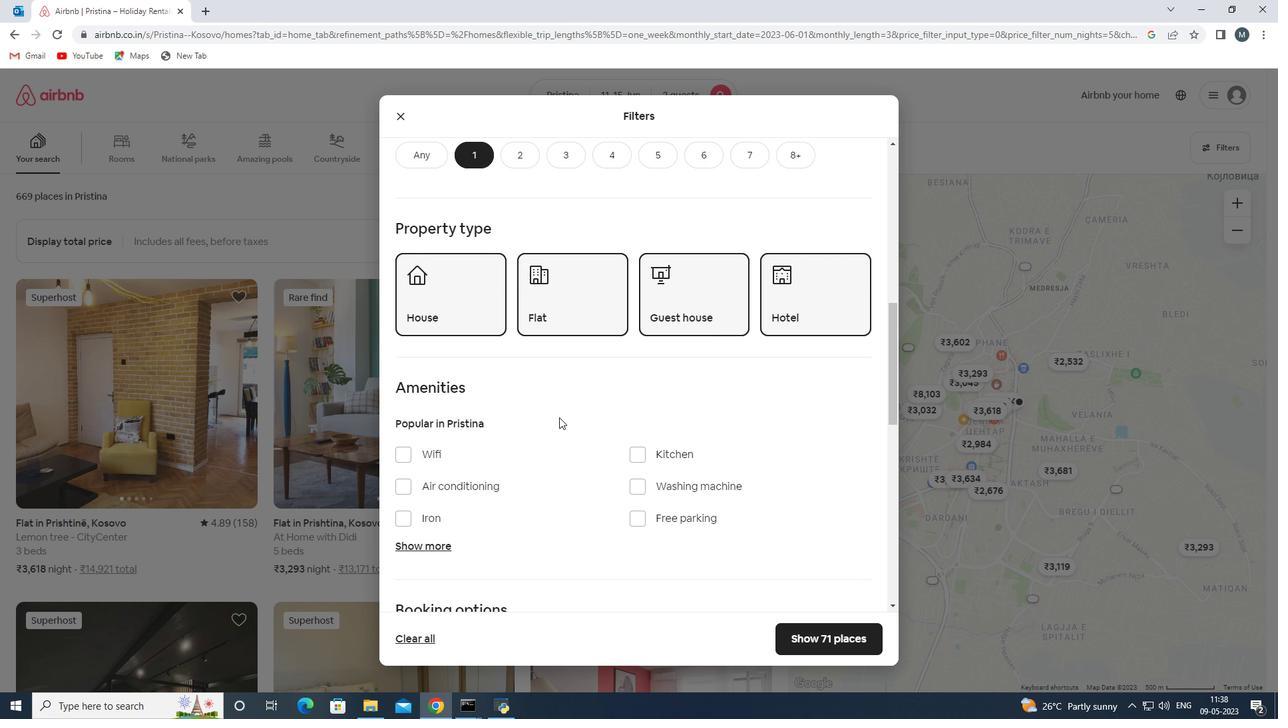 
Action: Mouse scrolled (560, 410) with delta (0, 0)
Screenshot: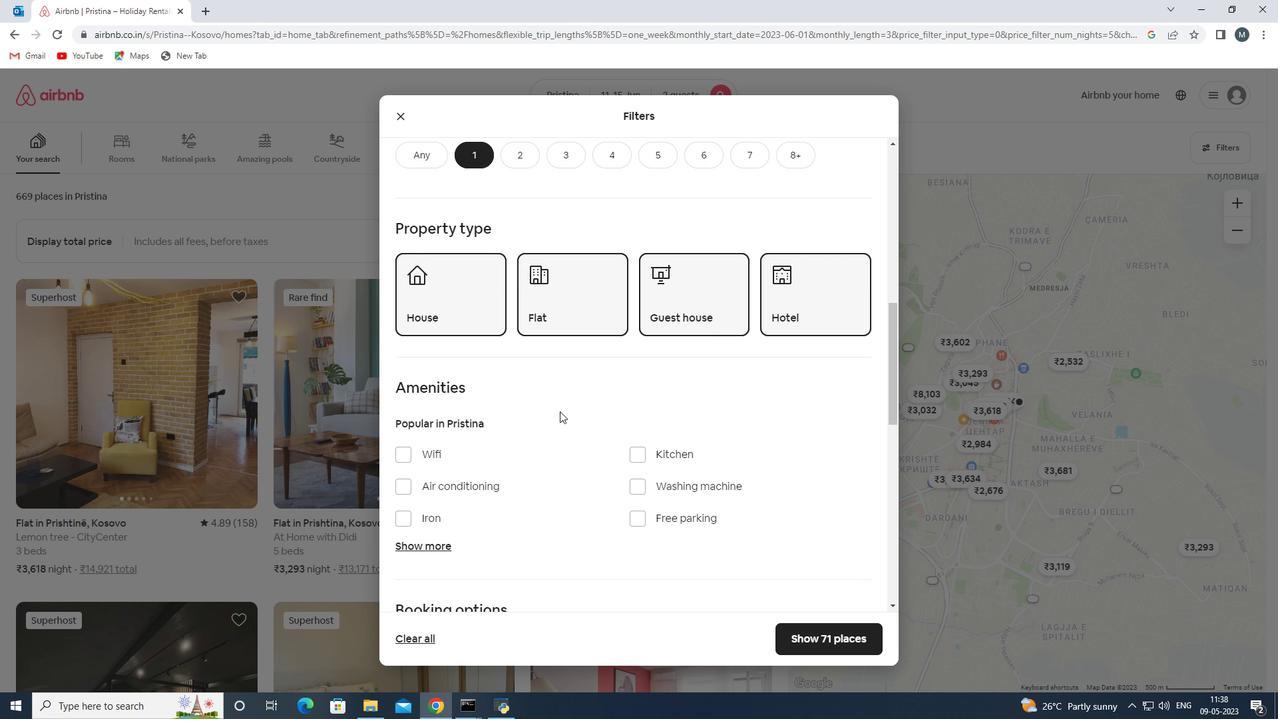 
Action: Mouse scrolled (560, 410) with delta (0, 0)
Screenshot: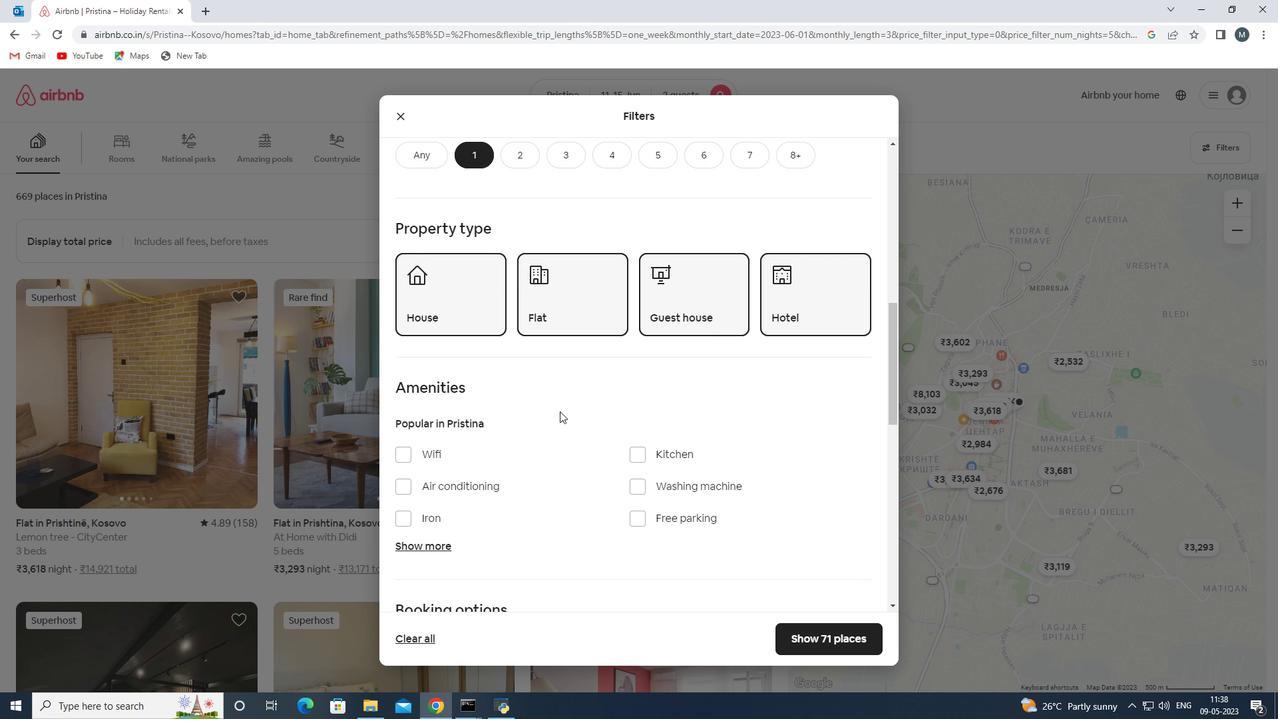 
Action: Mouse scrolled (560, 410) with delta (0, 0)
Screenshot: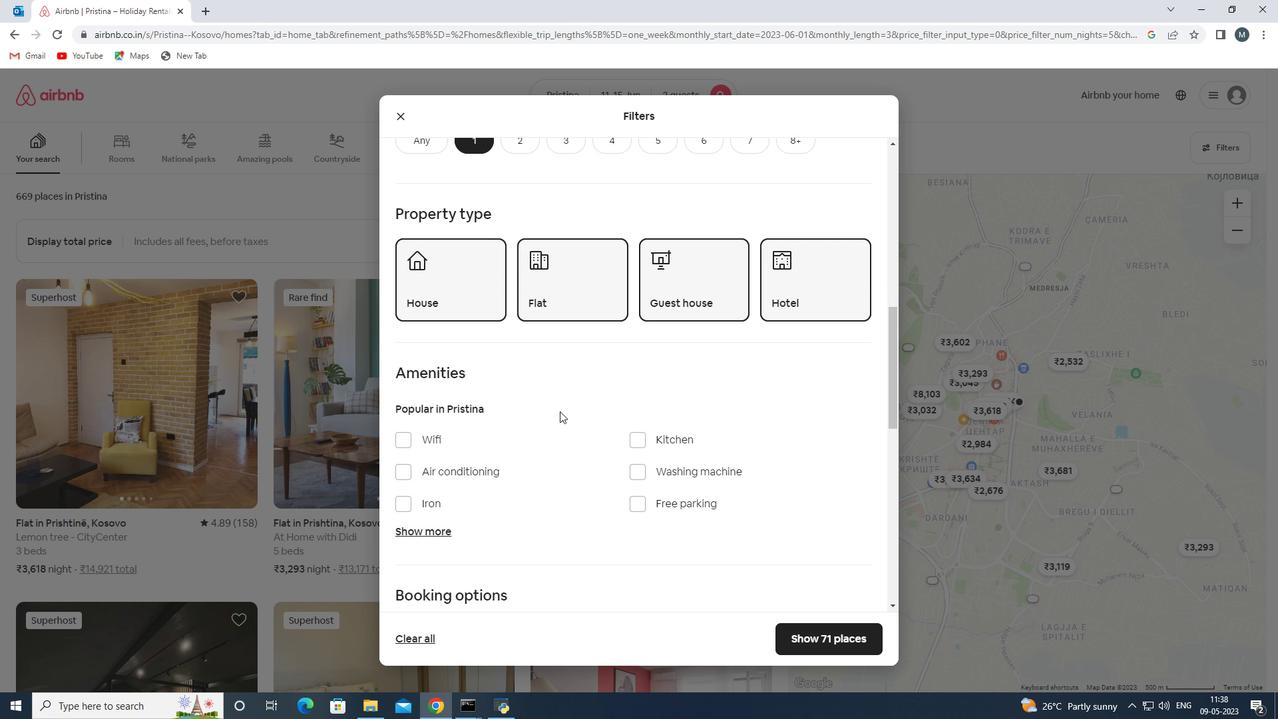 
Action: Mouse scrolled (560, 410) with delta (0, 0)
Screenshot: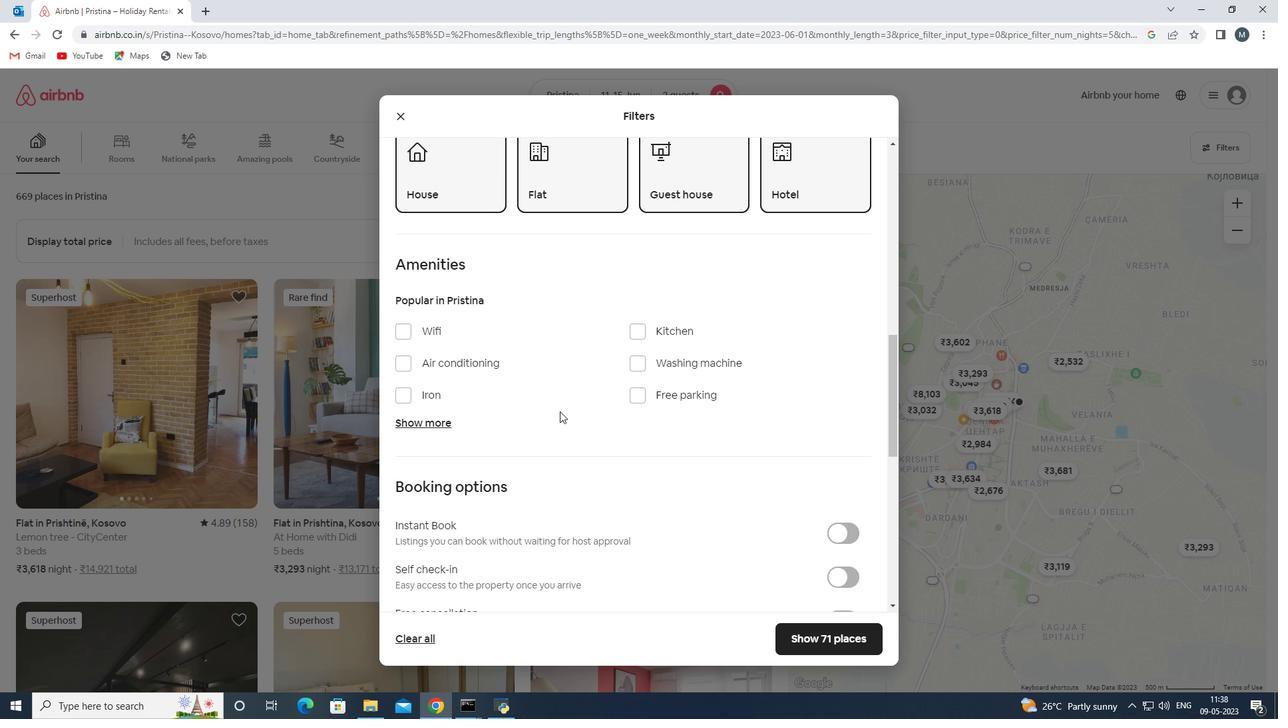 
Action: Mouse moved to (840, 436)
Screenshot: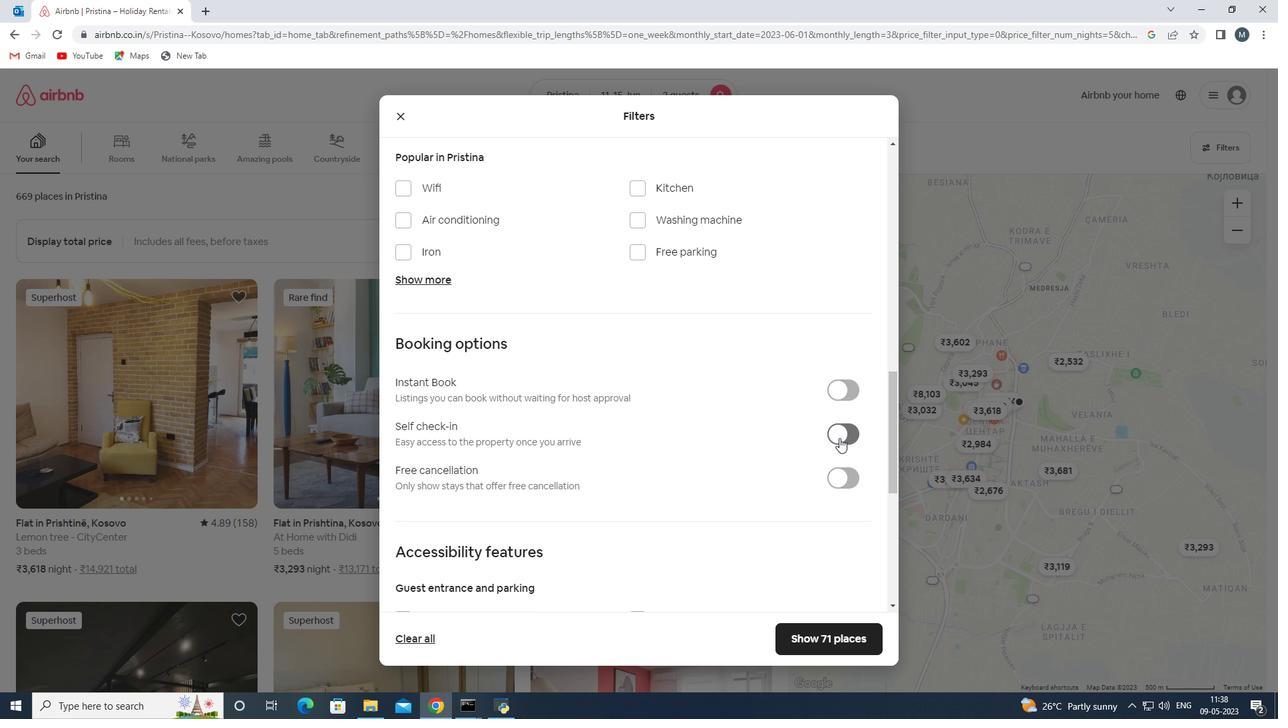 
Action: Mouse pressed left at (840, 436)
Screenshot: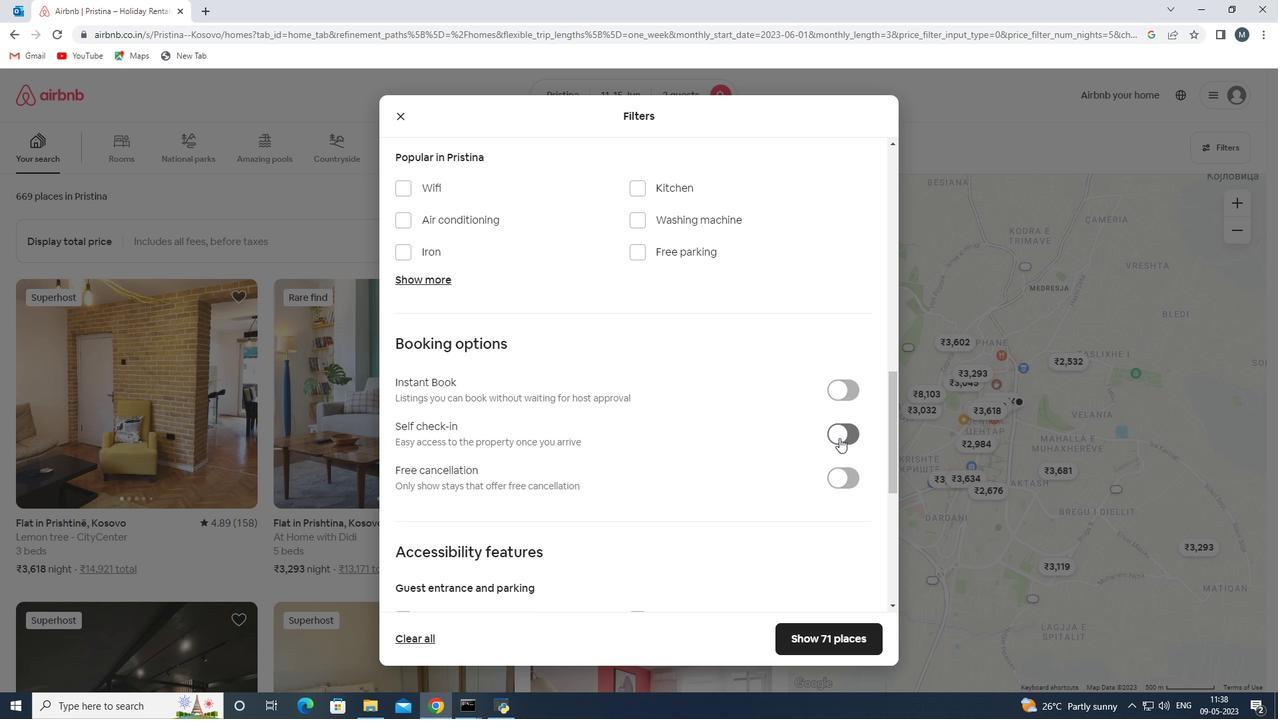 
Action: Mouse moved to (723, 406)
Screenshot: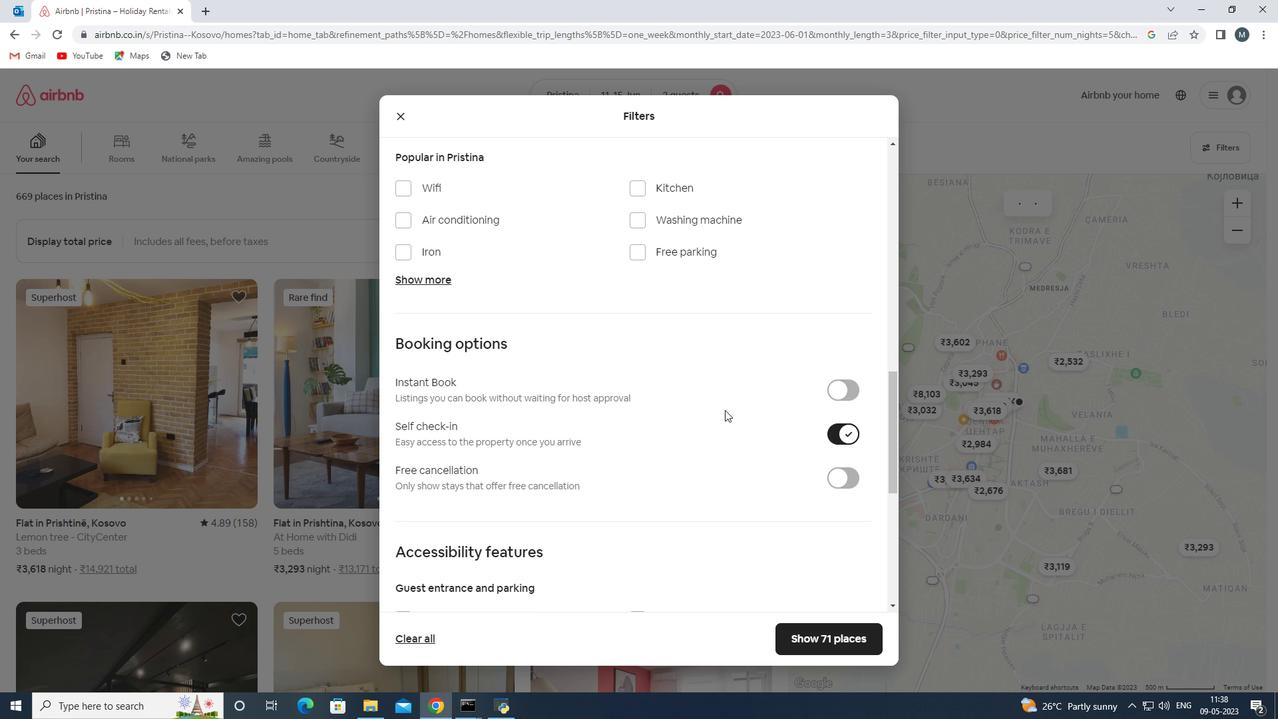 
Action: Mouse scrolled (723, 405) with delta (0, 0)
Screenshot: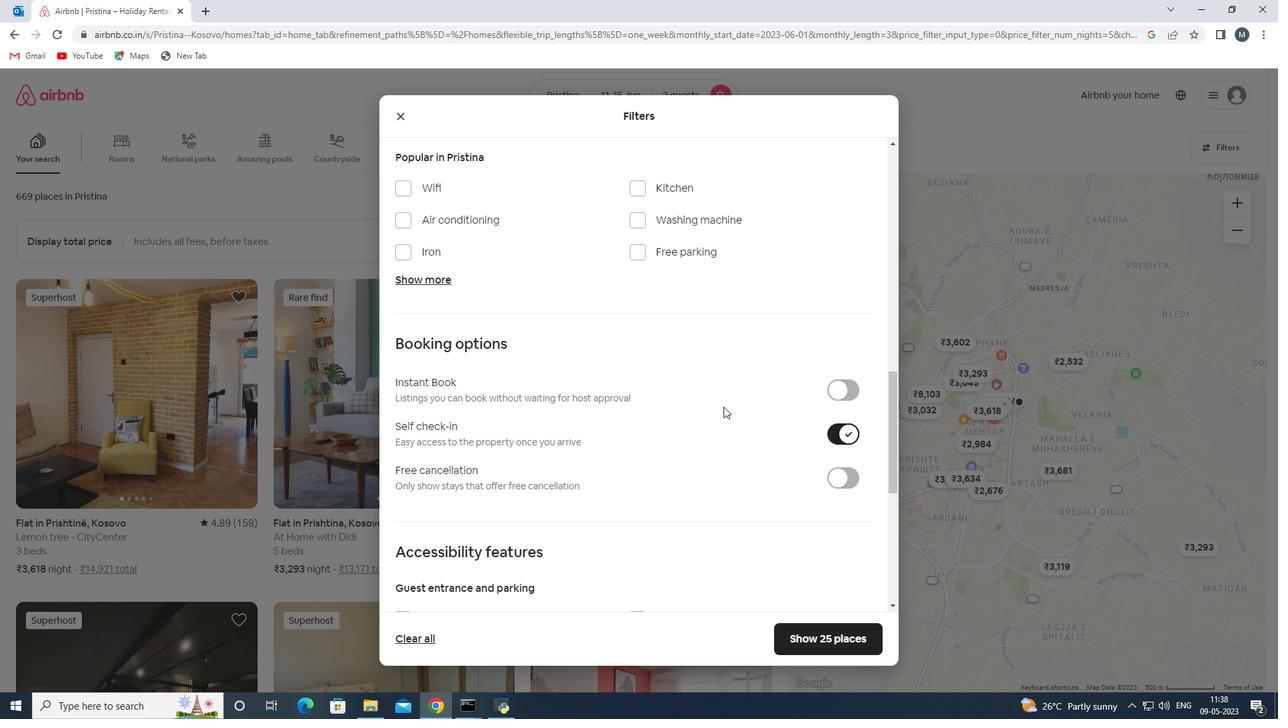 
Action: Mouse moved to (701, 380)
Screenshot: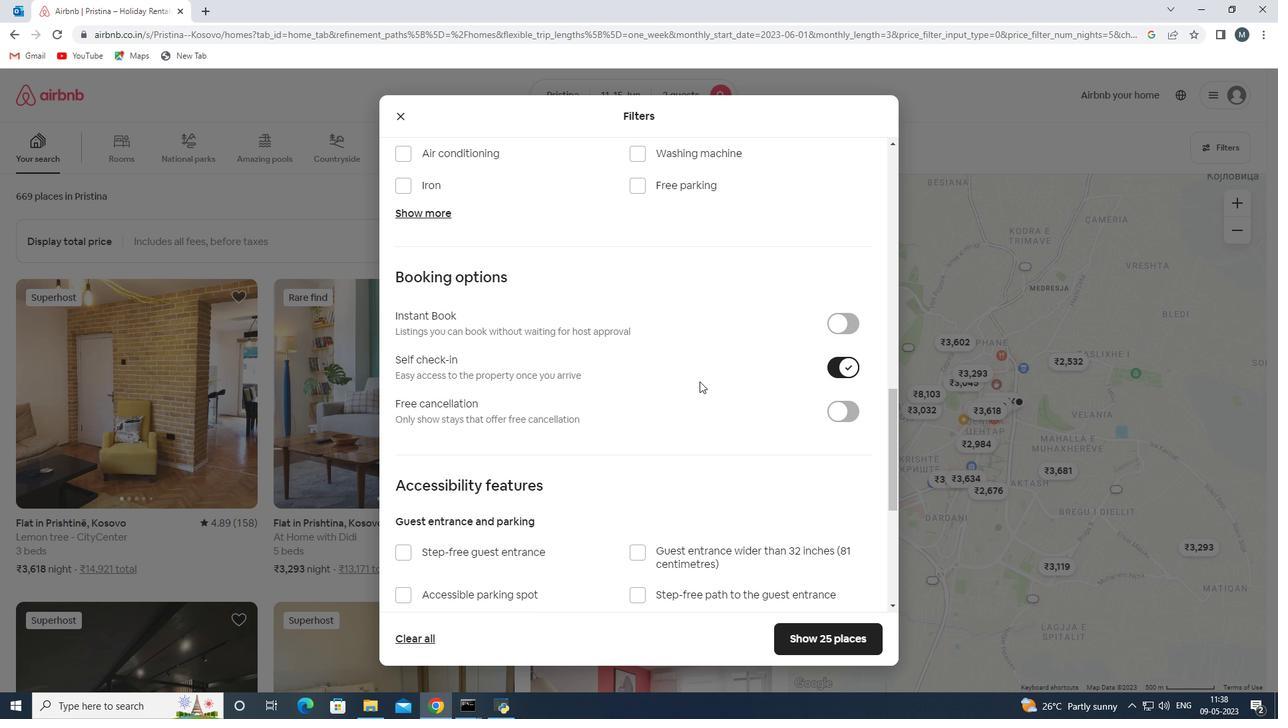 
Action: Mouse scrolled (701, 379) with delta (0, 0)
Screenshot: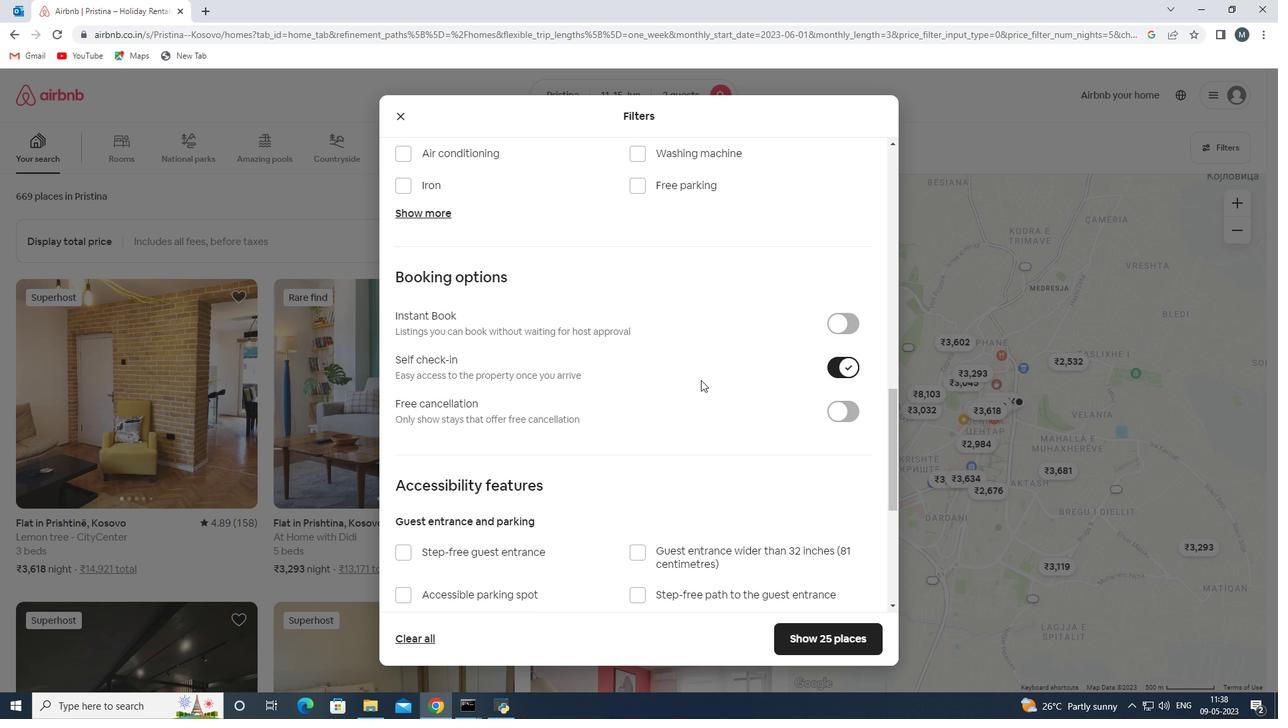 
Action: Mouse scrolled (701, 379) with delta (0, 0)
Screenshot: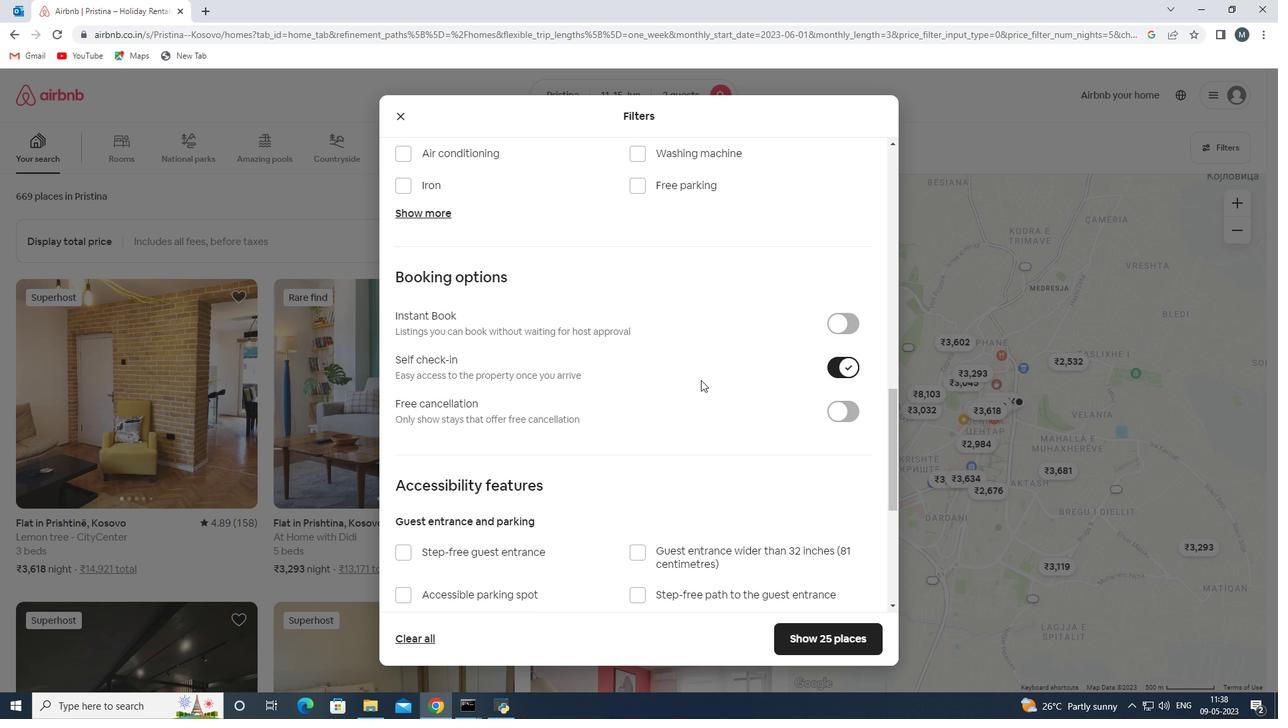 
Action: Mouse scrolled (701, 379) with delta (0, 0)
Screenshot: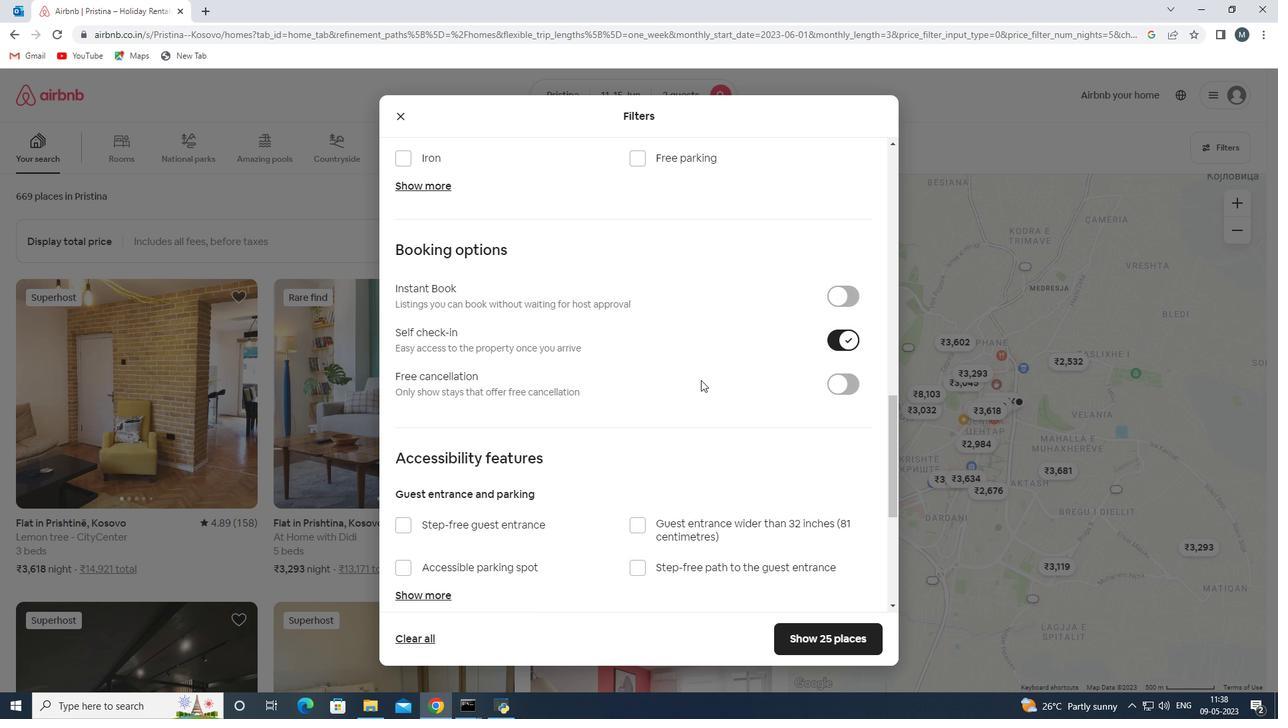 
Action: Mouse scrolled (701, 379) with delta (0, 0)
Screenshot: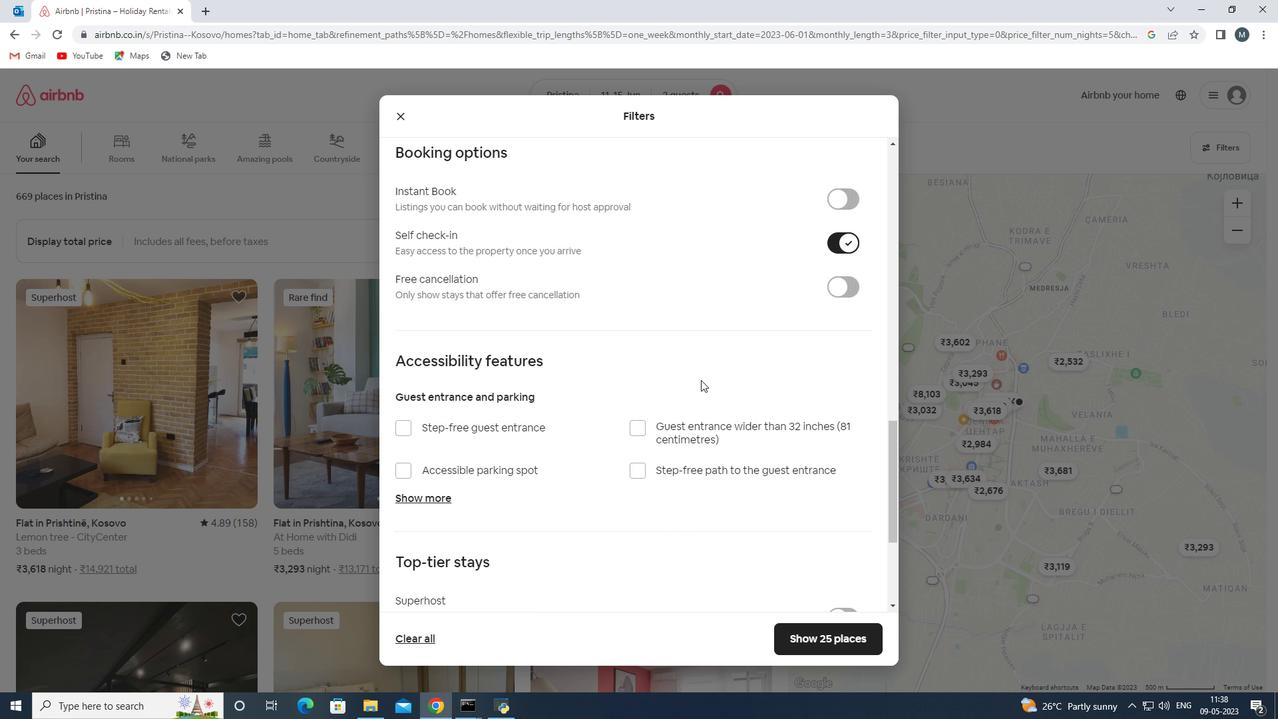 
Action: Mouse moved to (517, 460)
Screenshot: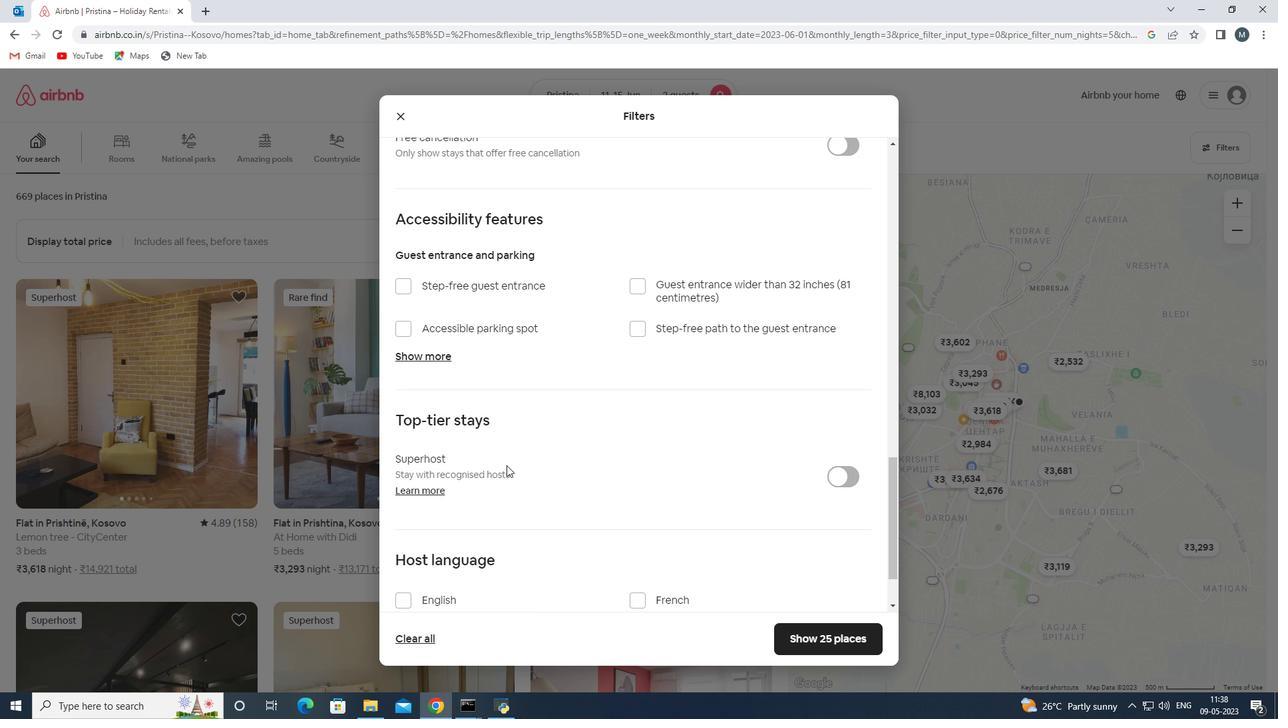 
Action: Mouse scrolled (517, 460) with delta (0, 0)
Screenshot: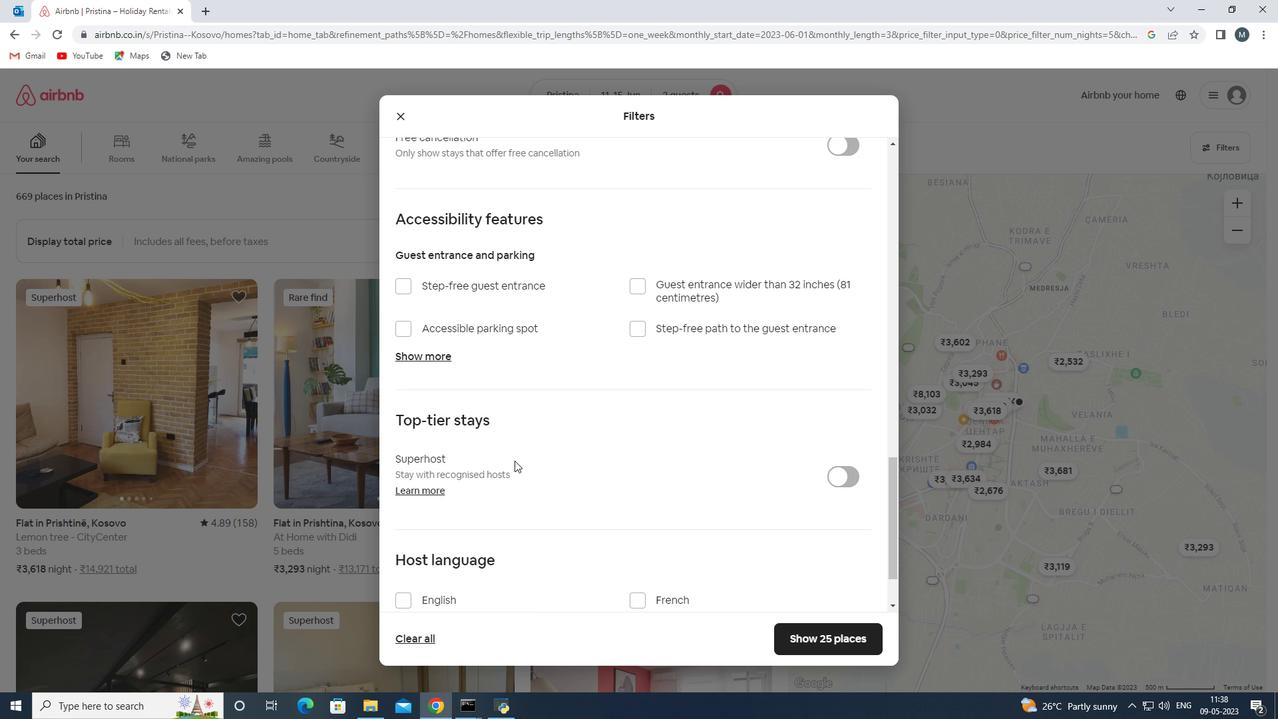 
Action: Mouse moved to (518, 458)
Screenshot: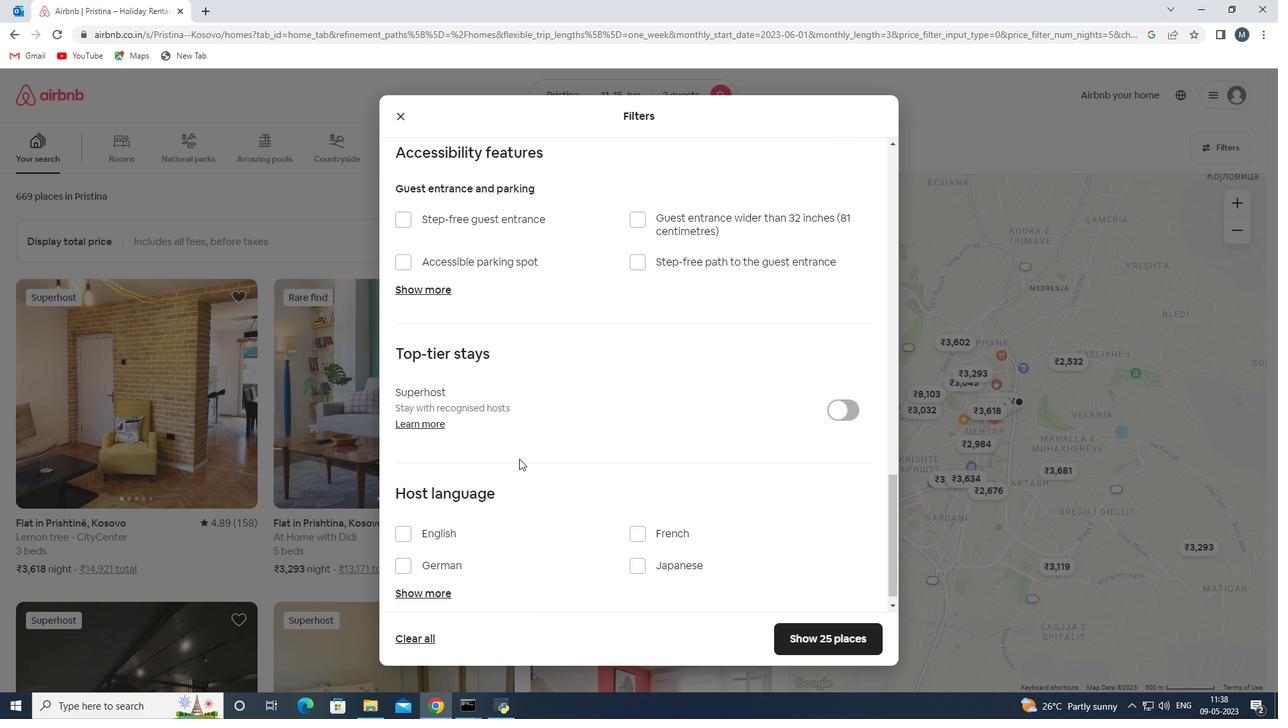 
Action: Mouse scrolled (518, 458) with delta (0, 0)
Screenshot: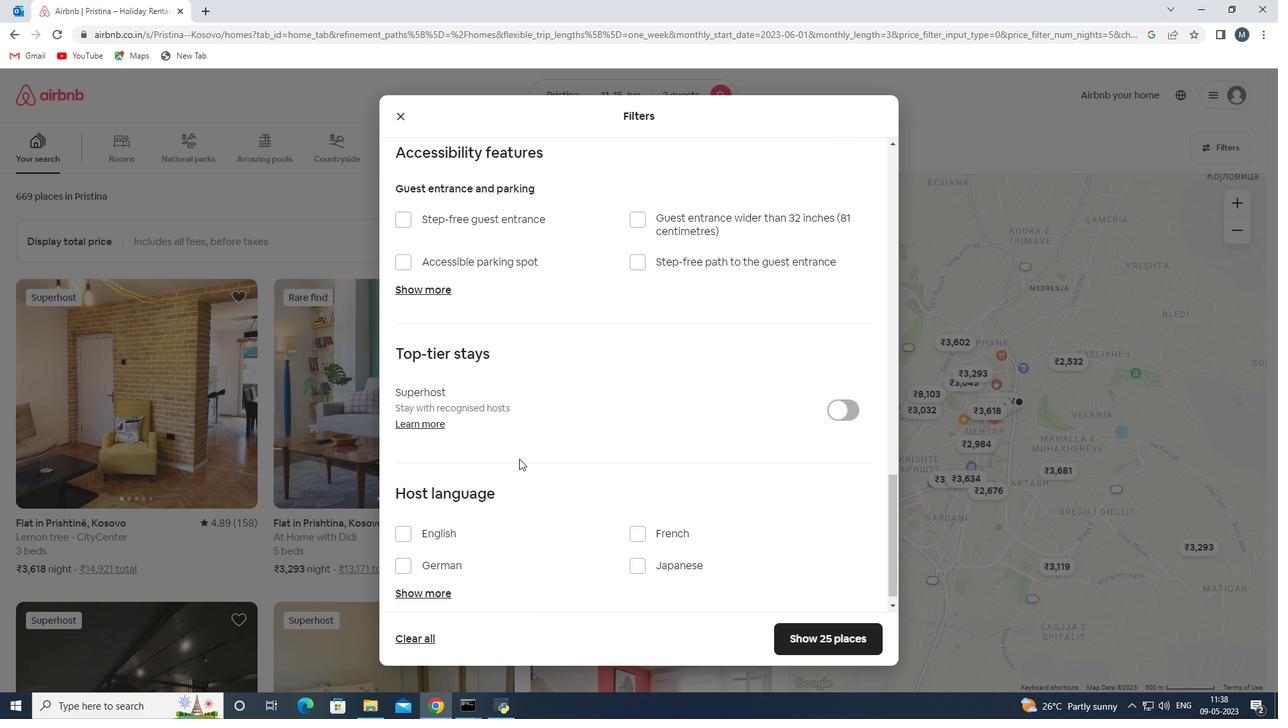 
Action: Mouse moved to (516, 460)
Screenshot: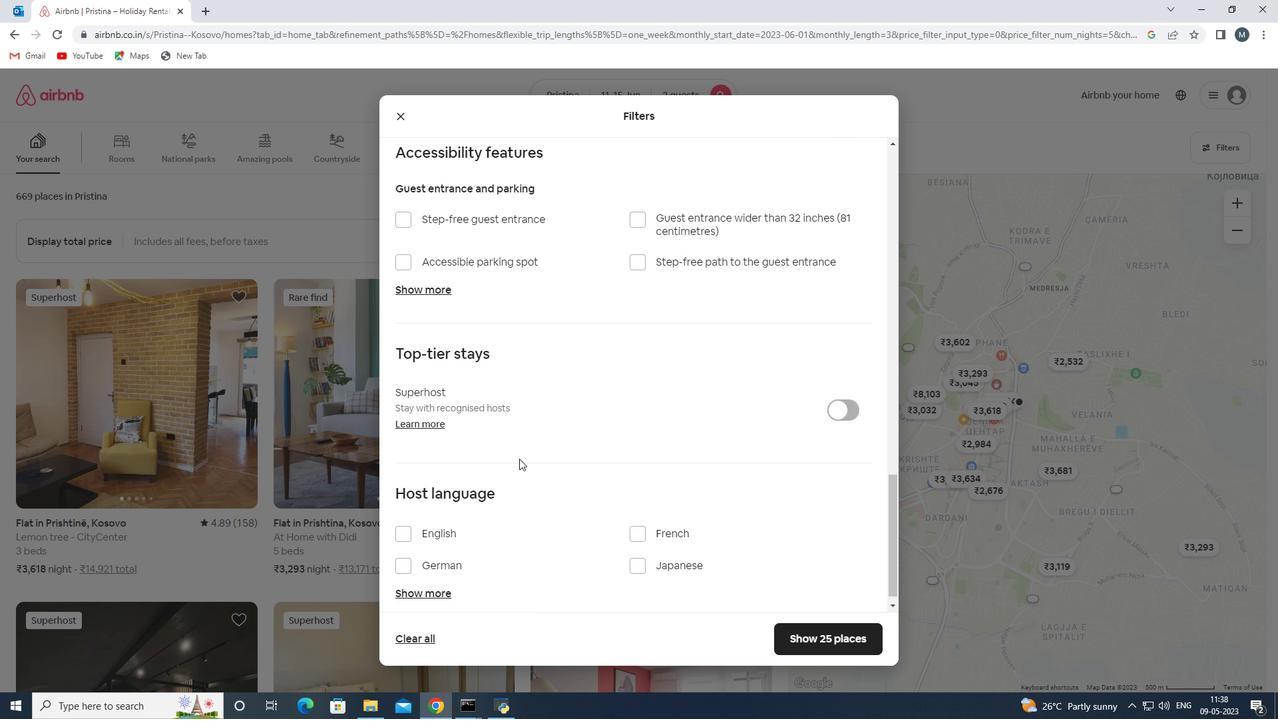 
Action: Mouse scrolled (516, 459) with delta (0, 0)
Screenshot: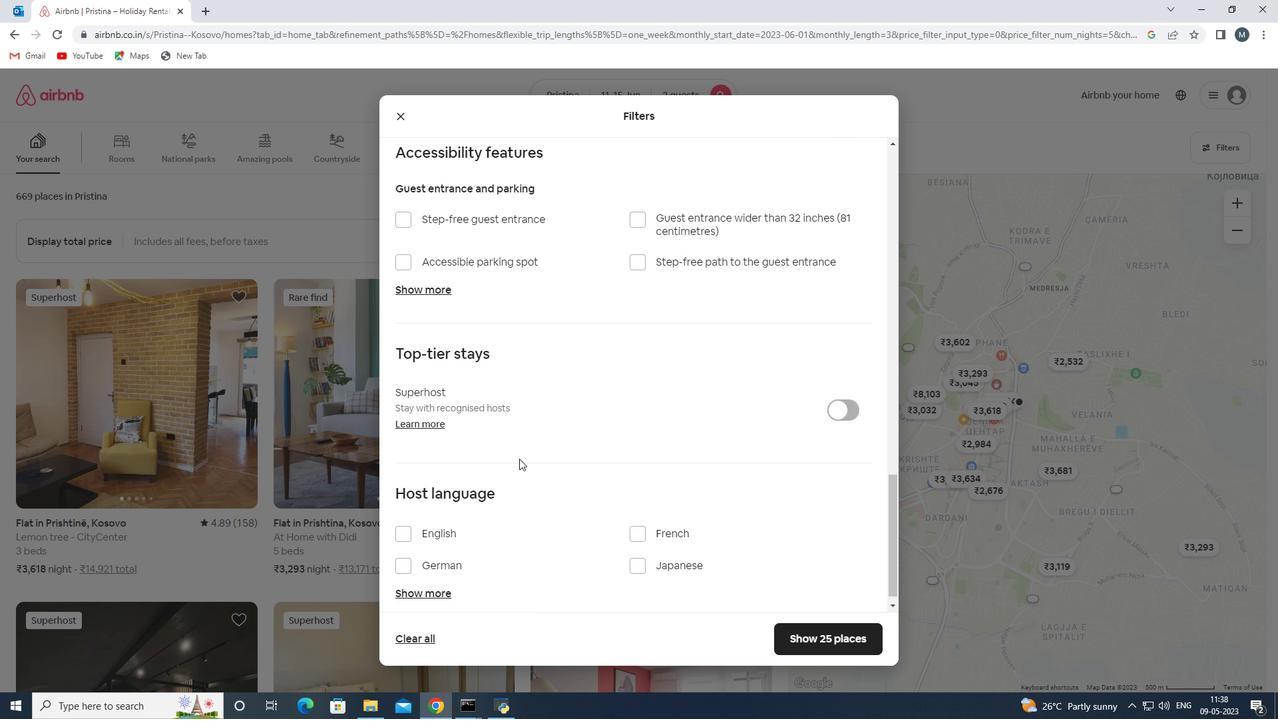 
Action: Mouse moved to (446, 520)
Screenshot: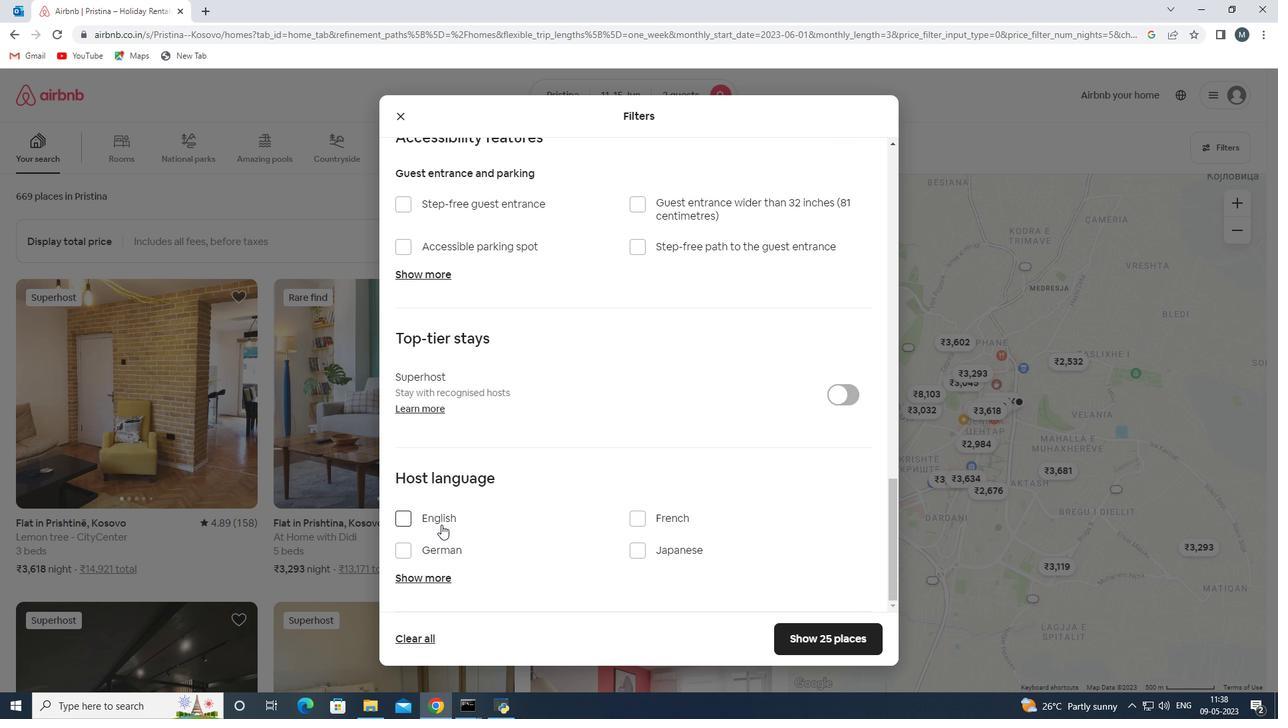 
Action: Mouse pressed left at (446, 520)
Screenshot: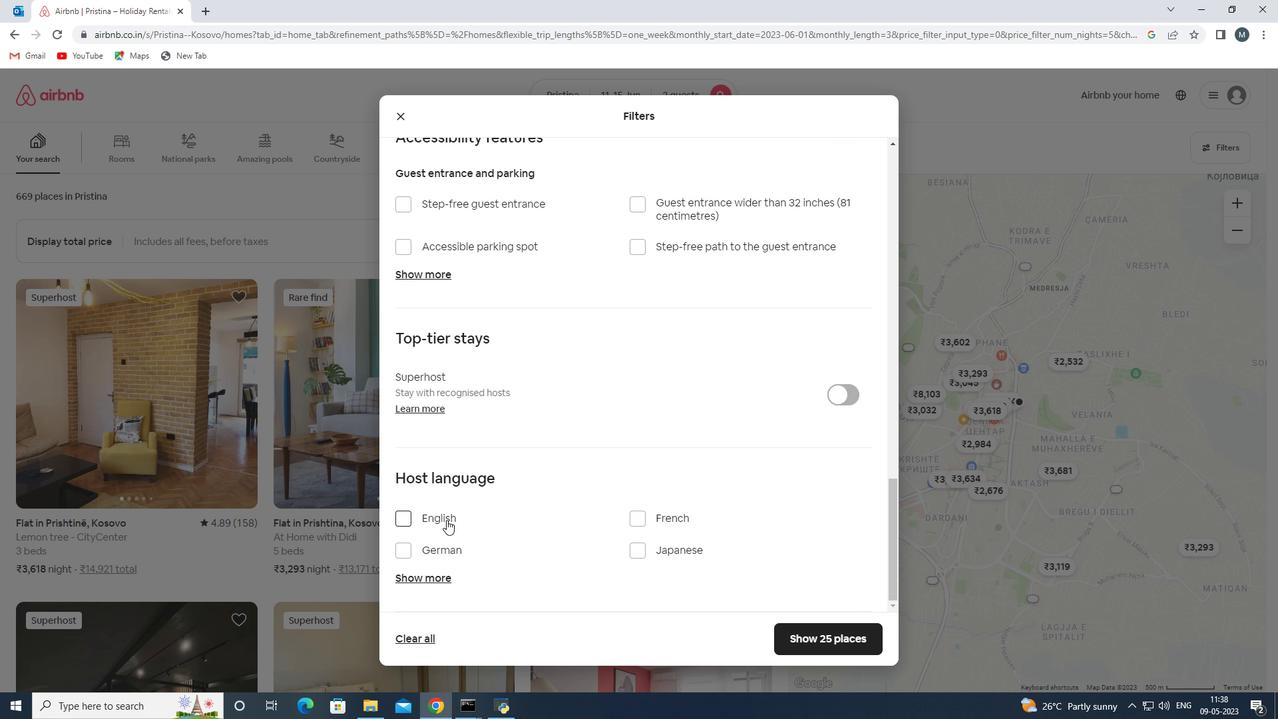 
Action: Mouse moved to (814, 638)
Screenshot: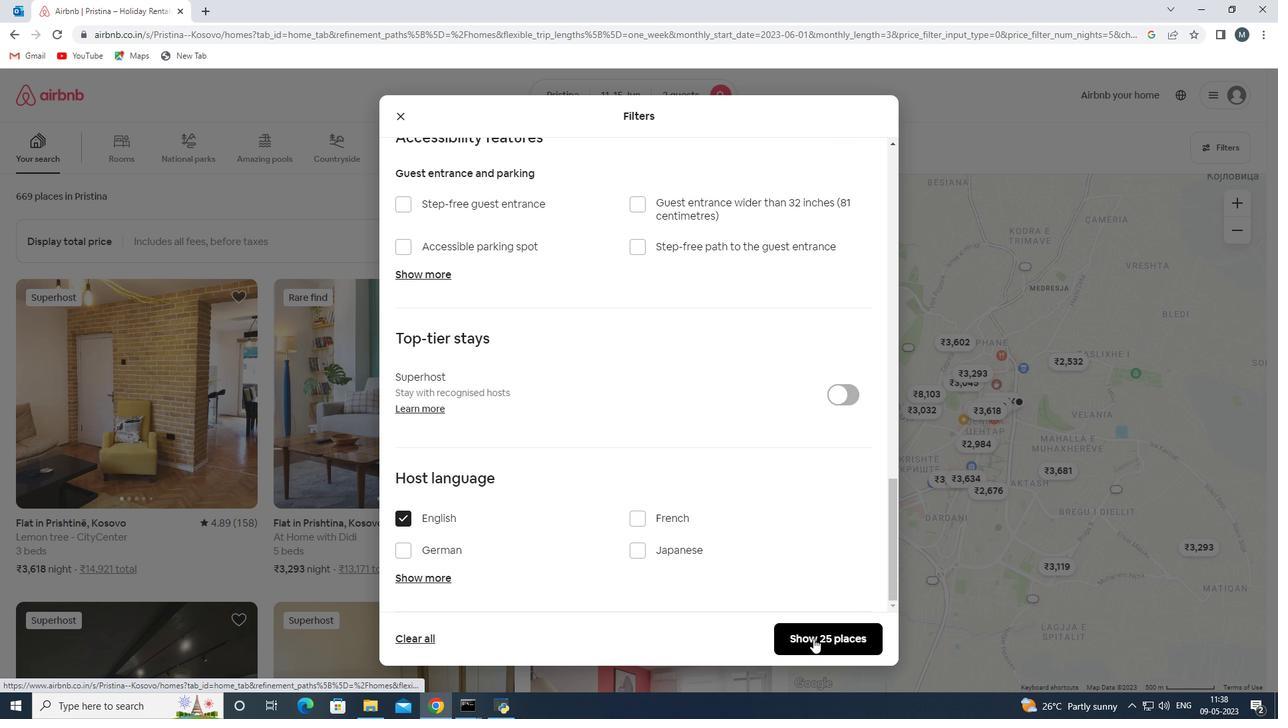 
Action: Mouse pressed left at (814, 638)
Screenshot: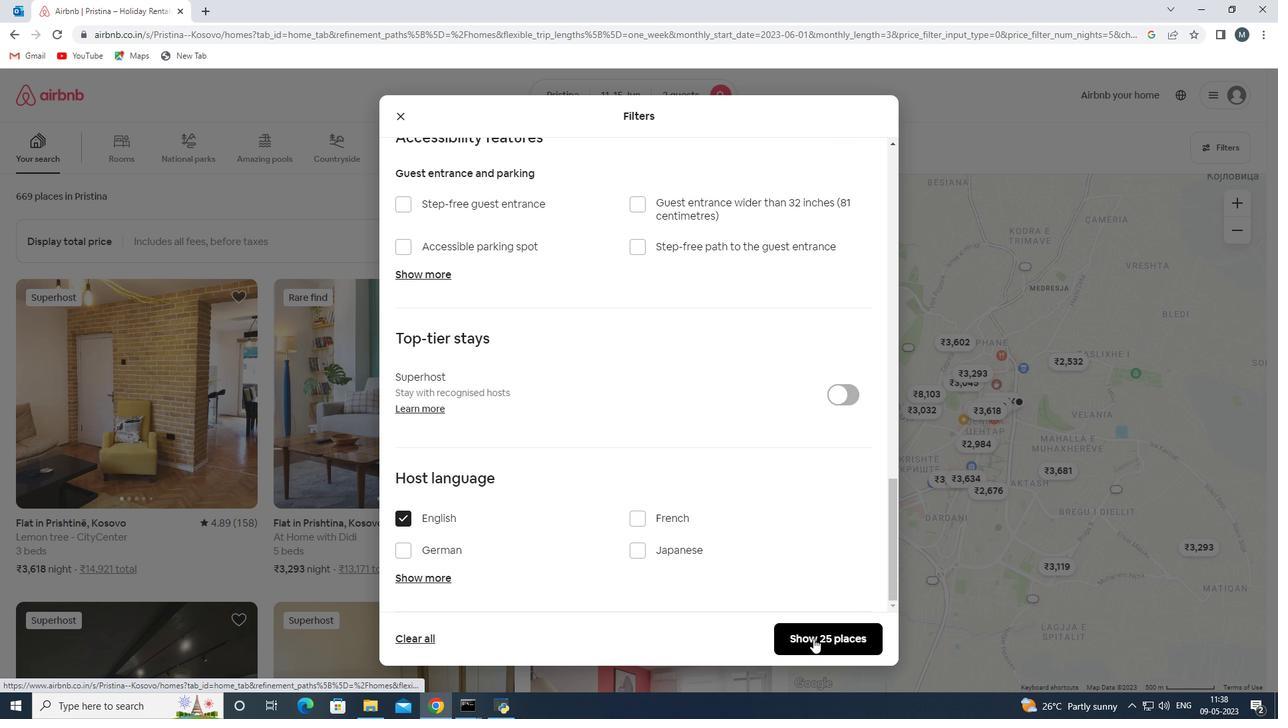 
Action: Mouse moved to (753, 638)
Screenshot: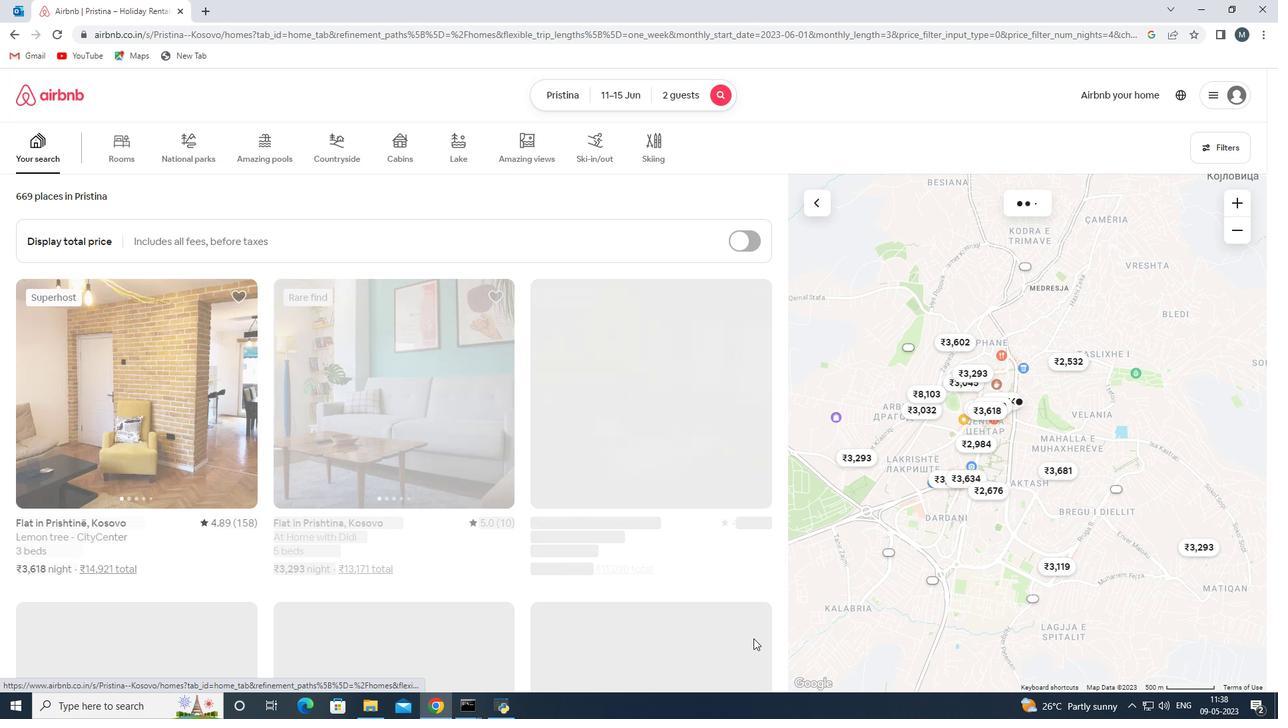 
